 Task: Find connections with filter location Kongoussi with filter topic #socialentrepreneurshipwith filter profile language English with filter current company Scottish Development International with filter school Delhi Public School, Ruby Park with filter industry Wellness and Fitness Services with filter service category Computer Networking with filter keywords title Executive
Action: Mouse moved to (689, 129)
Screenshot: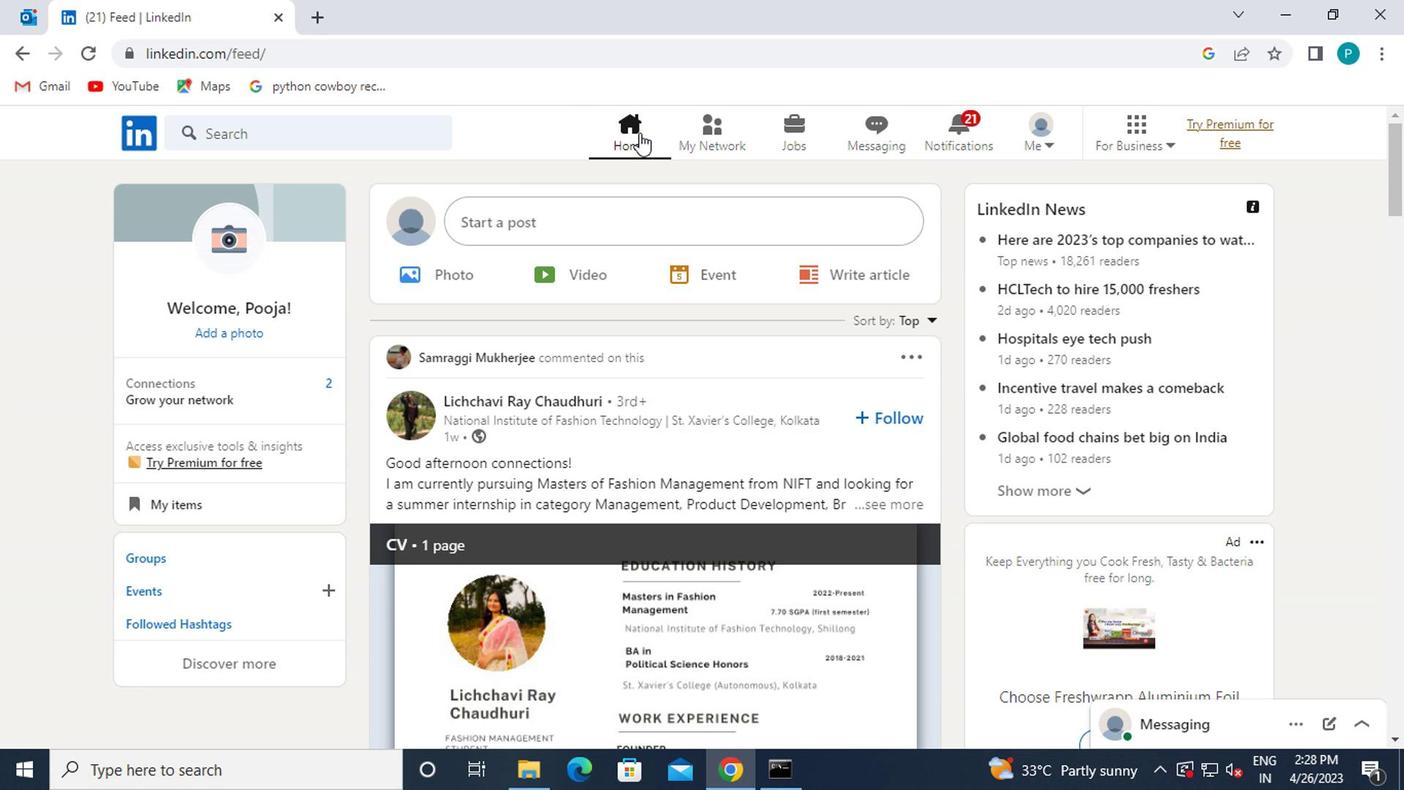 
Action: Mouse pressed left at (689, 129)
Screenshot: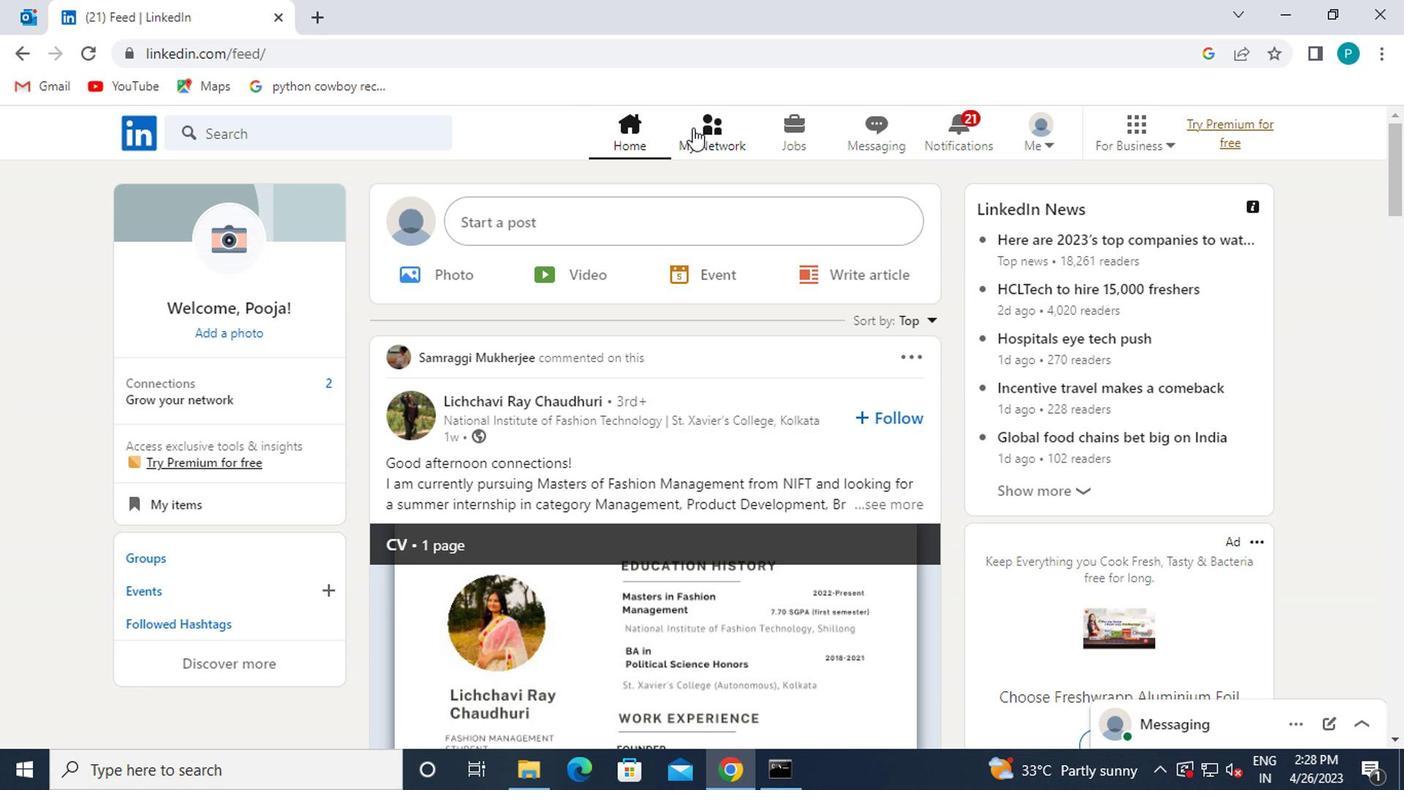 
Action: Mouse moved to (334, 234)
Screenshot: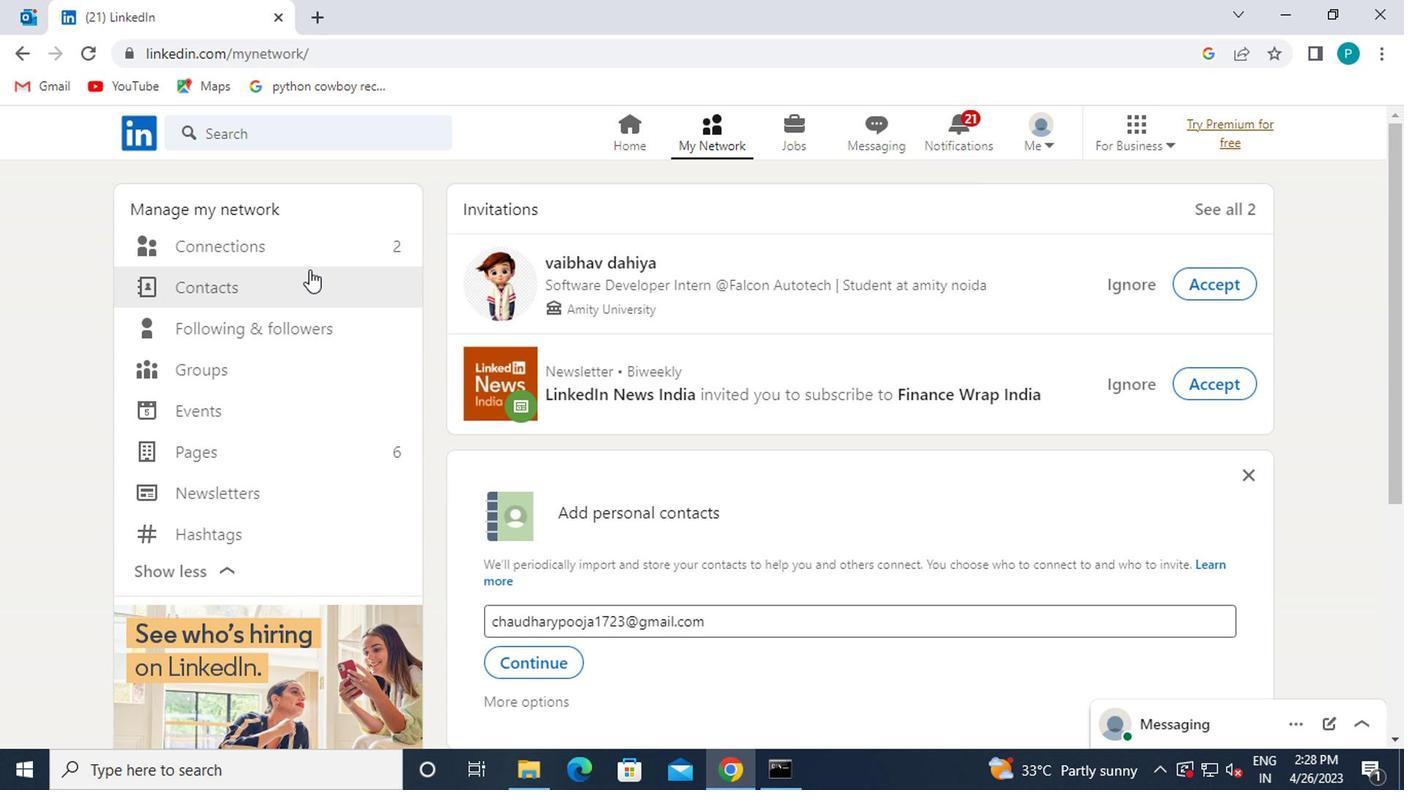 
Action: Mouse pressed left at (334, 234)
Screenshot: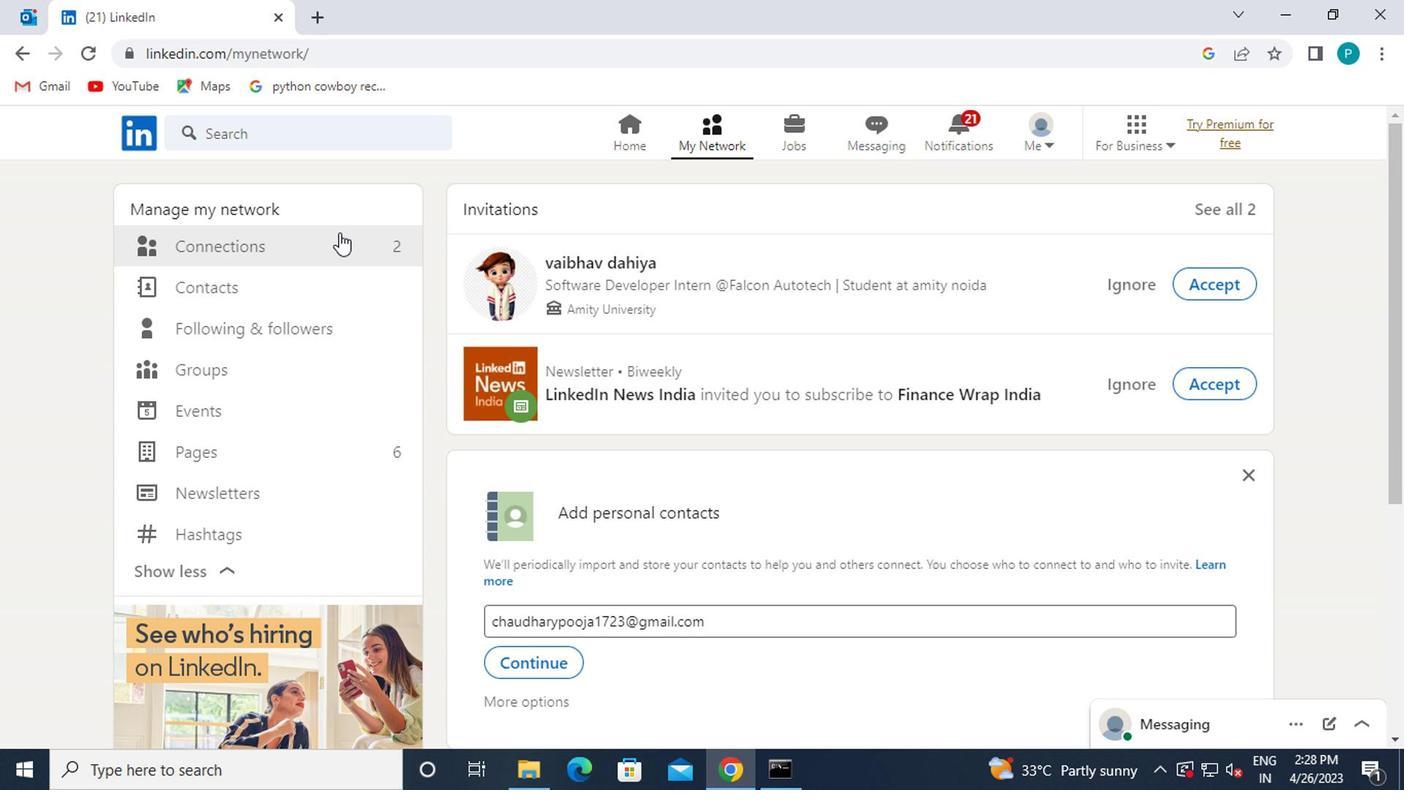 
Action: Mouse moved to (283, 264)
Screenshot: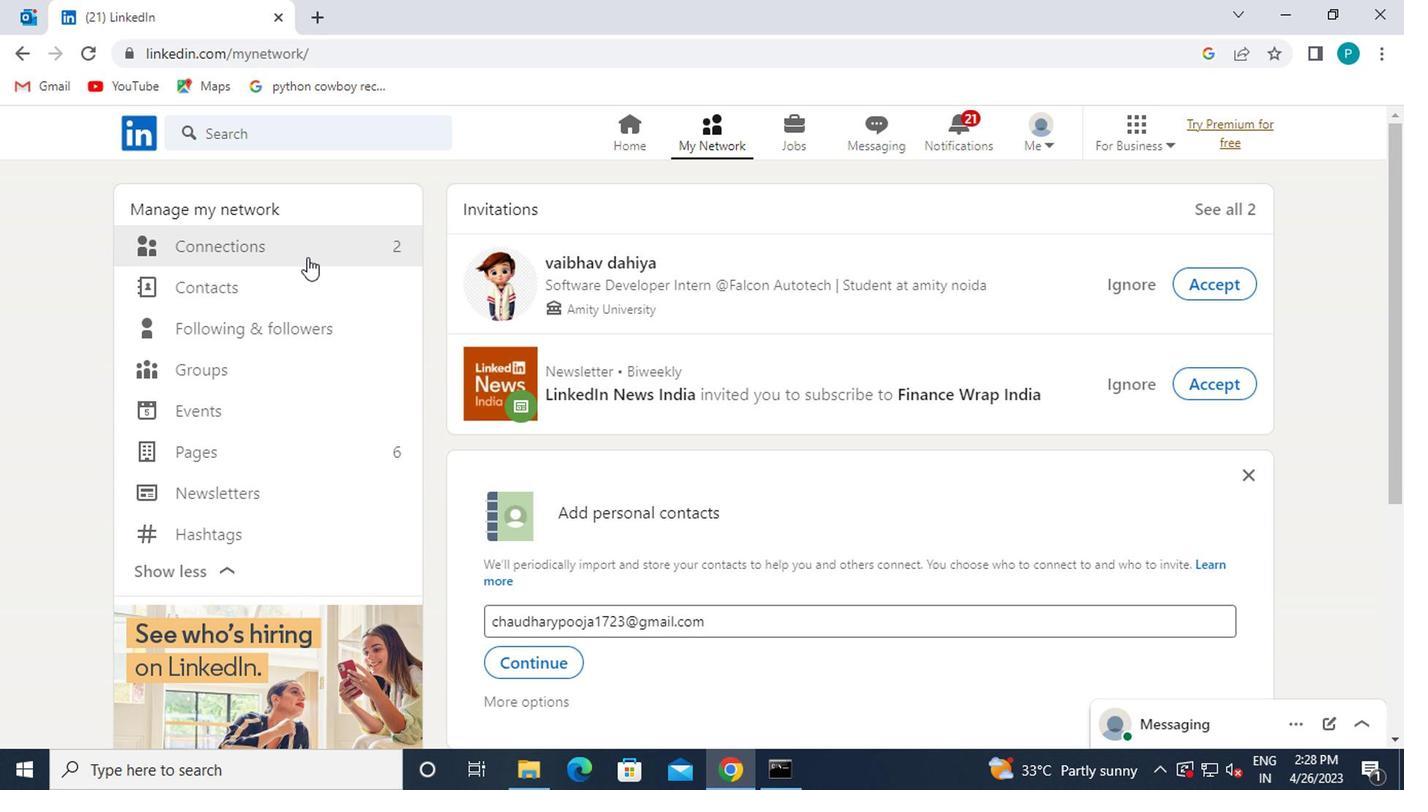 
Action: Mouse pressed left at (283, 264)
Screenshot: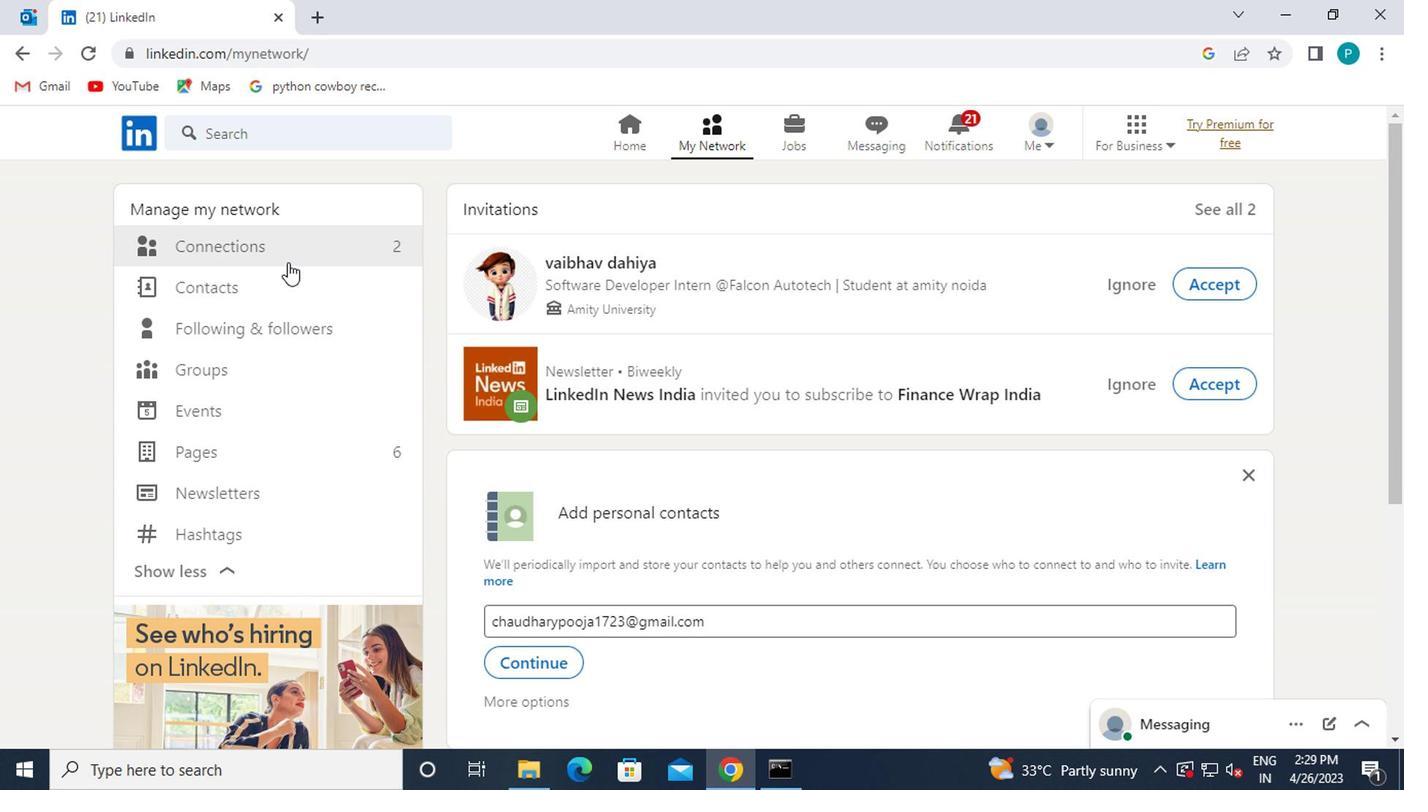 
Action: Mouse moved to (355, 249)
Screenshot: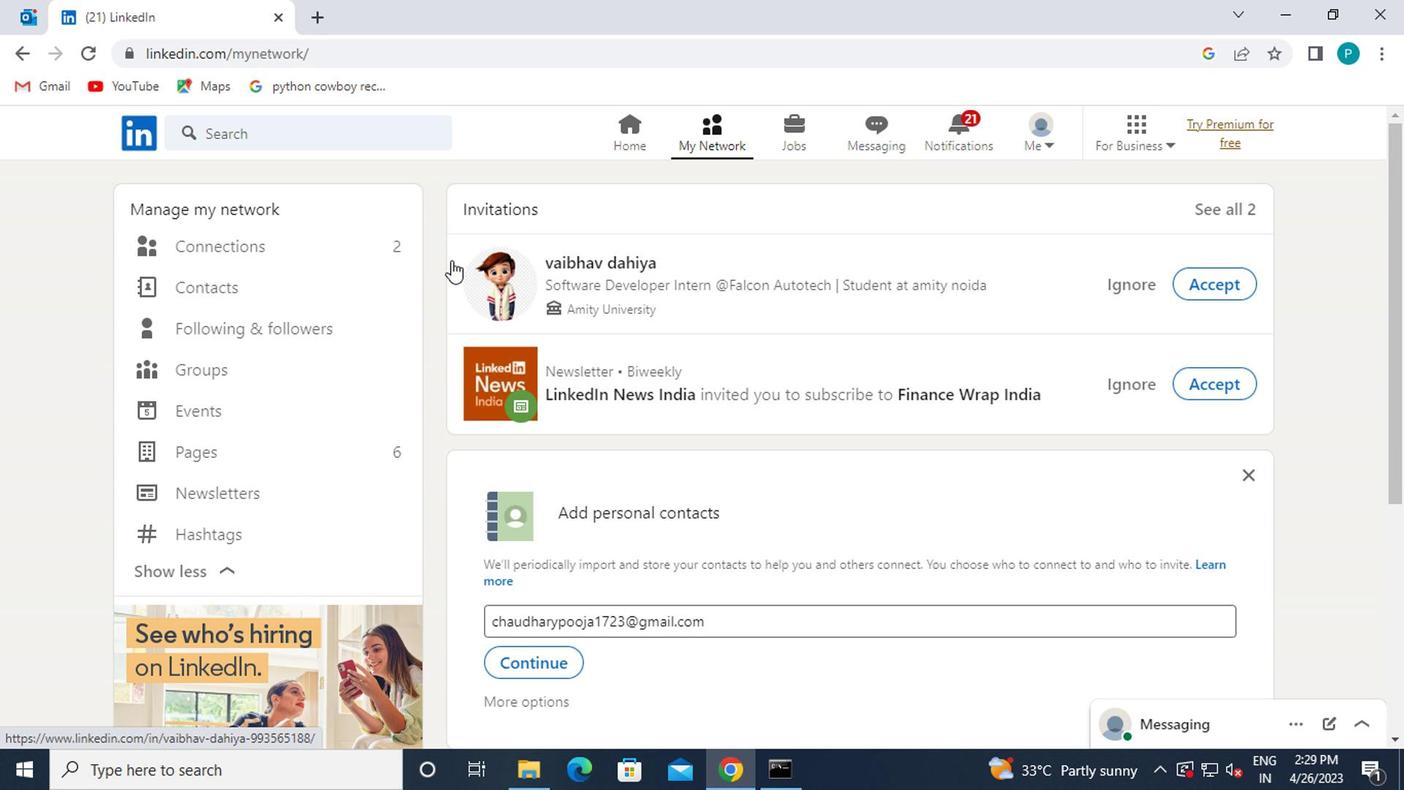 
Action: Mouse pressed left at (355, 249)
Screenshot: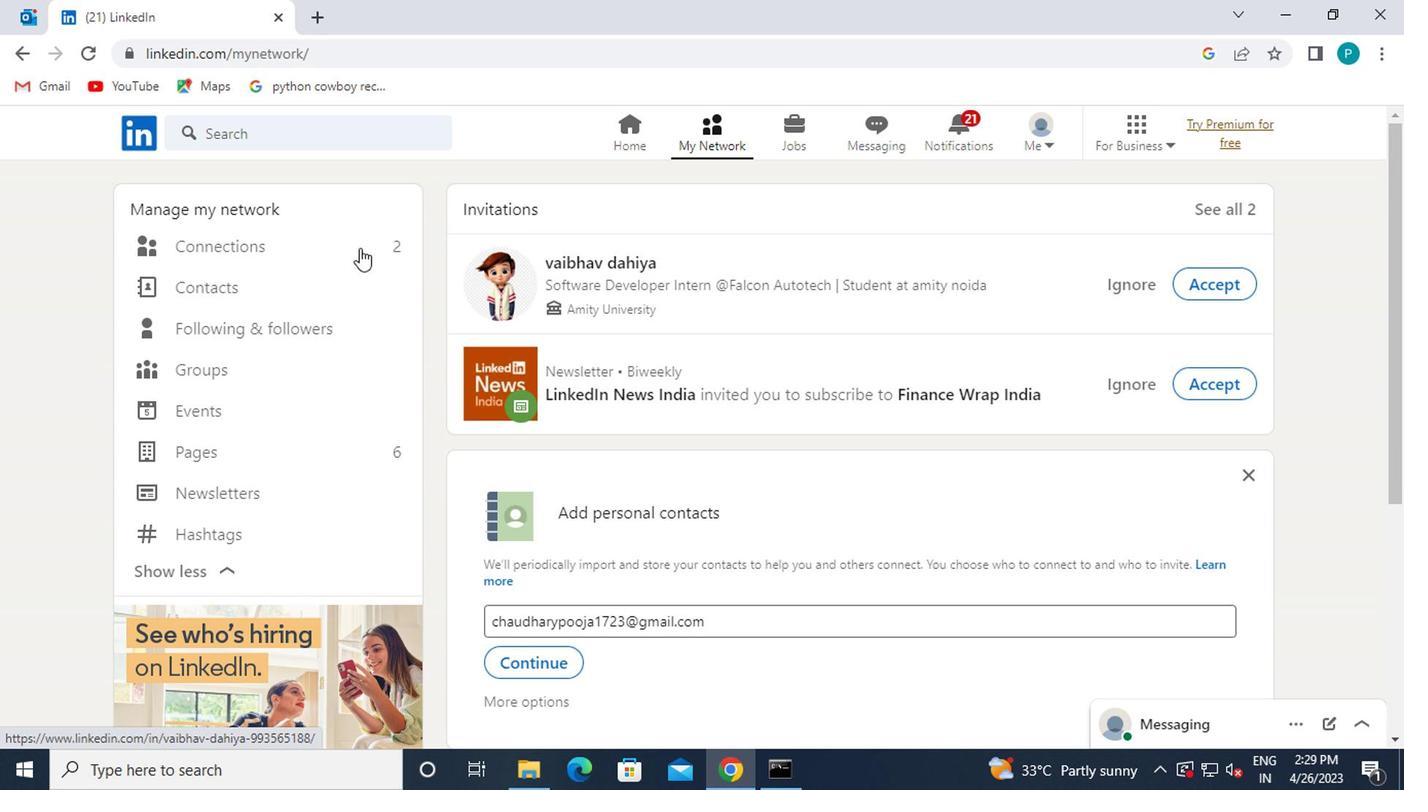 
Action: Mouse moved to (333, 244)
Screenshot: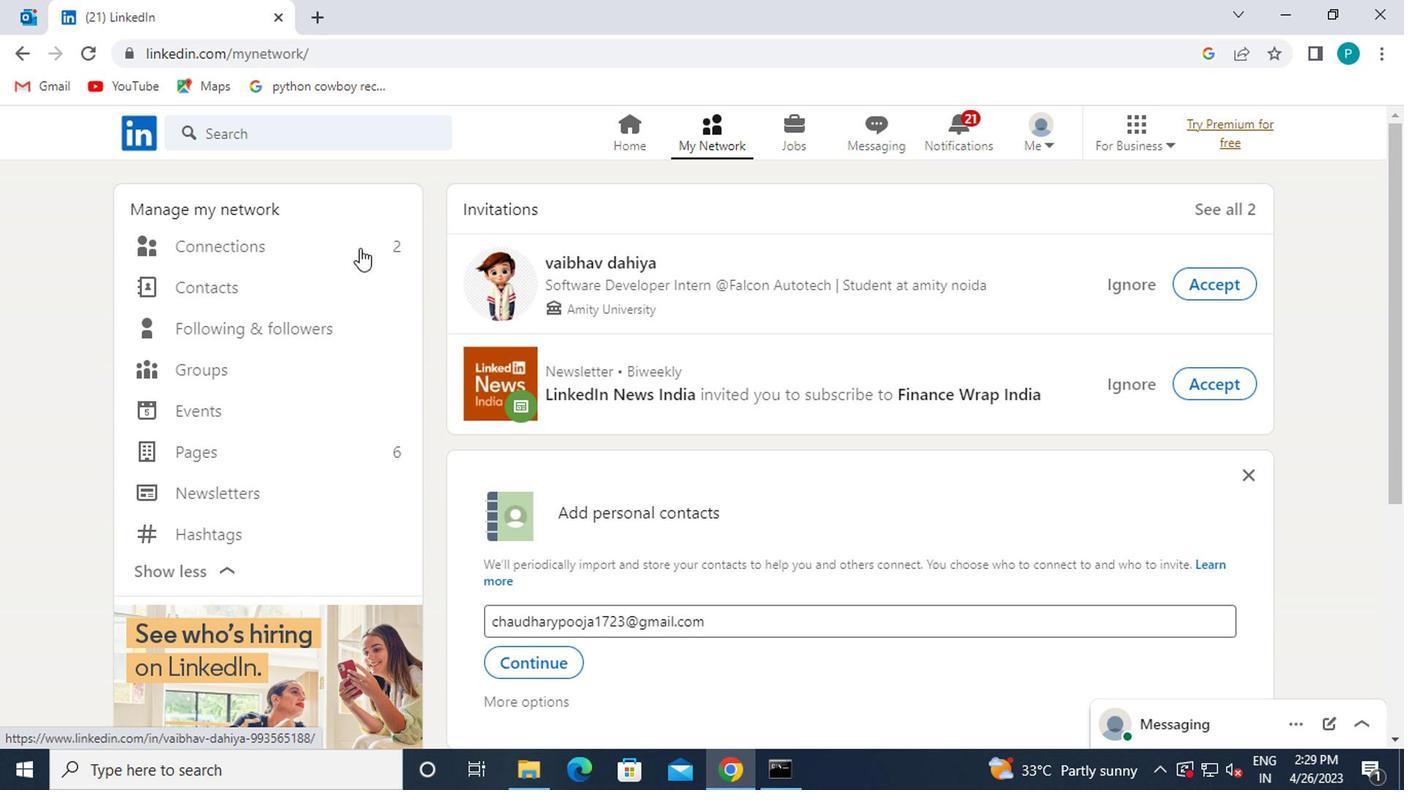 
Action: Mouse pressed left at (333, 244)
Screenshot: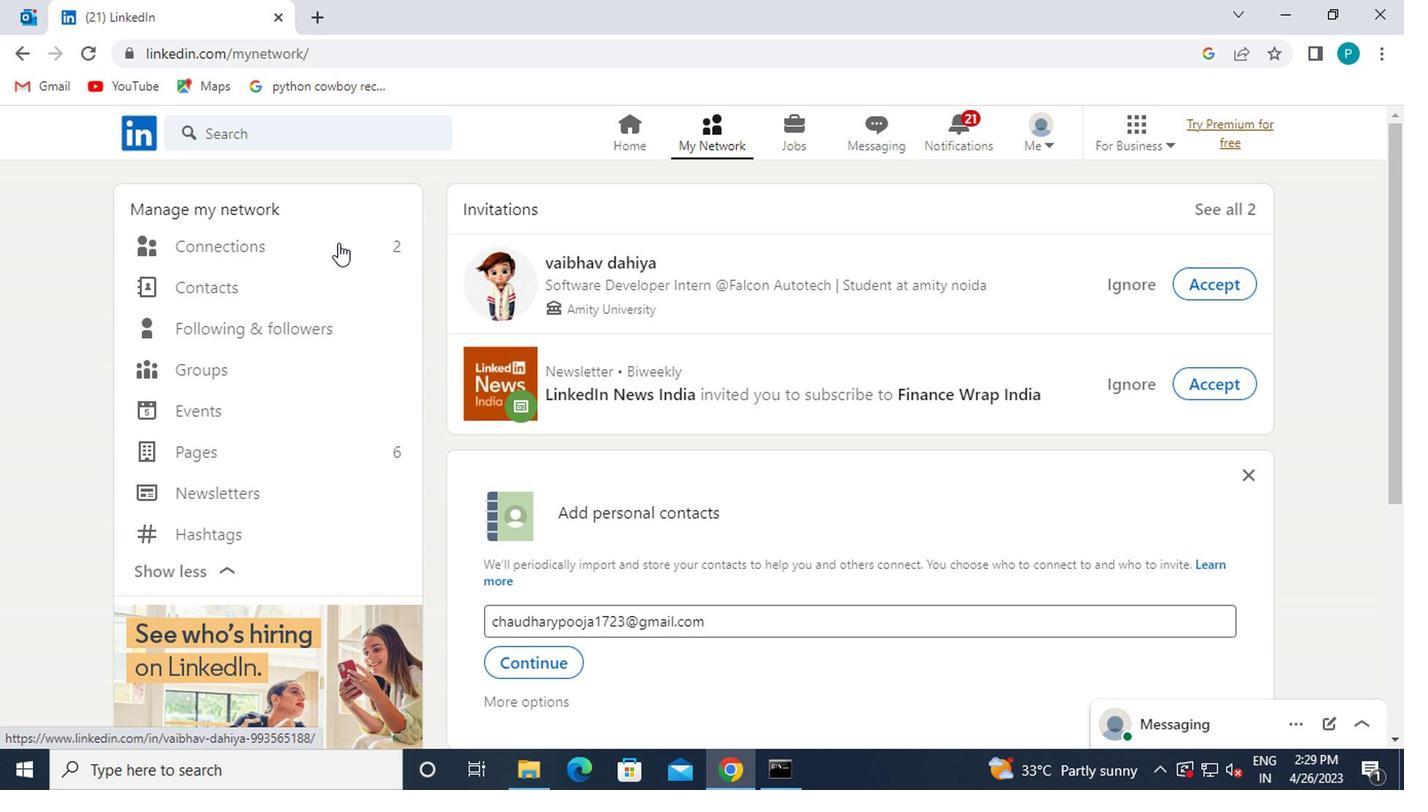 
Action: Mouse moved to (338, 243)
Screenshot: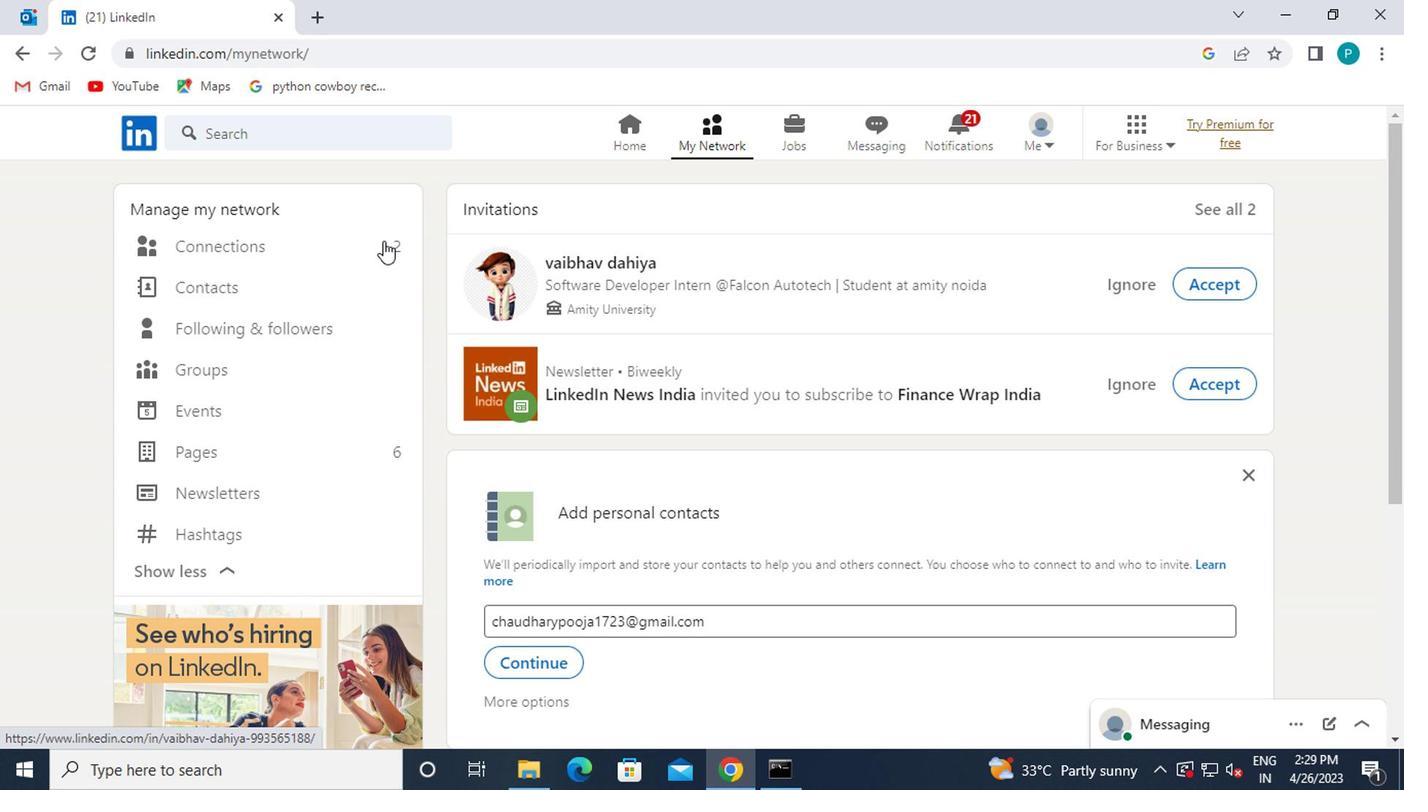 
Action: Mouse pressed left at (338, 243)
Screenshot: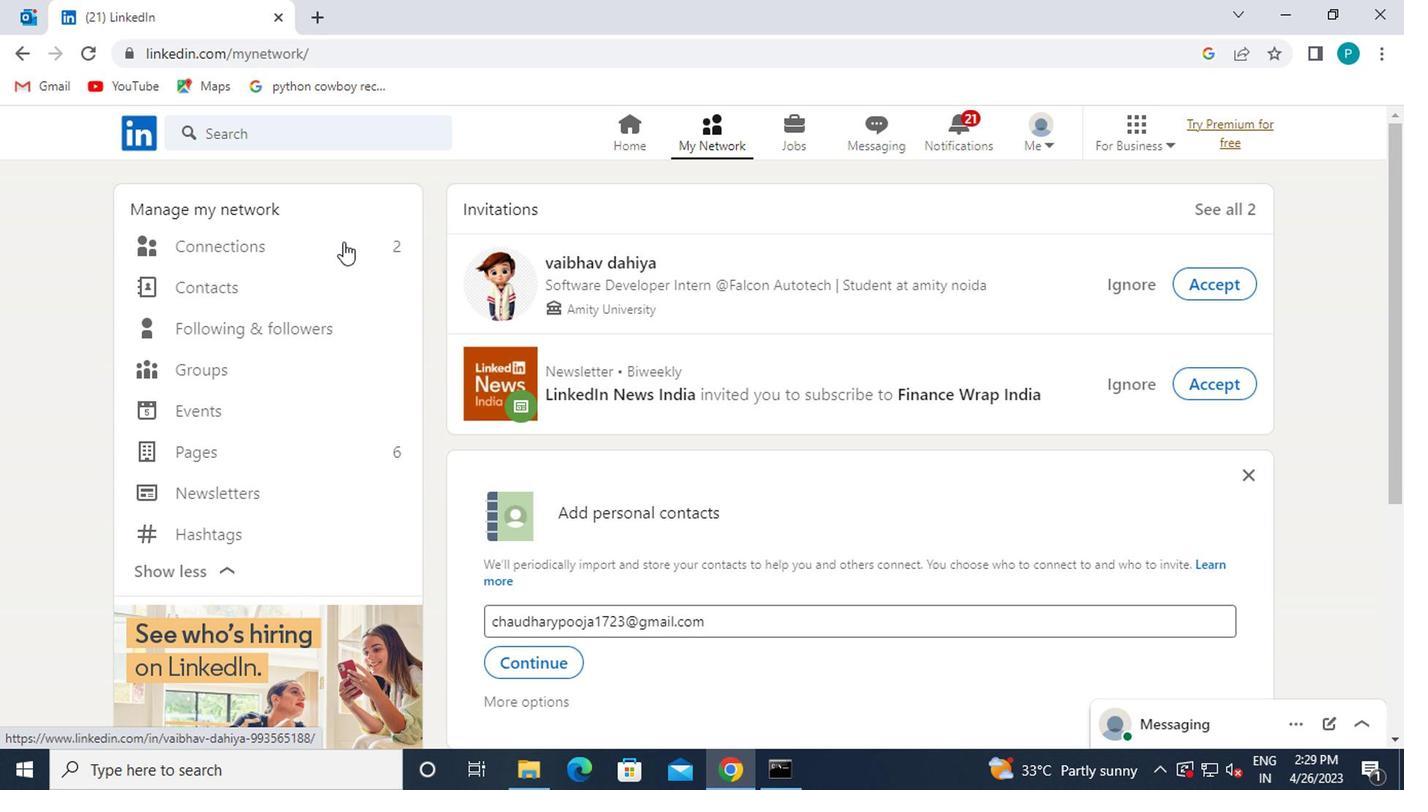 
Action: Mouse moved to (338, 243)
Screenshot: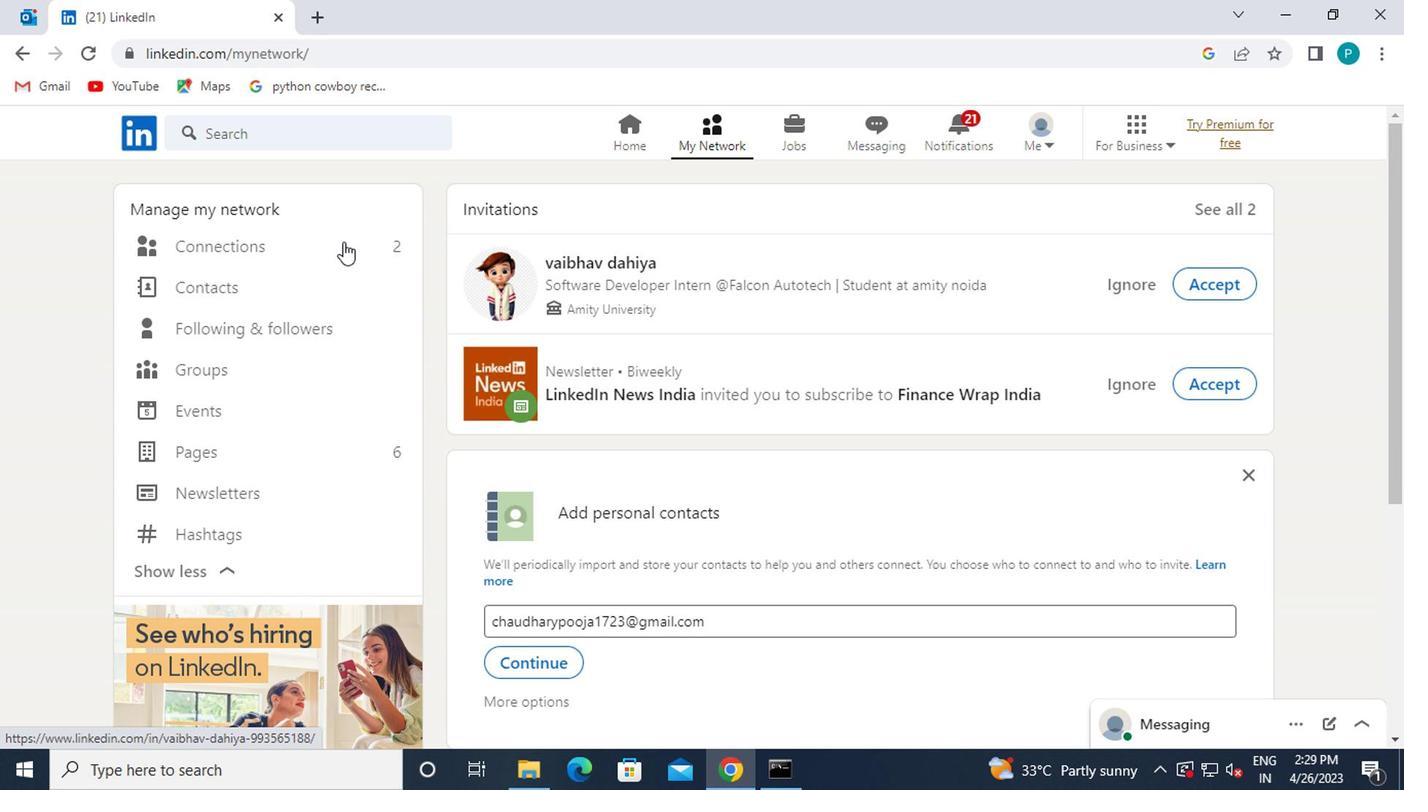 
Action: Mouse pressed left at (338, 243)
Screenshot: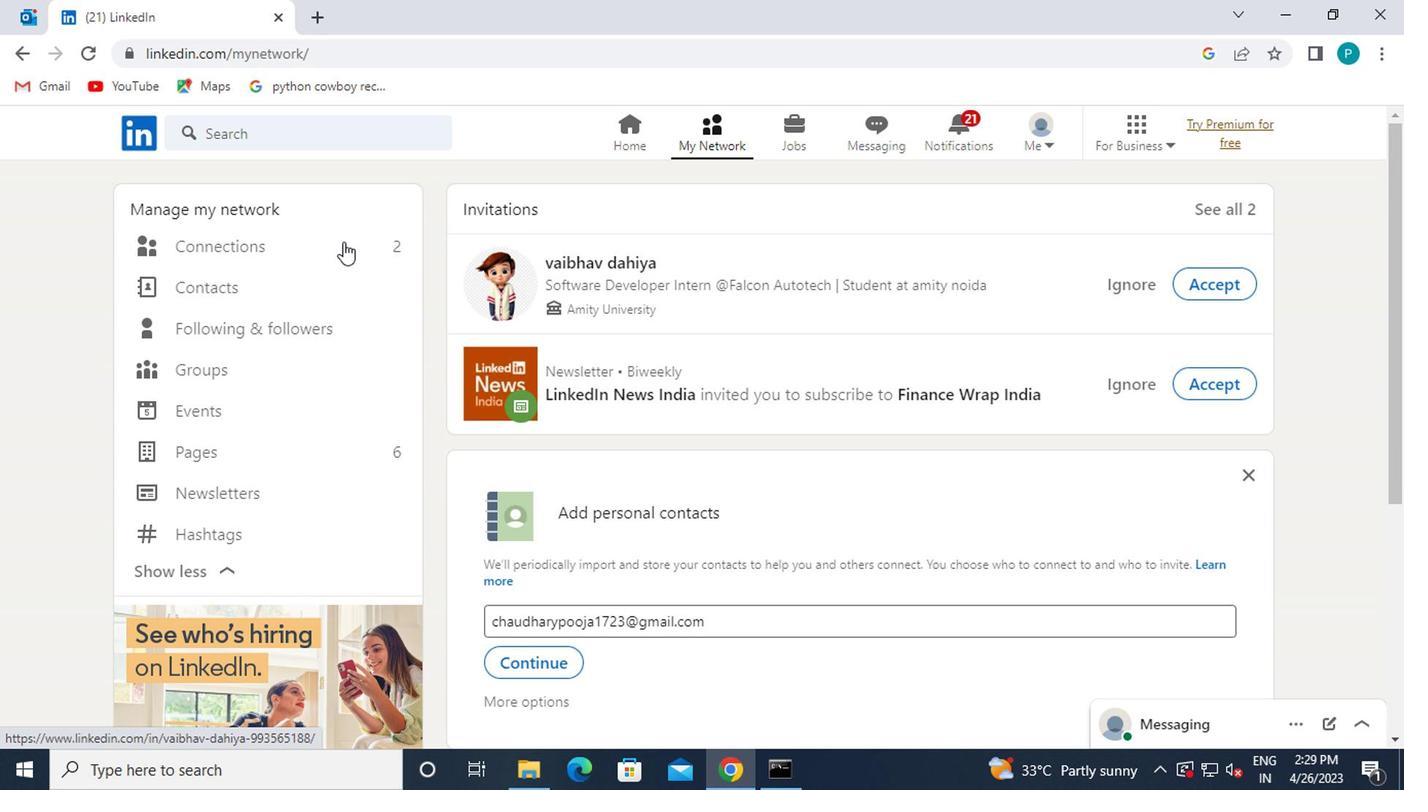 
Action: Mouse pressed left at (338, 243)
Screenshot: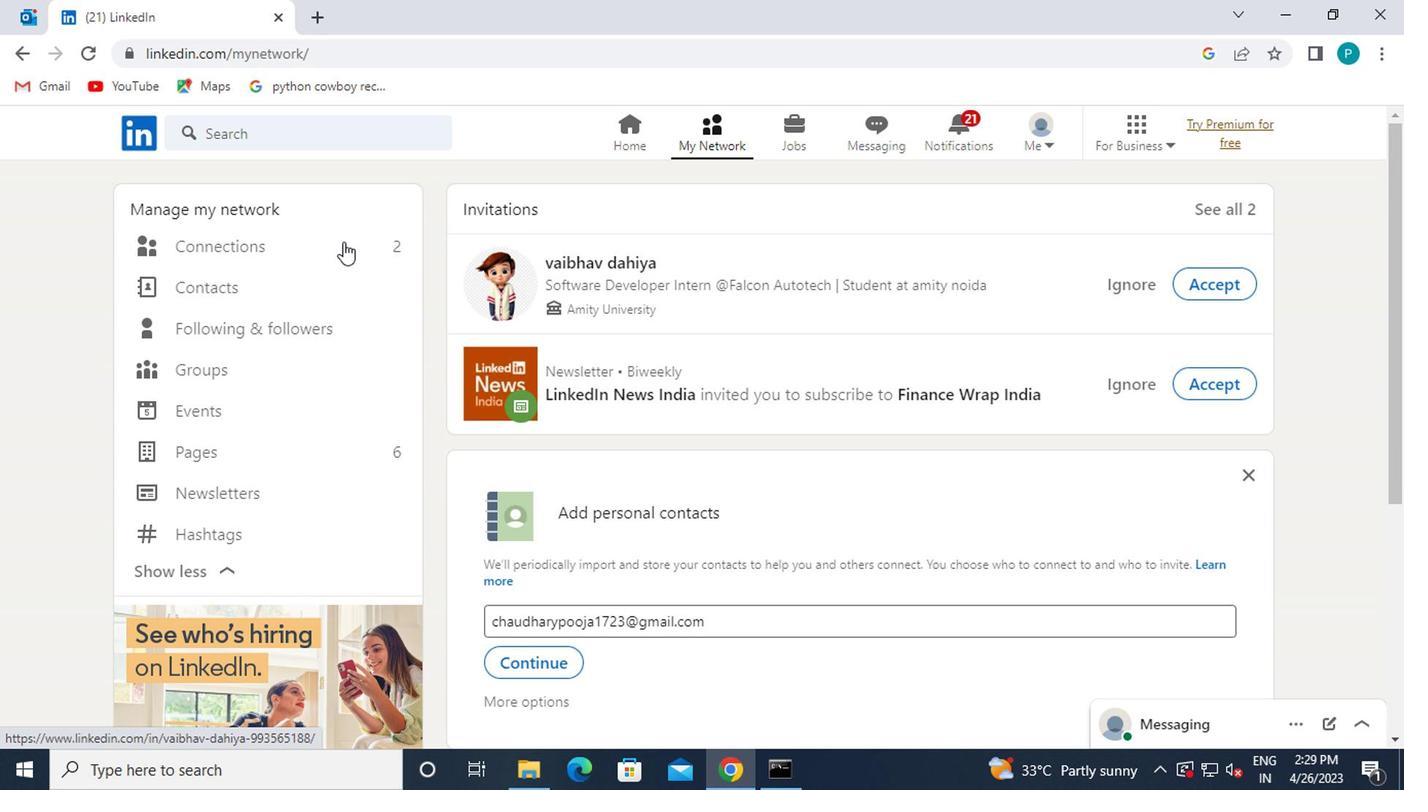 
Action: Mouse pressed left at (338, 243)
Screenshot: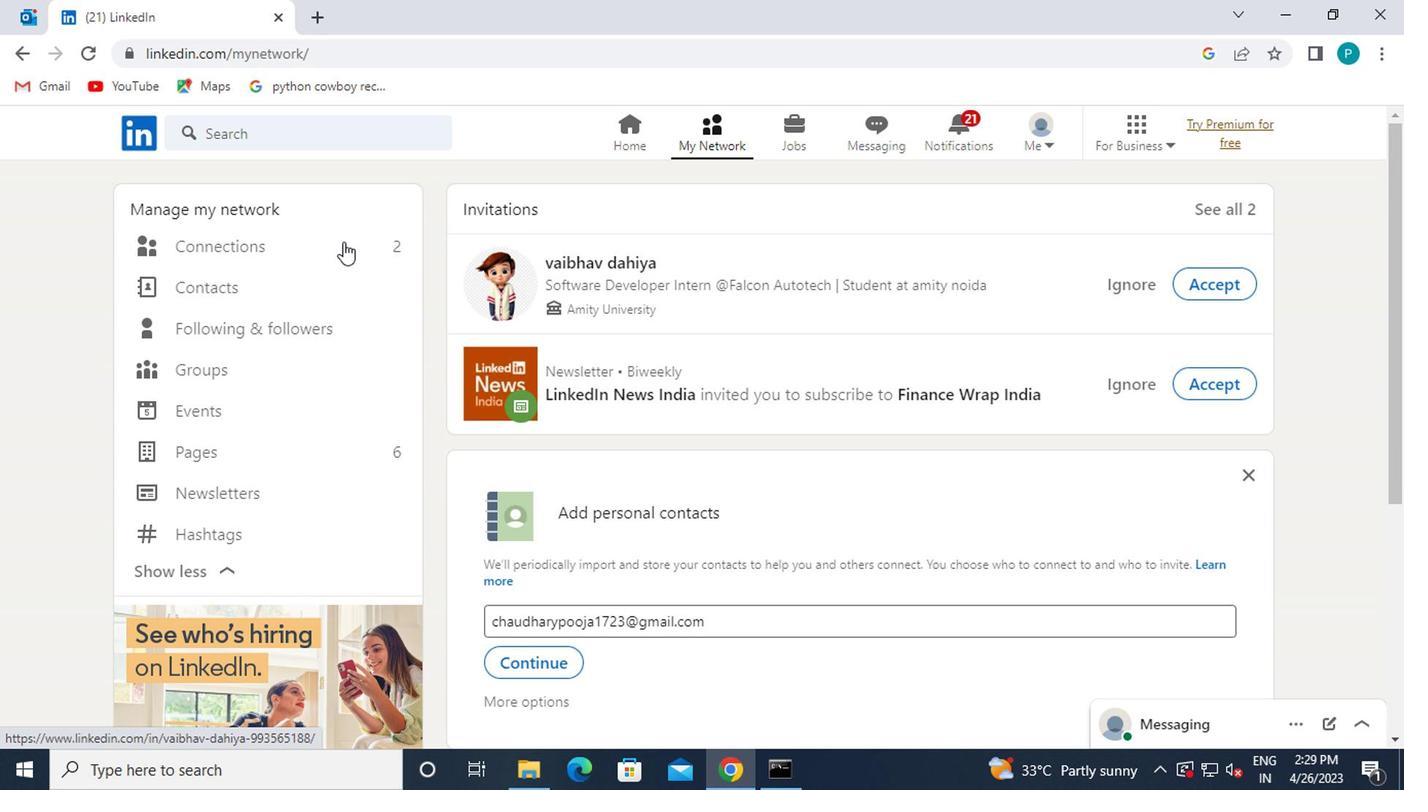 
Action: Mouse pressed left at (338, 243)
Screenshot: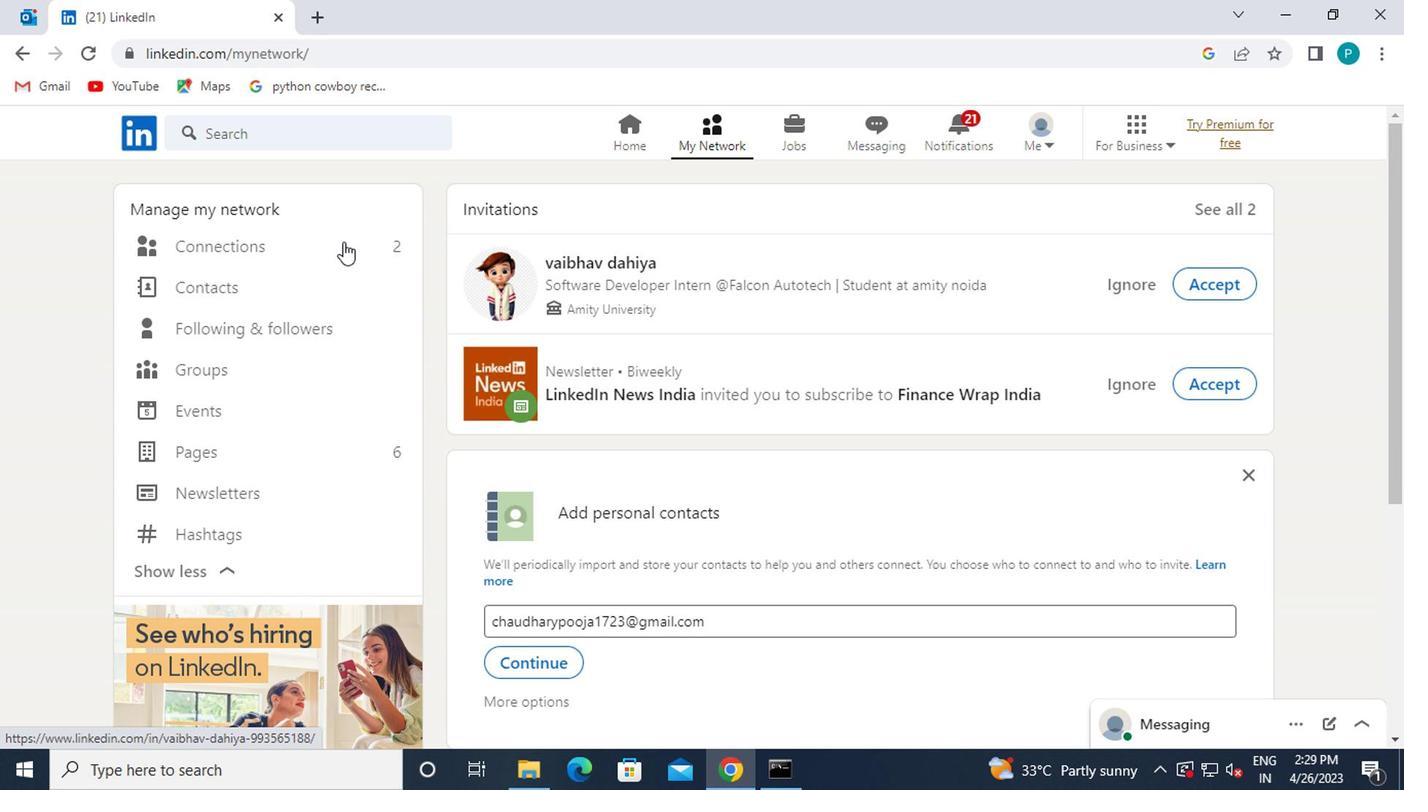 
Action: Mouse moved to (338, 243)
Screenshot: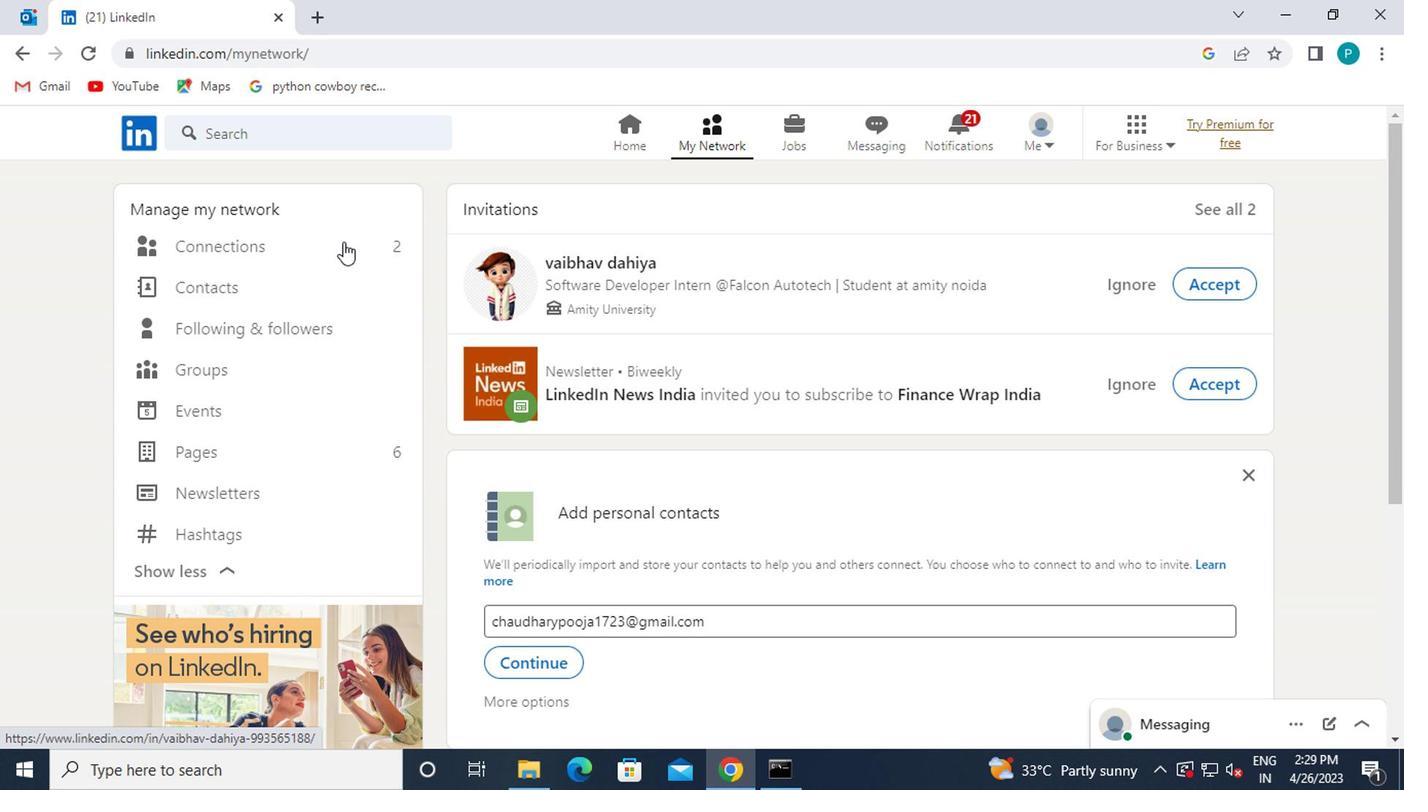 
Action: Mouse pressed left at (338, 243)
Screenshot: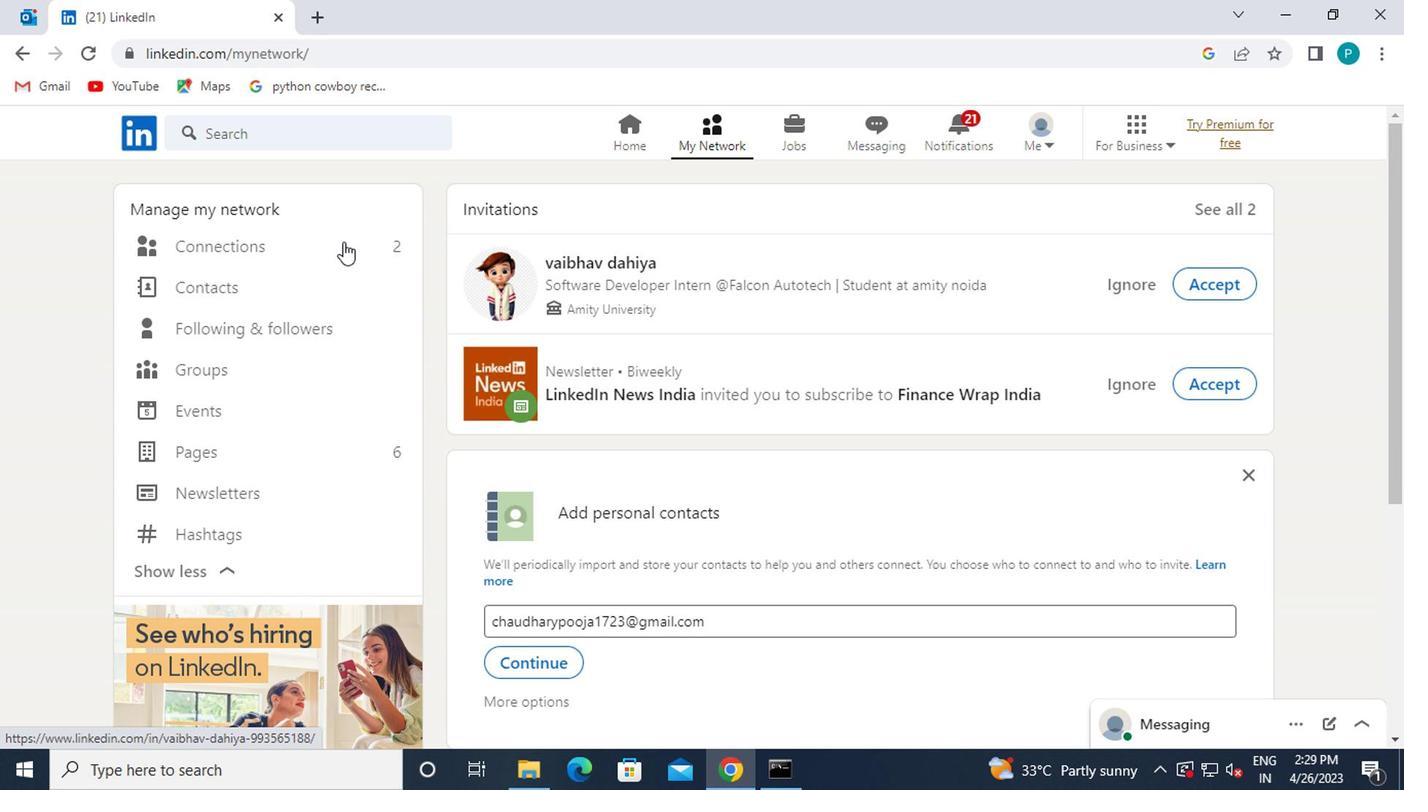 
Action: Mouse pressed left at (338, 243)
Screenshot: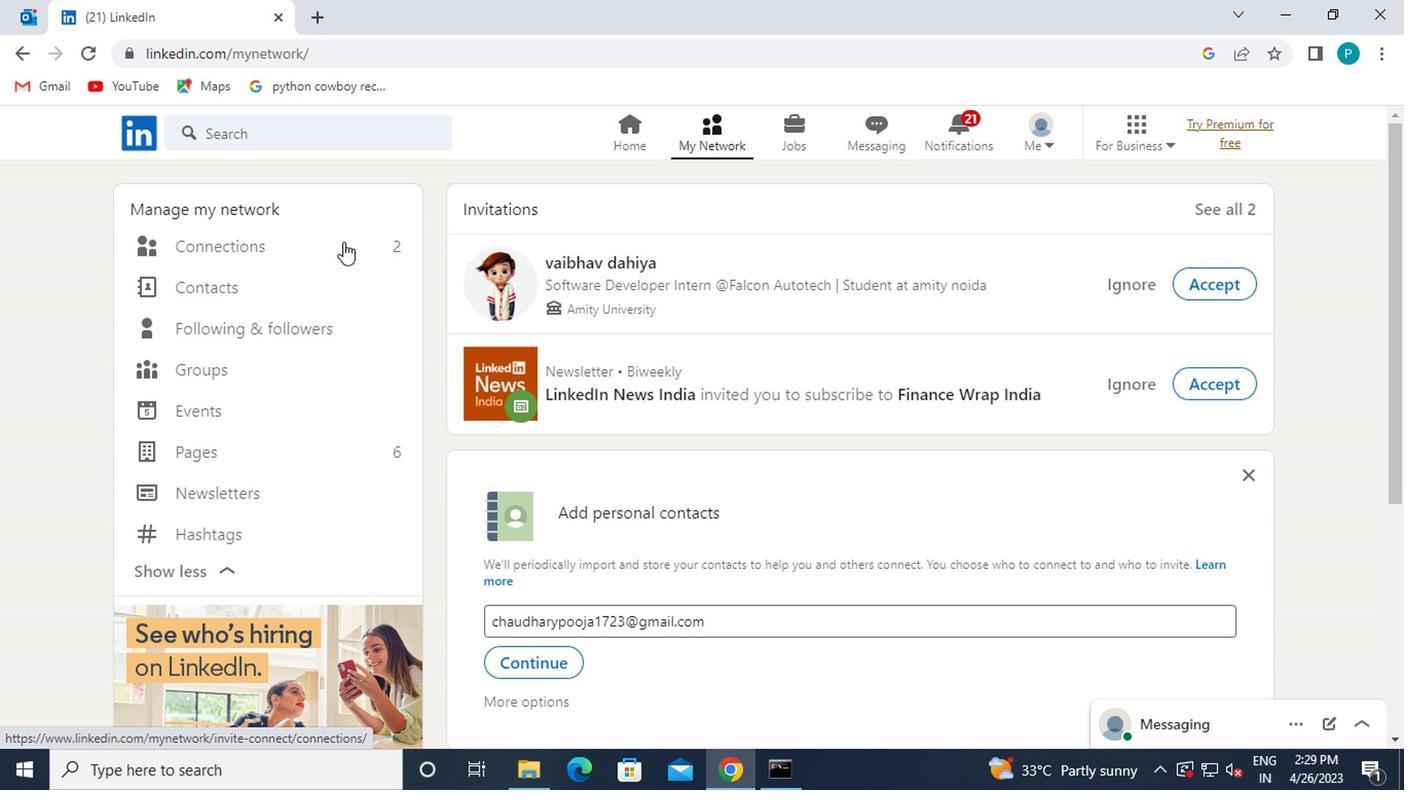 
Action: Mouse pressed left at (338, 243)
Screenshot: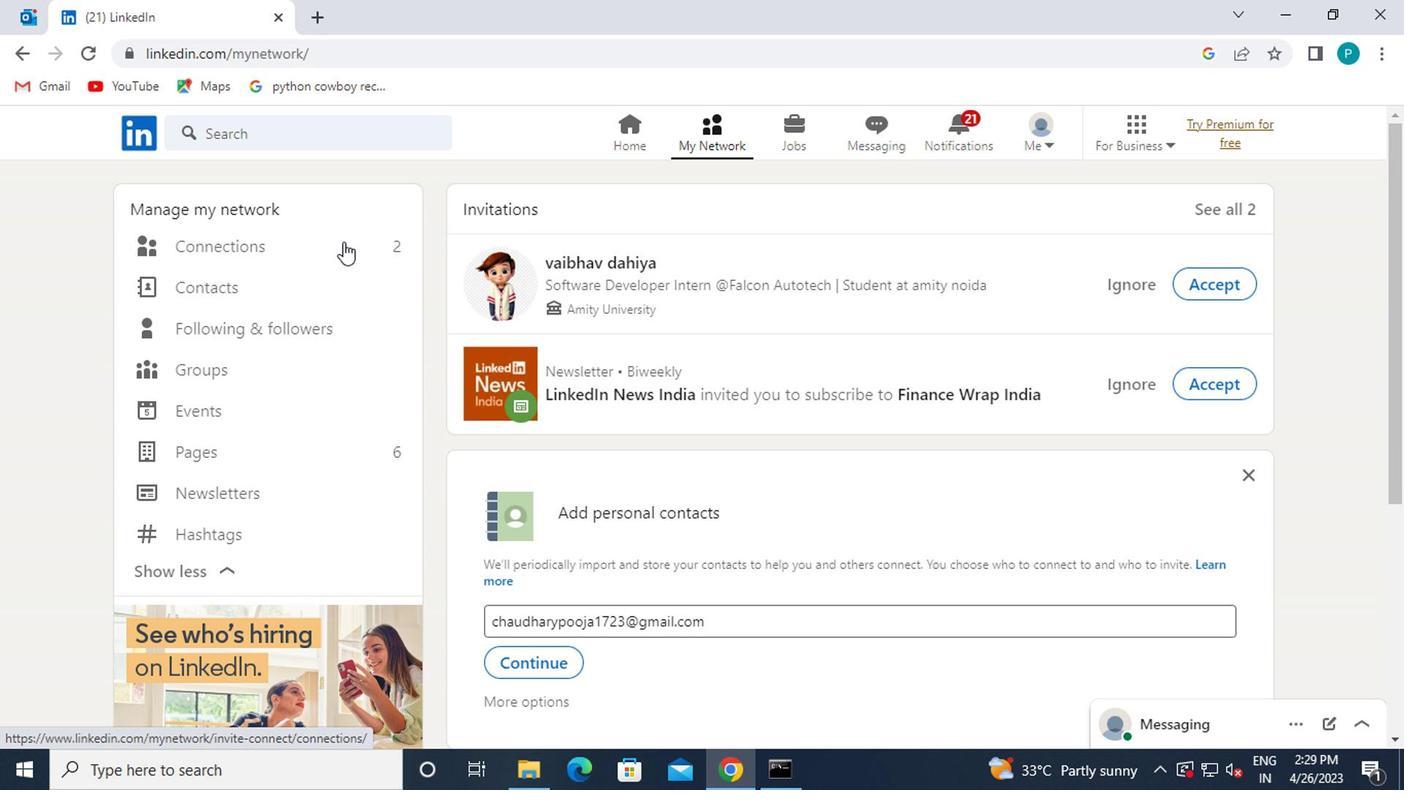 
Action: Mouse moved to (811, 249)
Screenshot: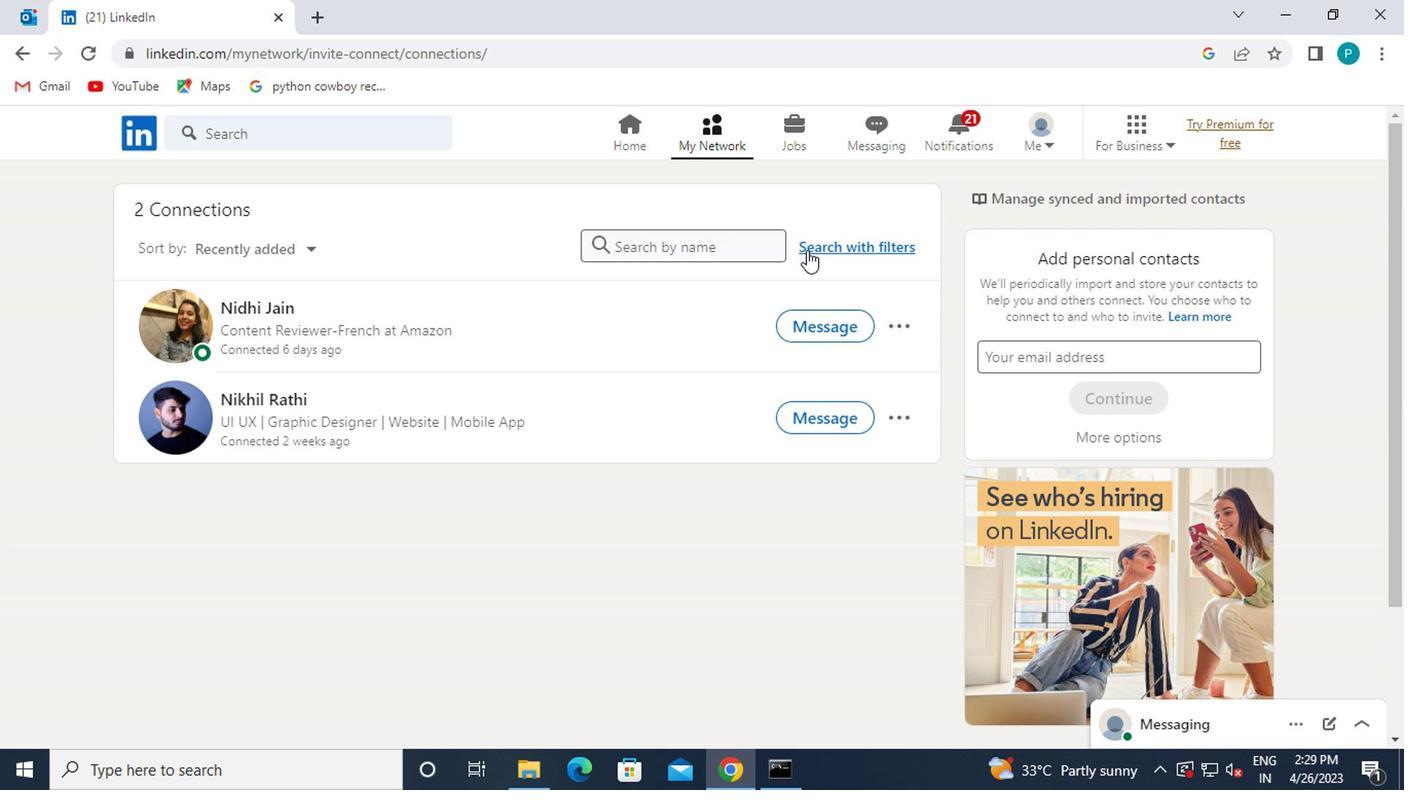 
Action: Mouse pressed left at (811, 249)
Screenshot: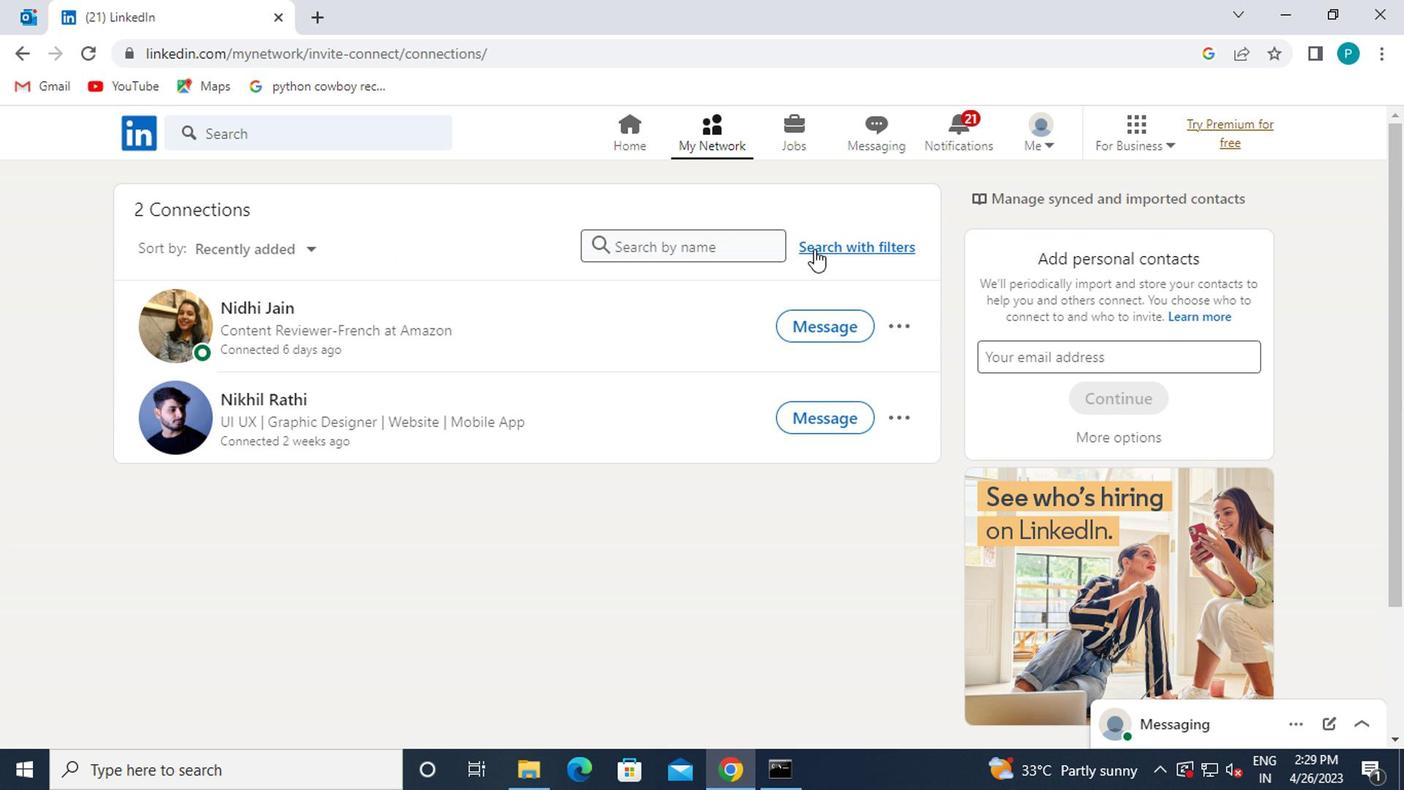 
Action: Mouse moved to (664, 175)
Screenshot: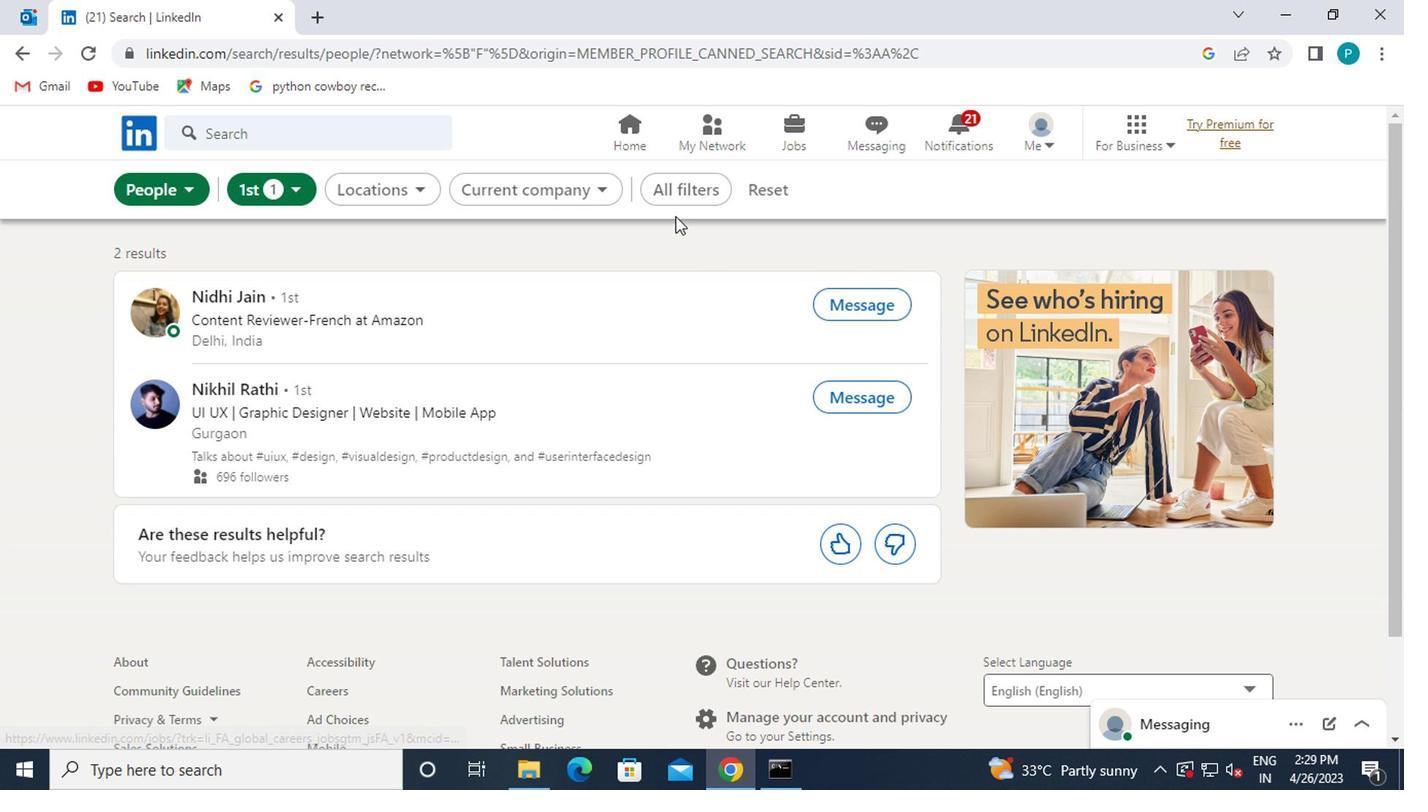 
Action: Mouse pressed left at (664, 175)
Screenshot: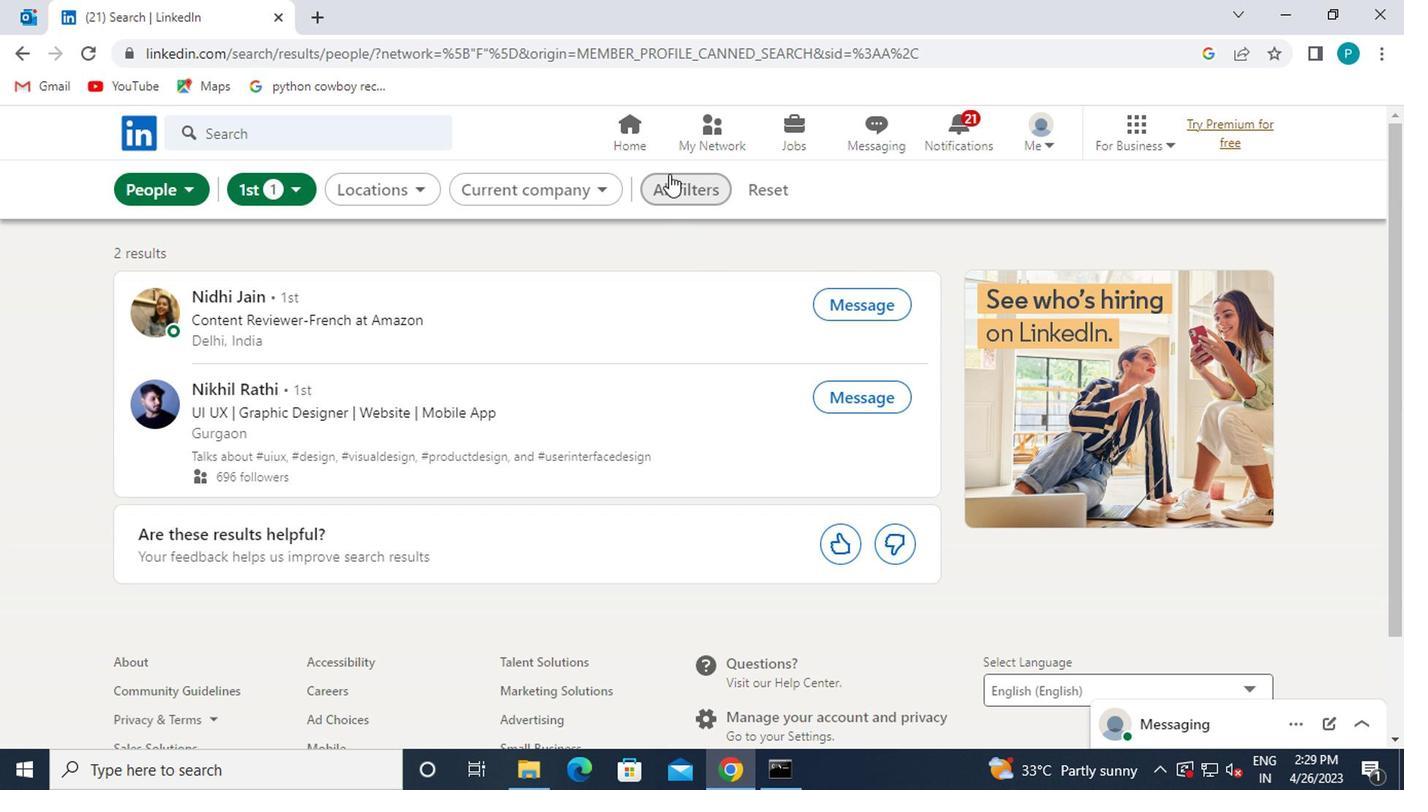 
Action: Mouse moved to (995, 398)
Screenshot: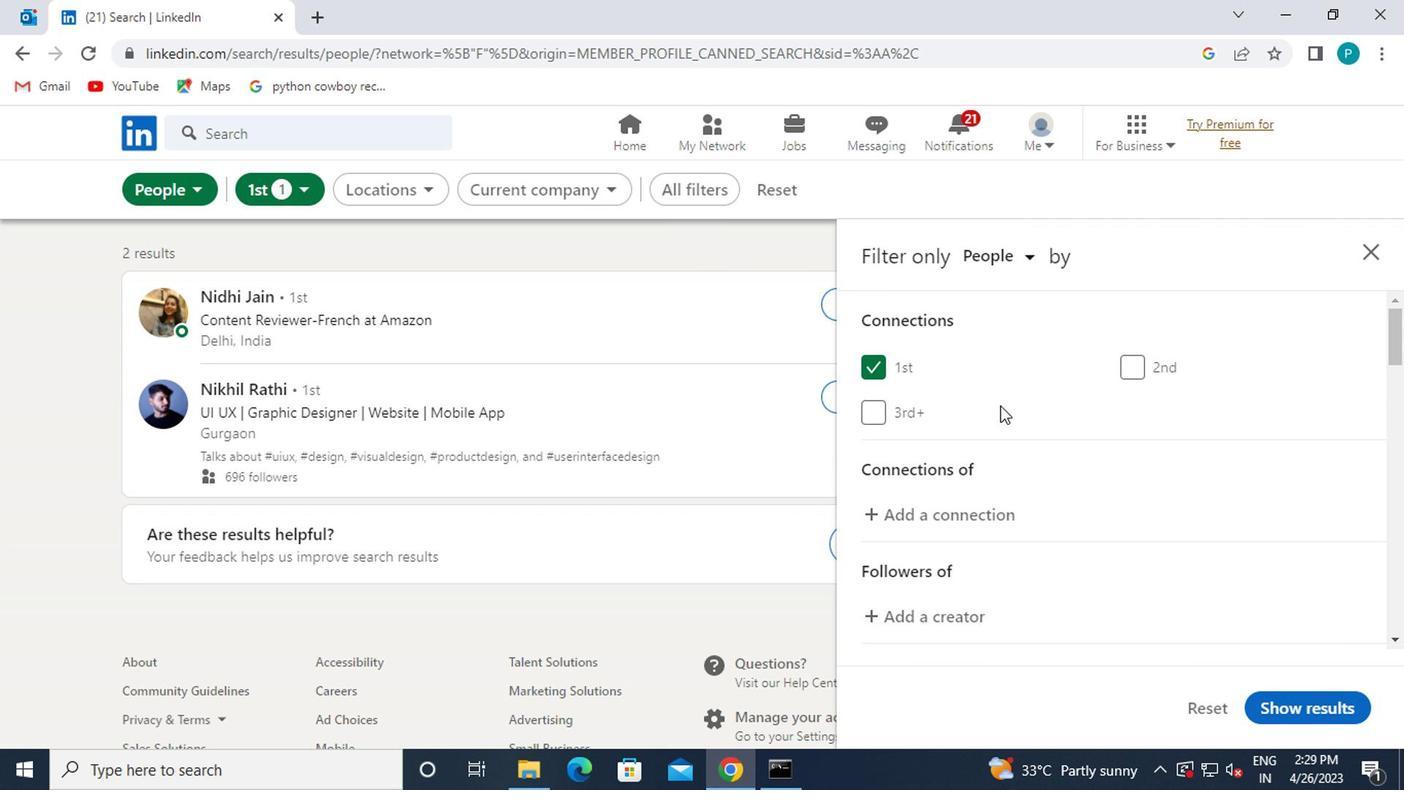 
Action: Mouse scrolled (995, 397) with delta (0, -1)
Screenshot: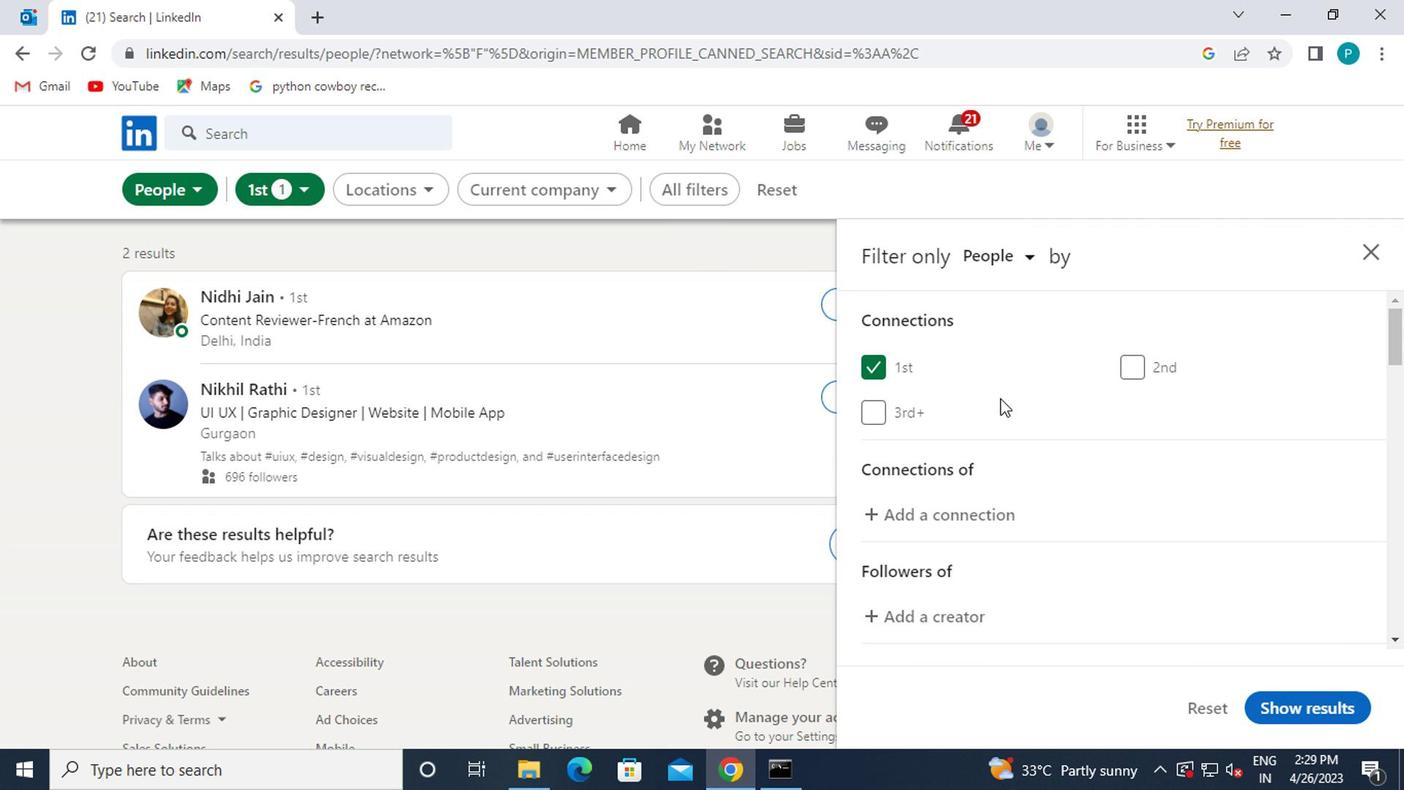 
Action: Mouse scrolled (995, 397) with delta (0, -1)
Screenshot: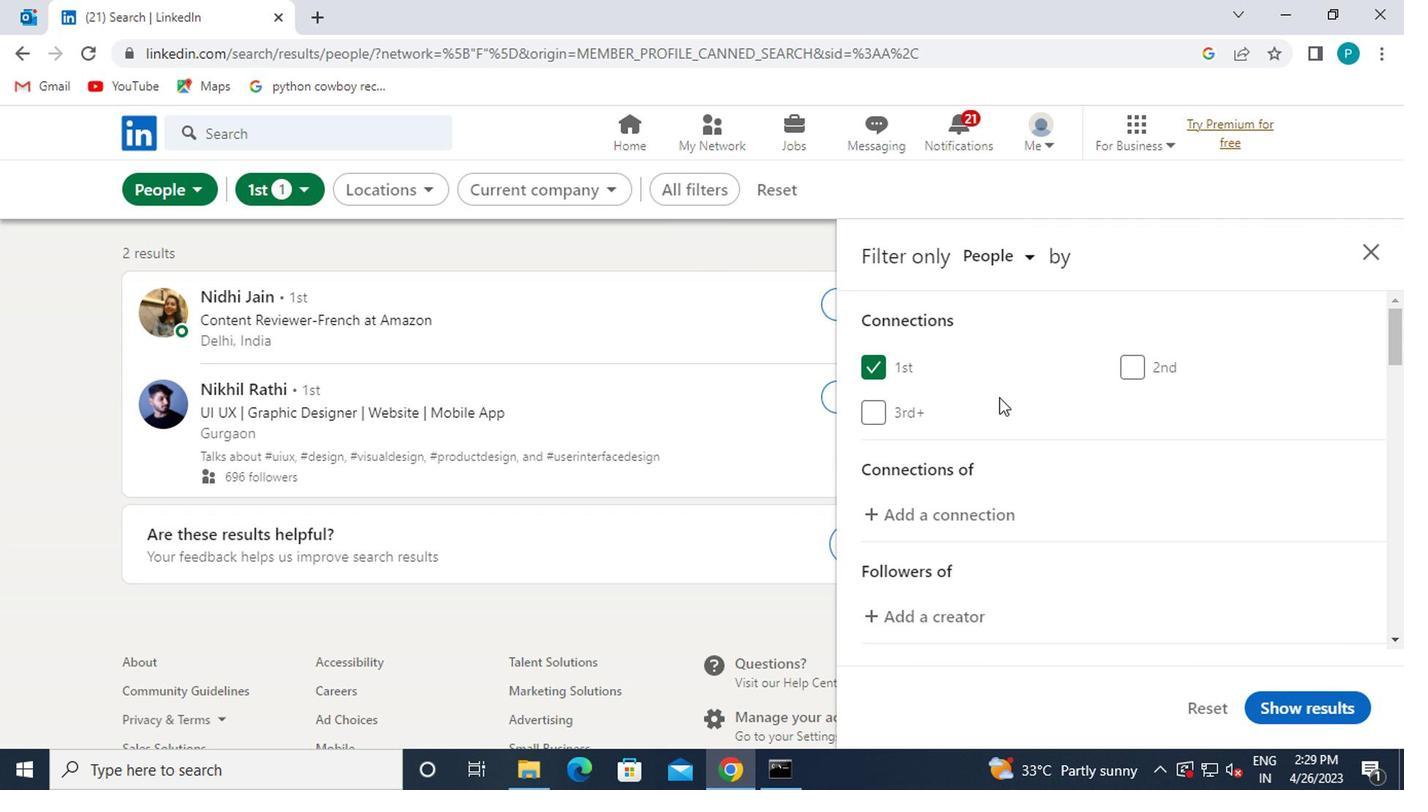 
Action: Mouse scrolled (995, 397) with delta (0, -1)
Screenshot: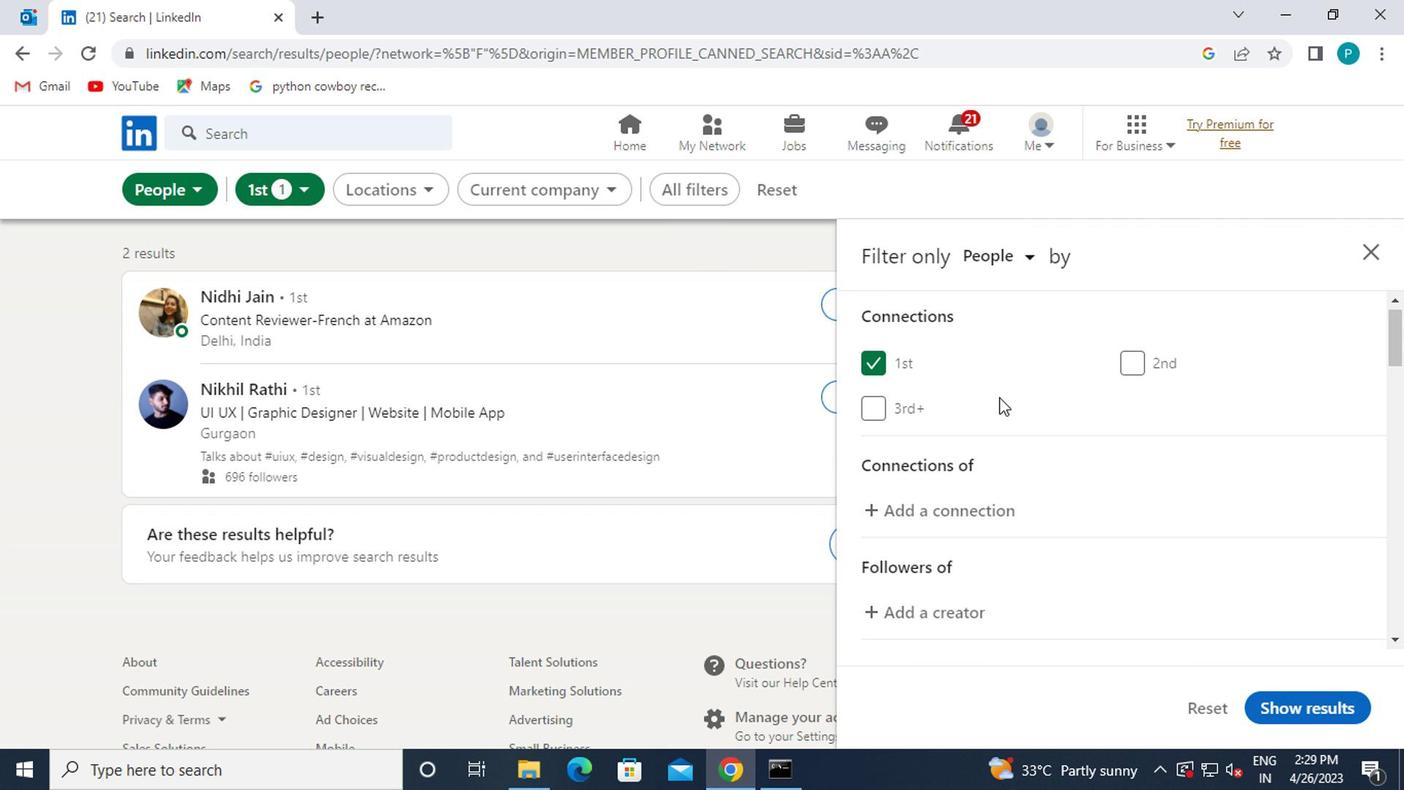 
Action: Mouse scrolled (995, 397) with delta (0, -1)
Screenshot: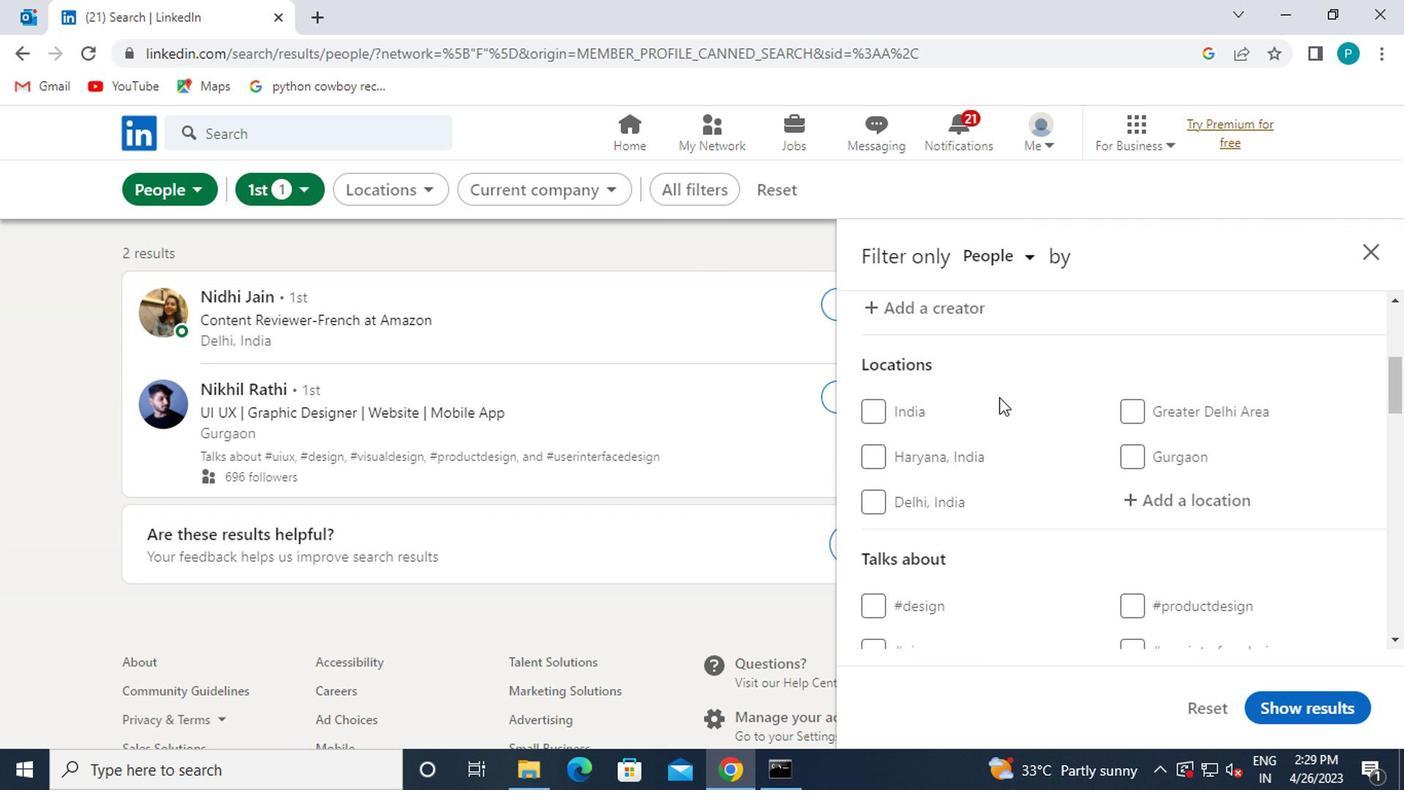 
Action: Mouse moved to (1149, 384)
Screenshot: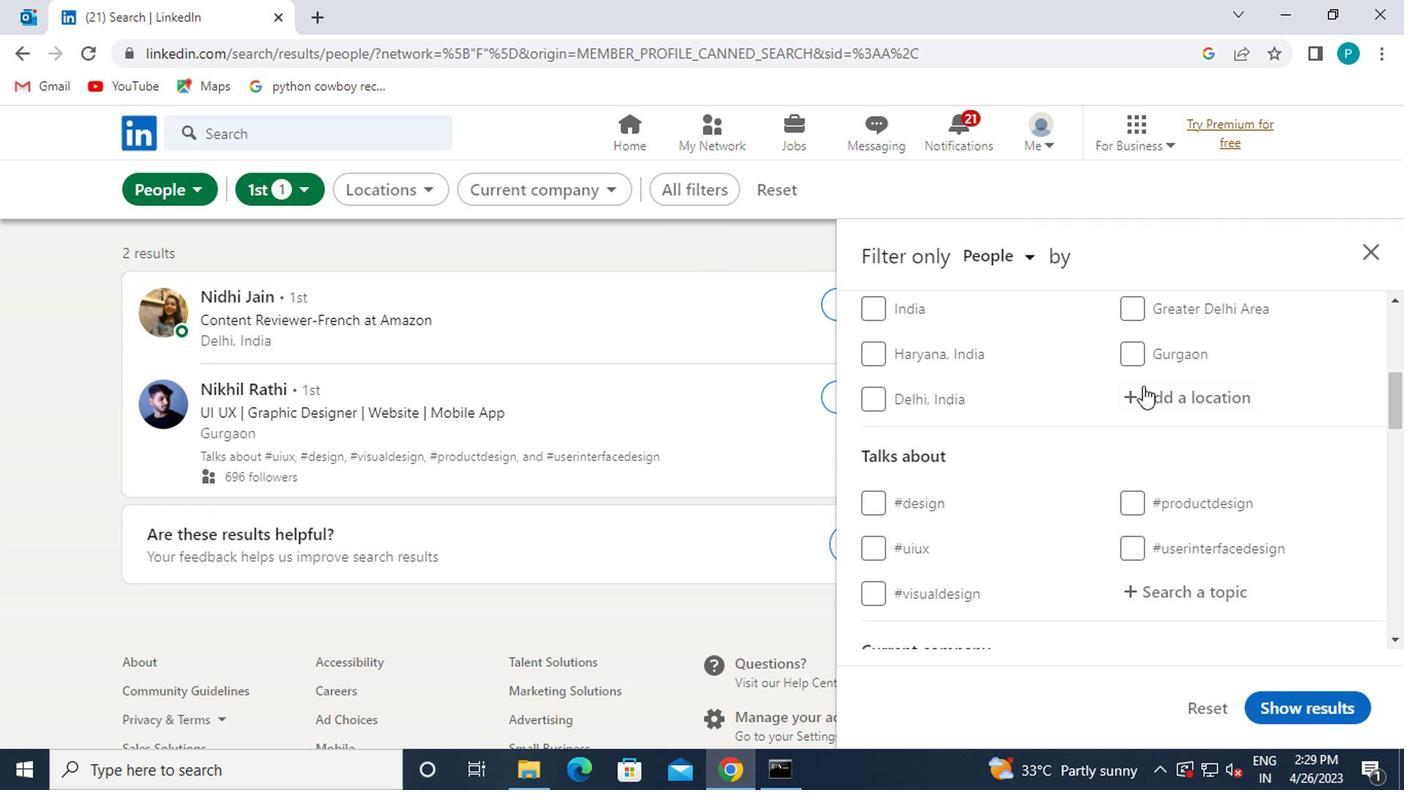 
Action: Mouse pressed left at (1149, 384)
Screenshot: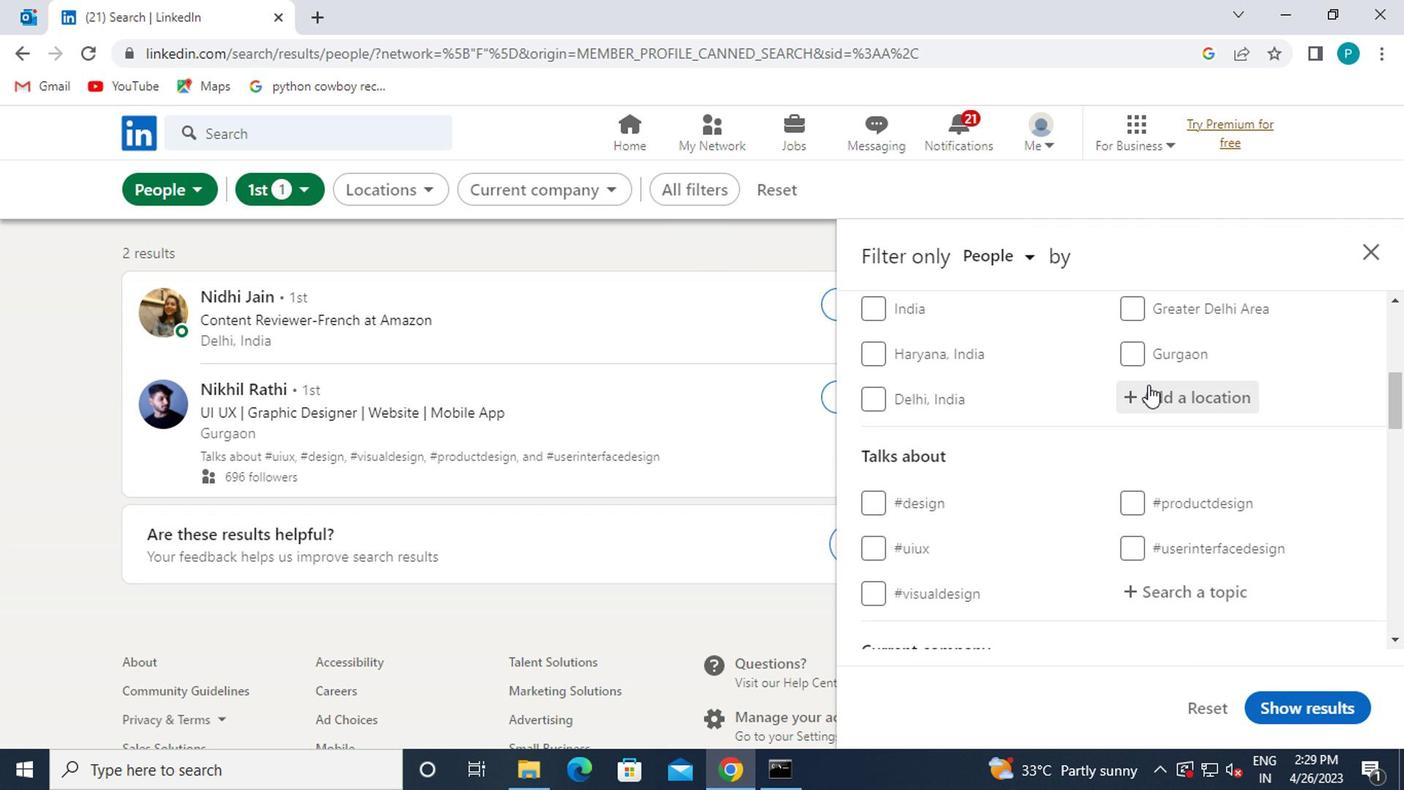 
Action: Mouse moved to (1142, 396)
Screenshot: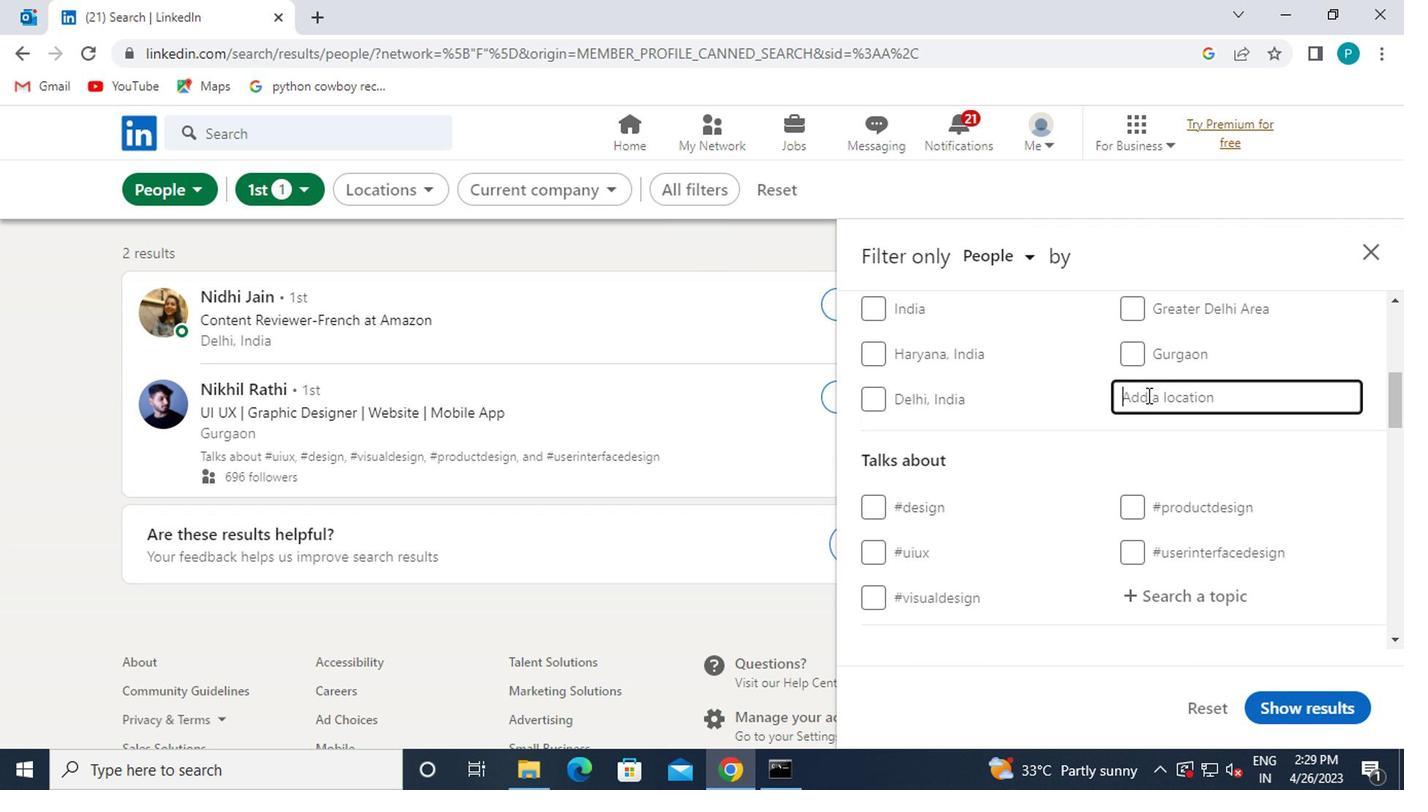 
Action: Key pressed kong
Screenshot: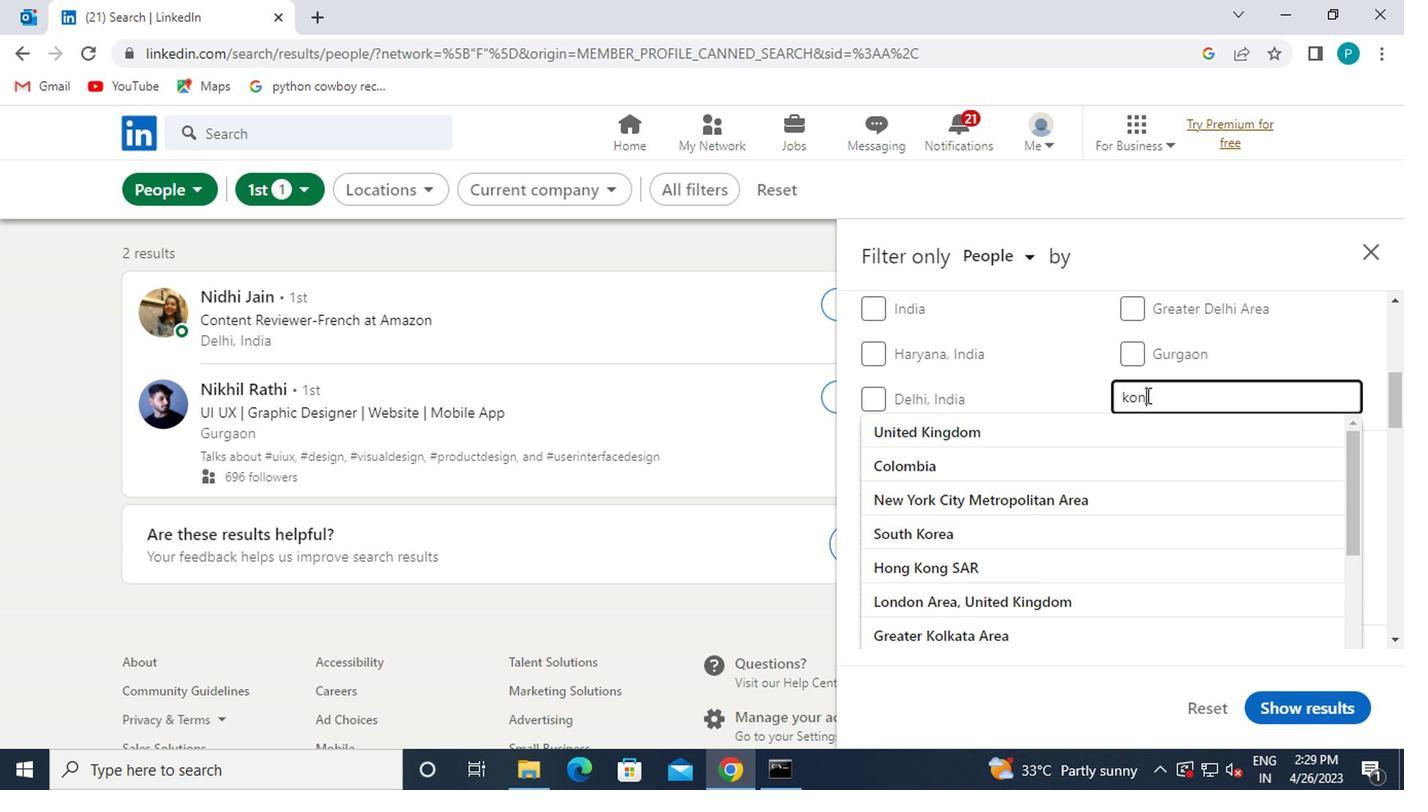 
Action: Mouse moved to (1177, 411)
Screenshot: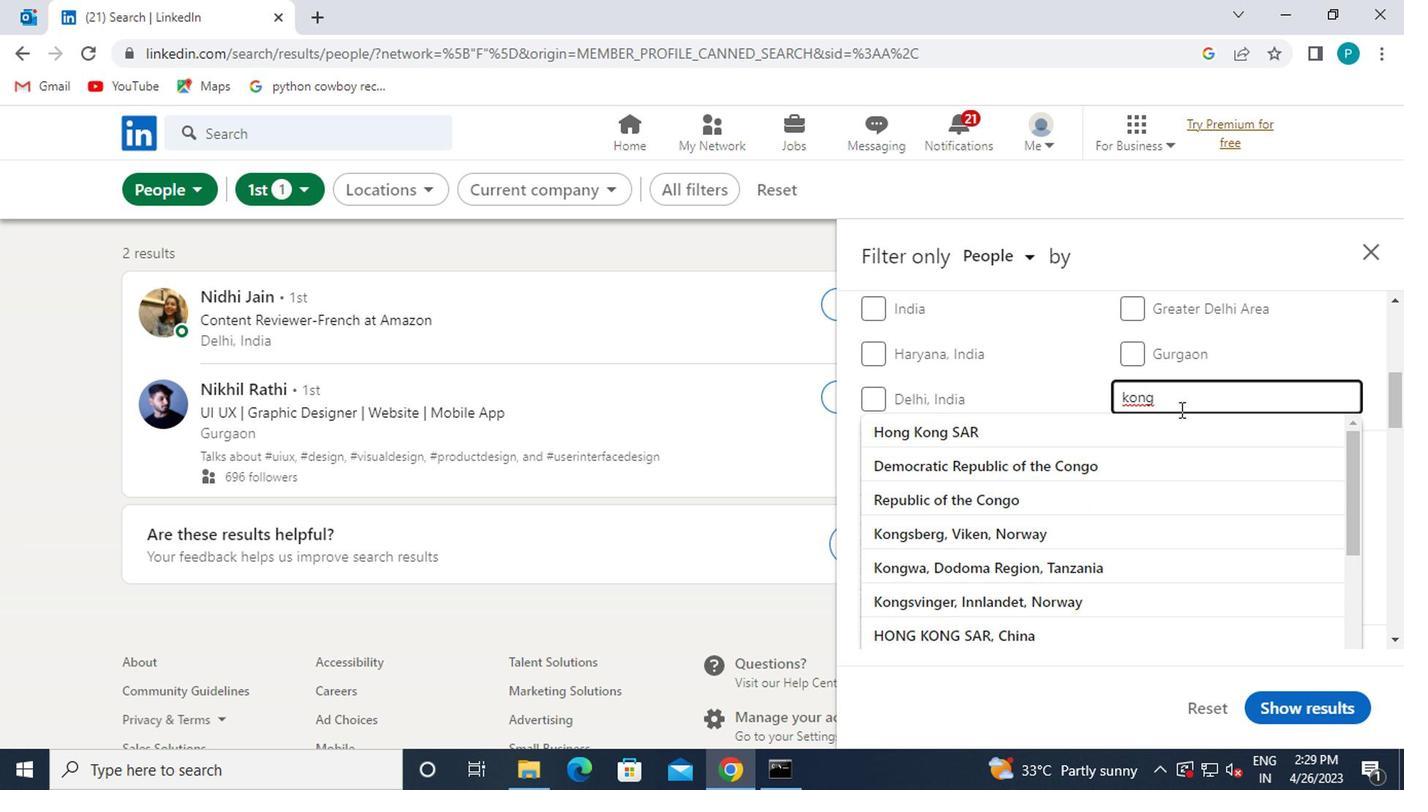 
Action: Key pressed ou
Screenshot: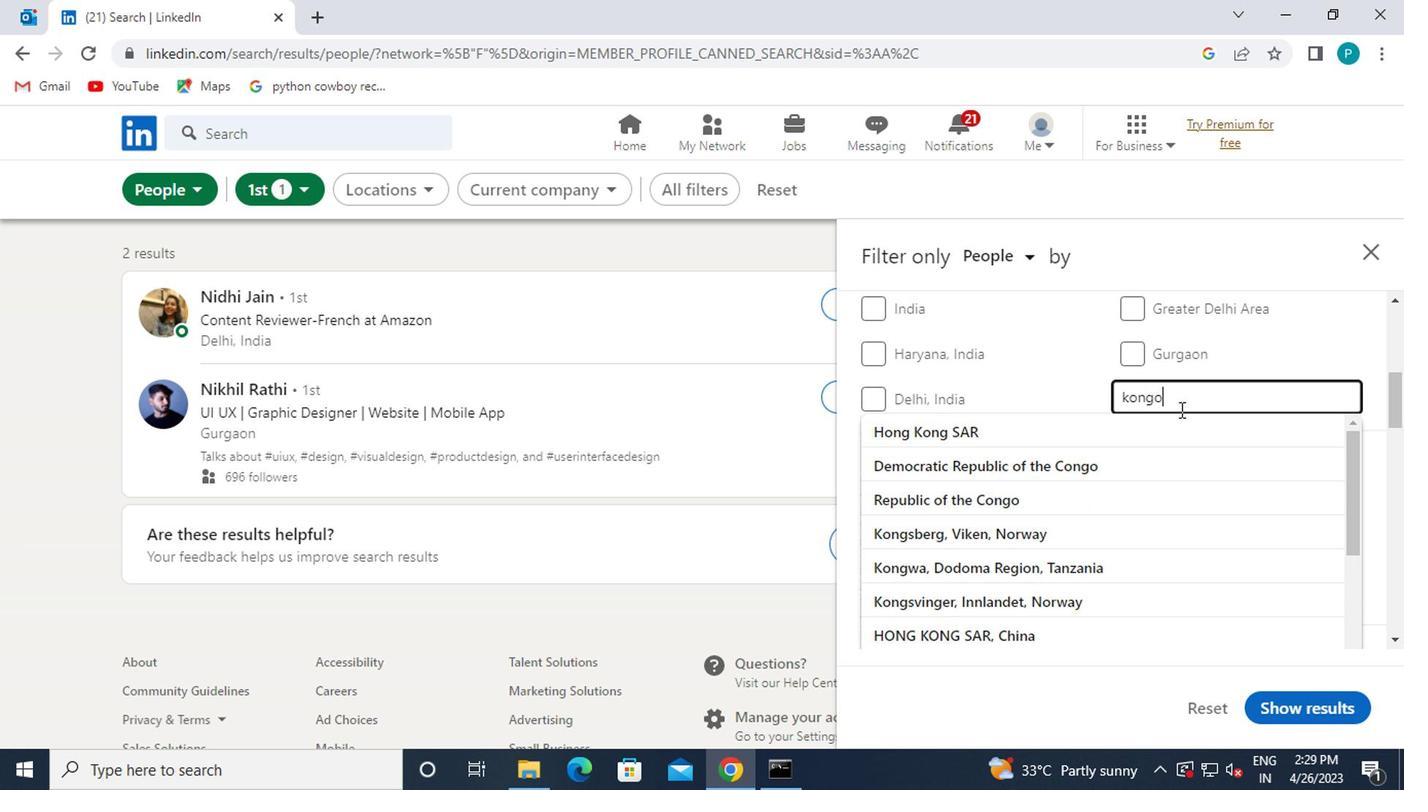 
Action: Mouse moved to (1151, 422)
Screenshot: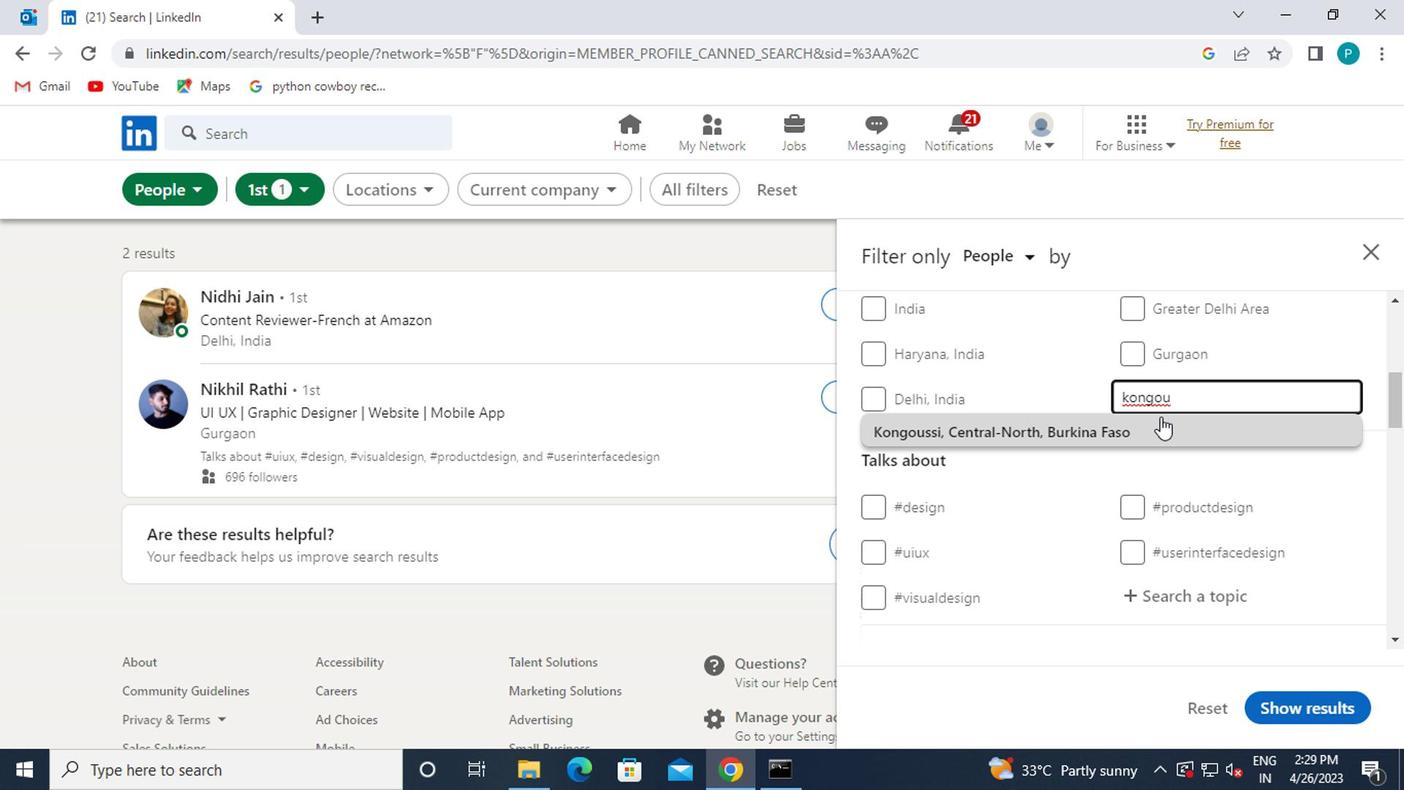 
Action: Mouse pressed left at (1151, 422)
Screenshot: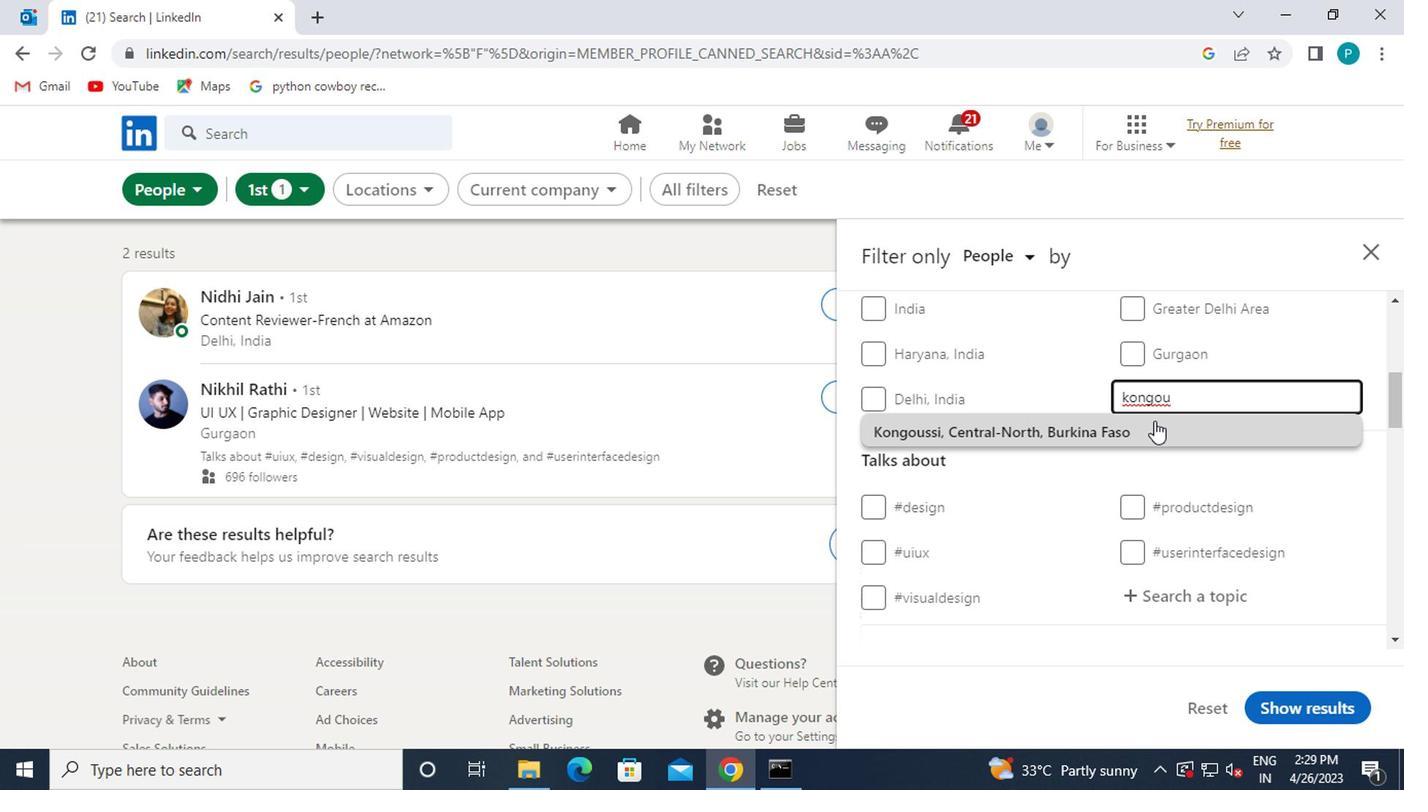 
Action: Mouse scrolled (1151, 421) with delta (0, 0)
Screenshot: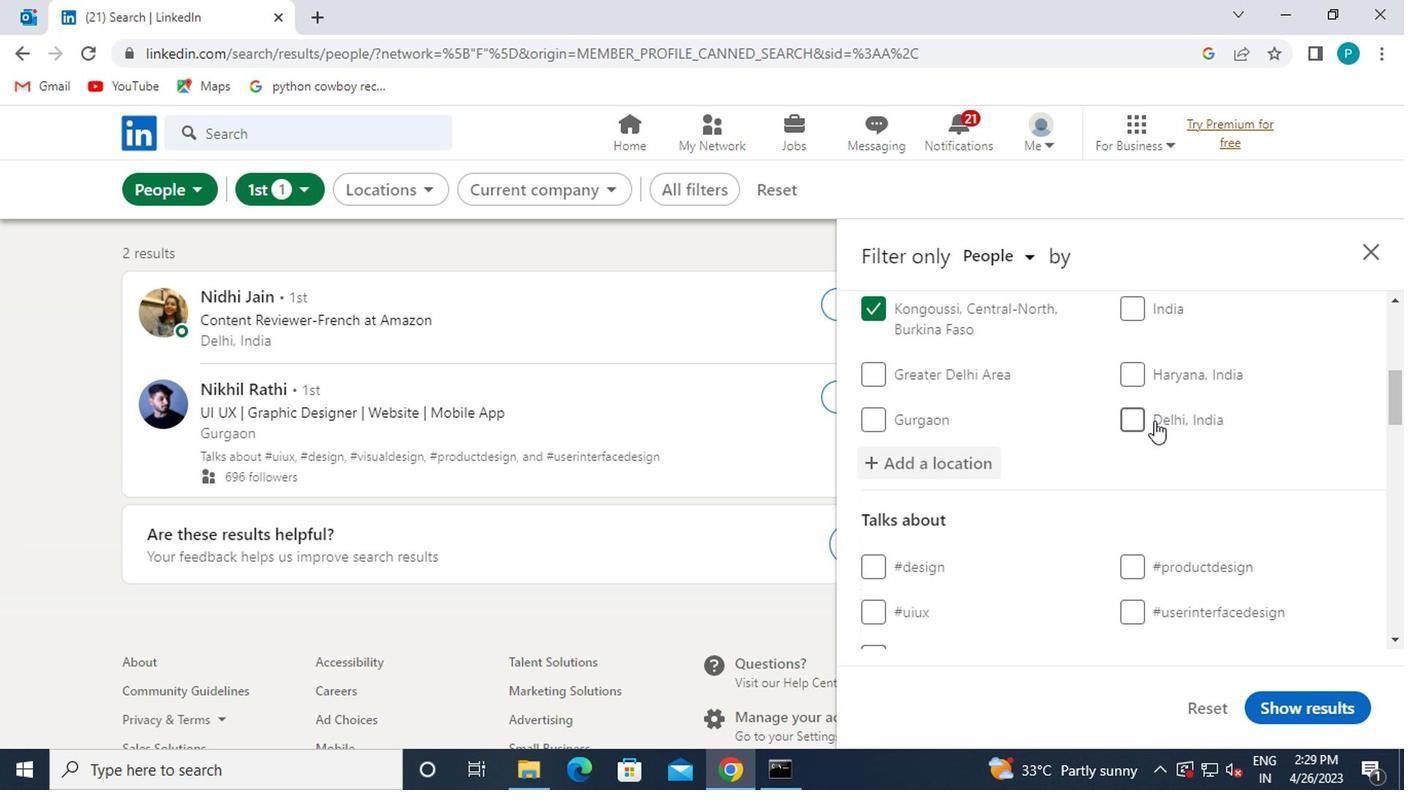 
Action: Mouse scrolled (1151, 421) with delta (0, 0)
Screenshot: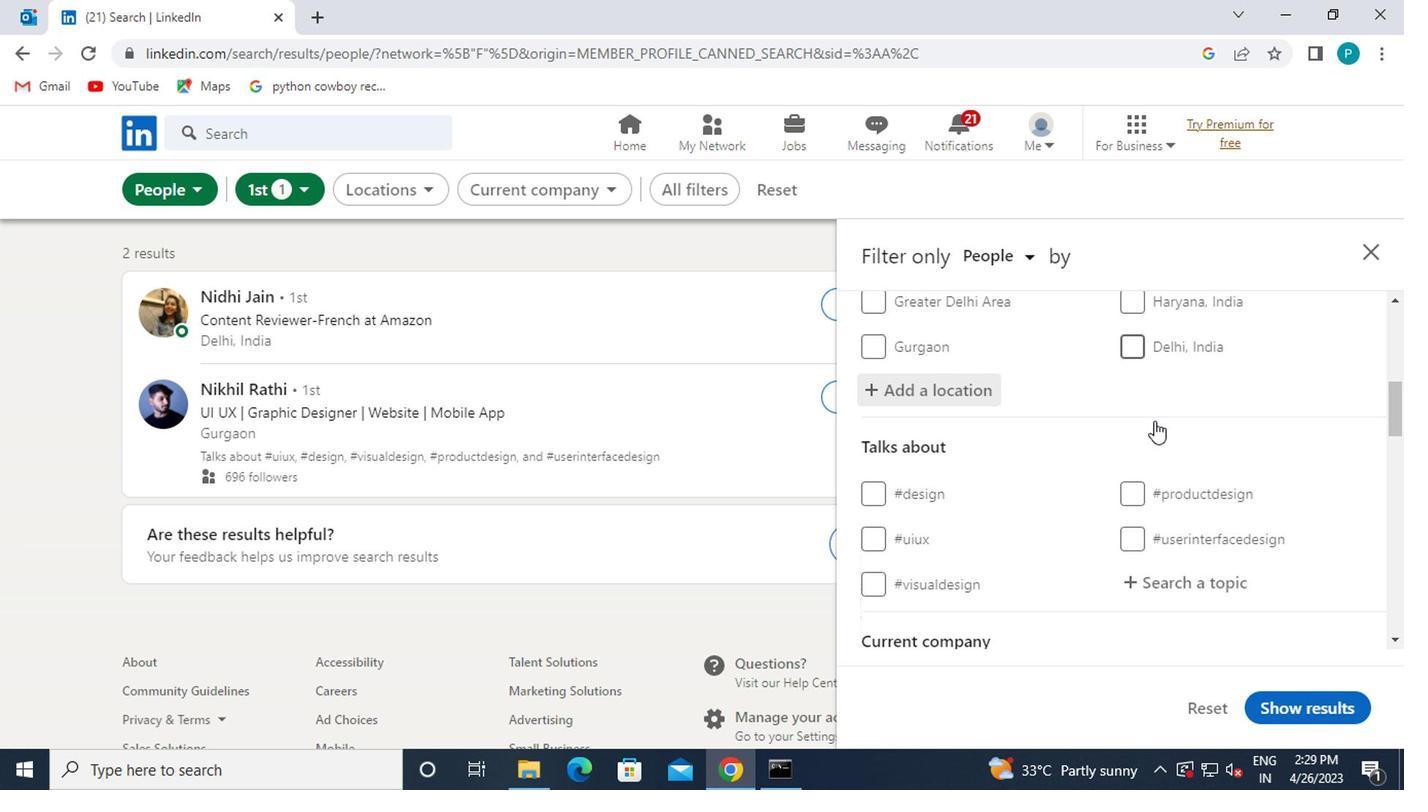 
Action: Mouse moved to (1140, 444)
Screenshot: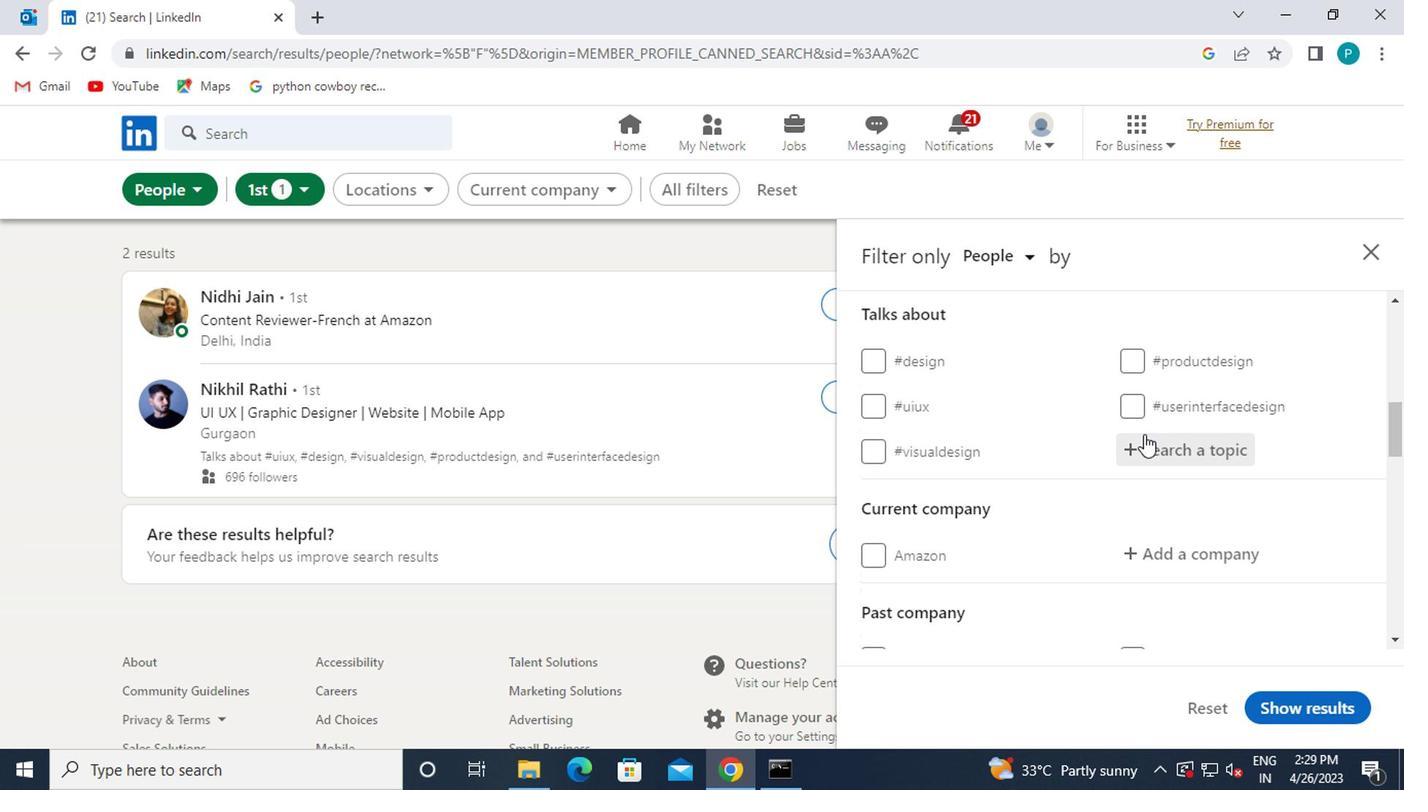 
Action: Mouse pressed left at (1140, 444)
Screenshot: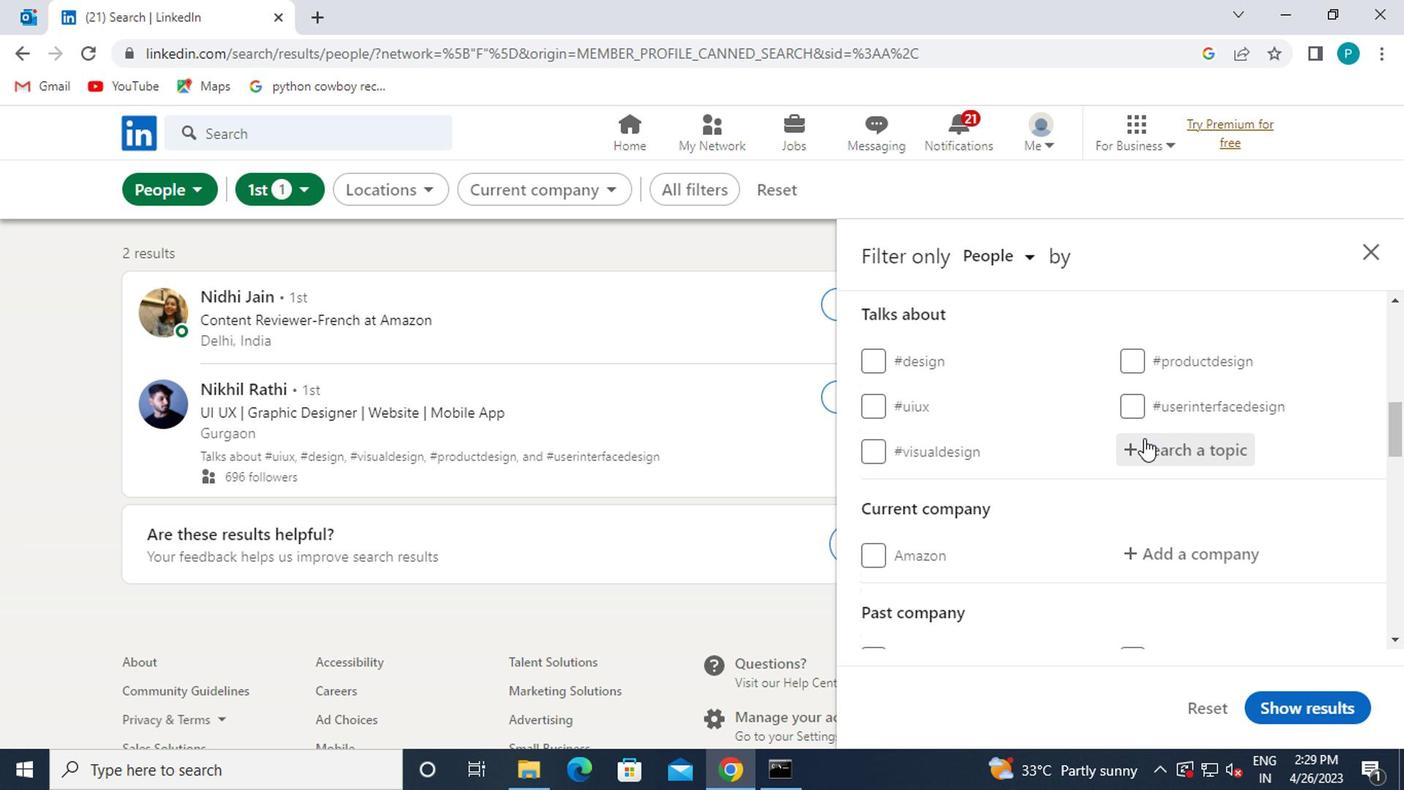 
Action: Key pressed <Key.shift>#SOC
Screenshot: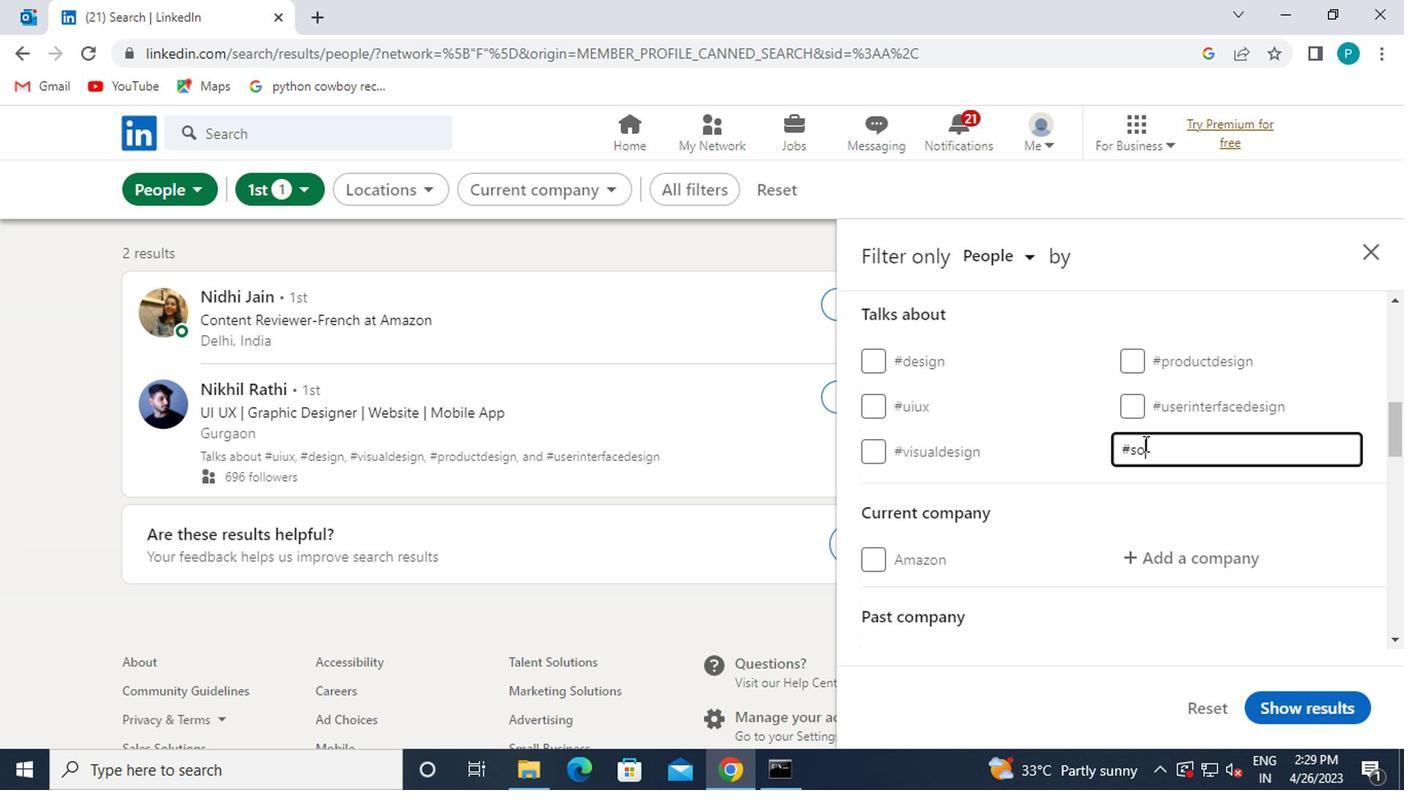 
Action: Mouse moved to (1140, 449)
Screenshot: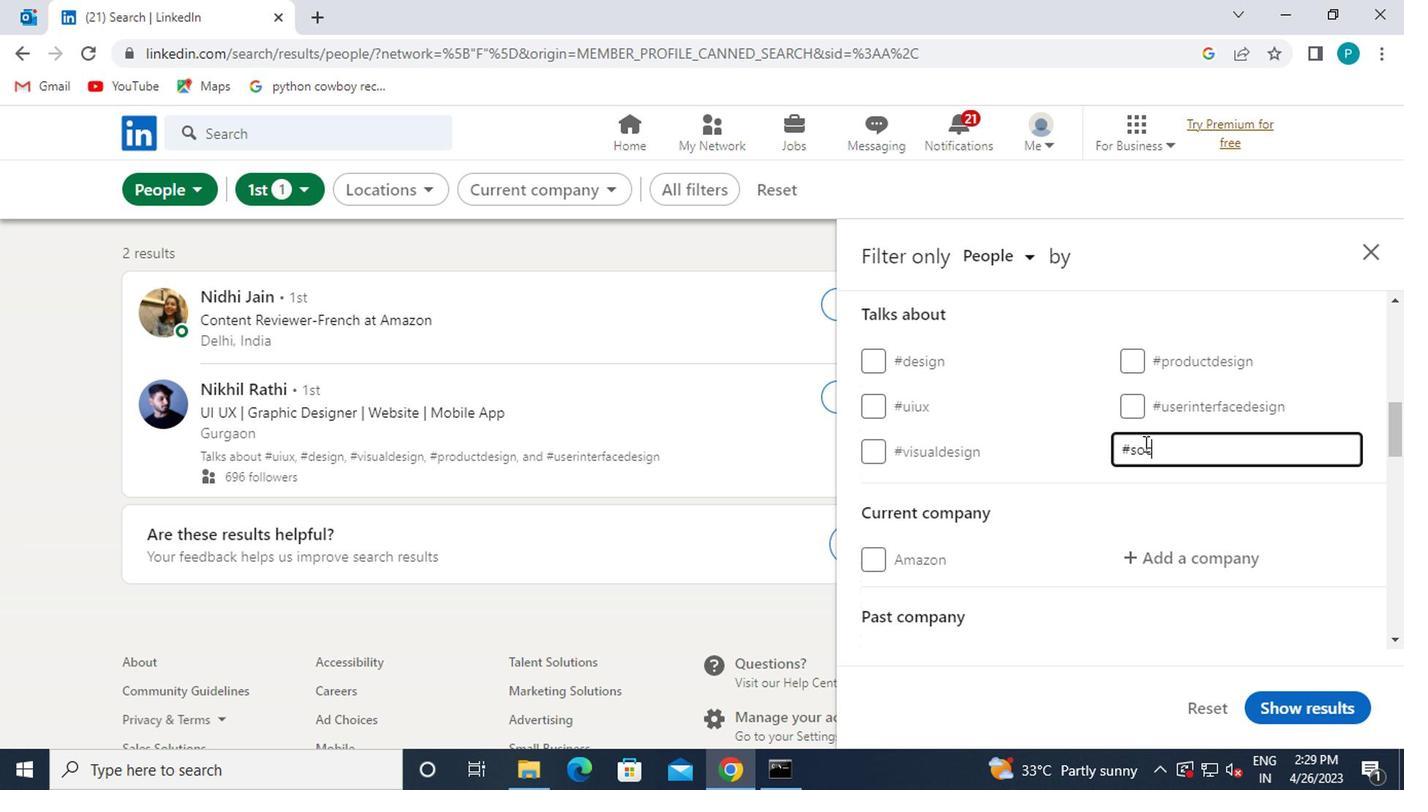 
Action: Key pressed IALENTE
Screenshot: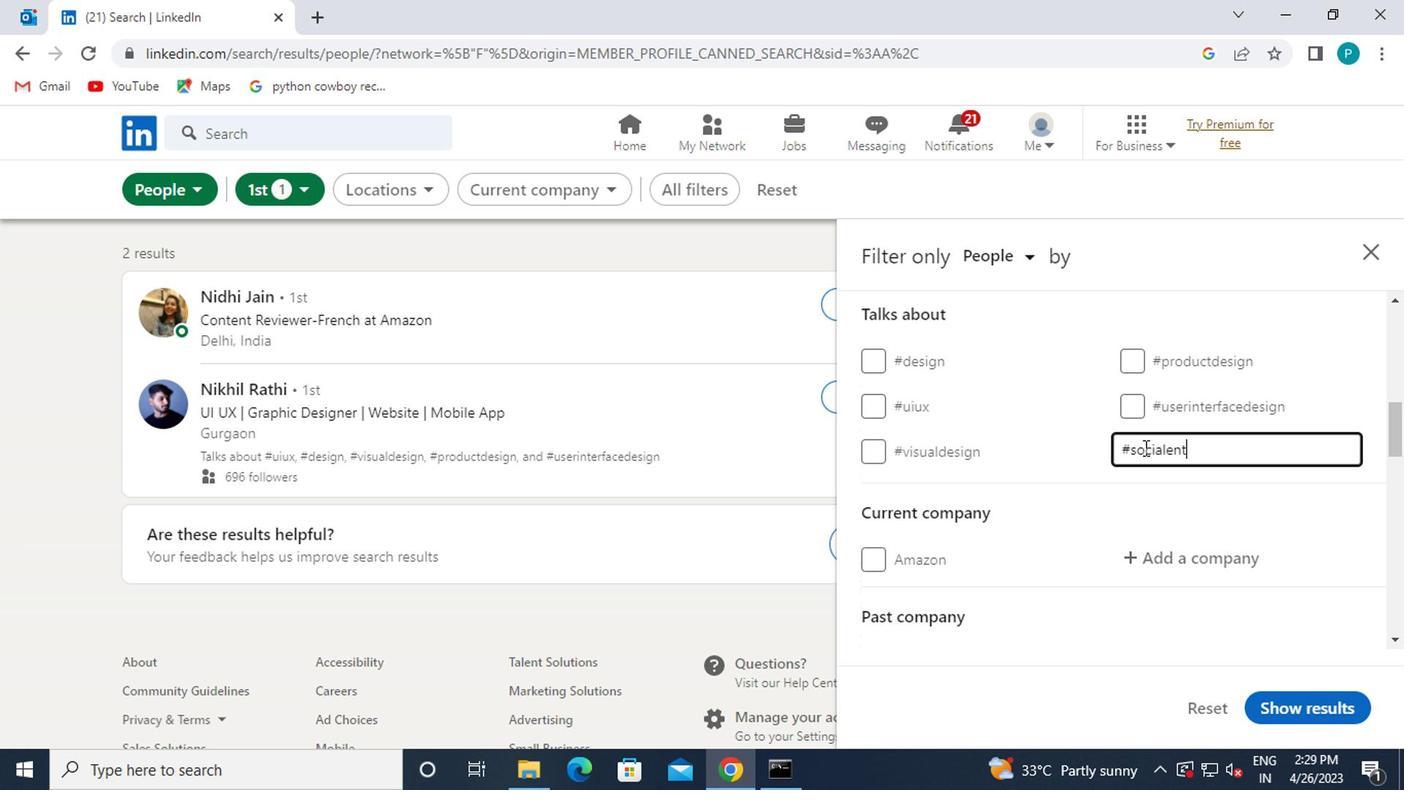 
Action: Mouse moved to (1158, 473)
Screenshot: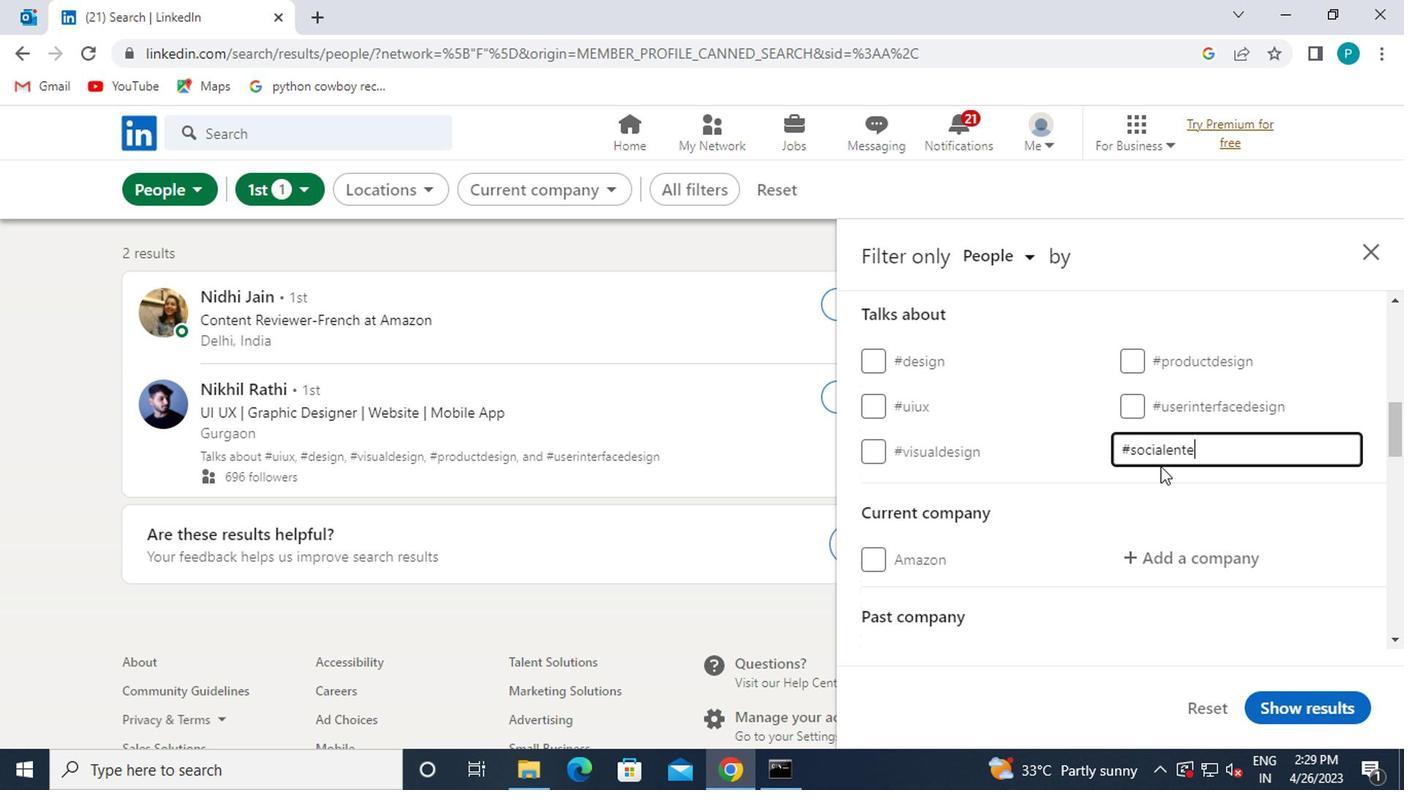
Action: Key pressed <Key.backspace>RE
Screenshot: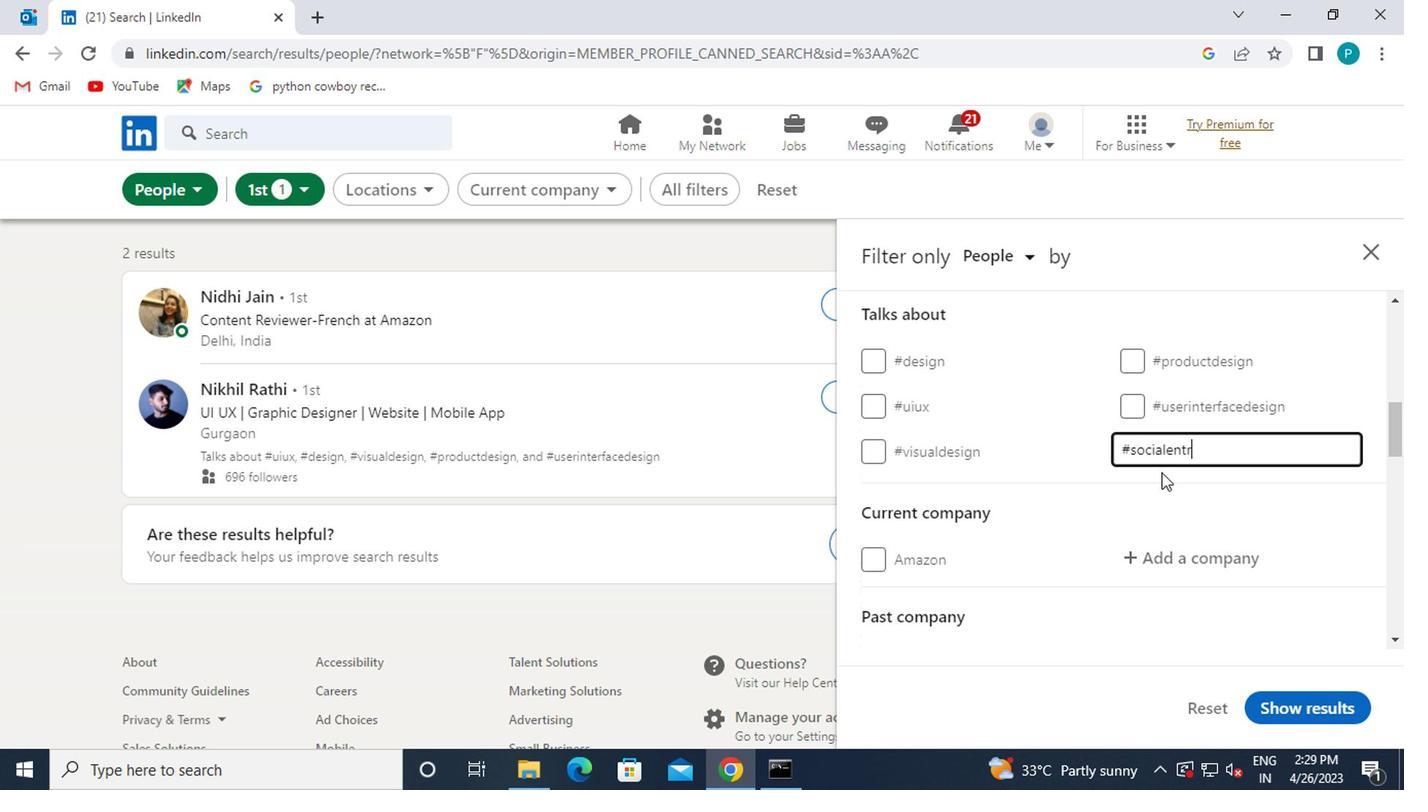 
Action: Mouse moved to (1158, 474)
Screenshot: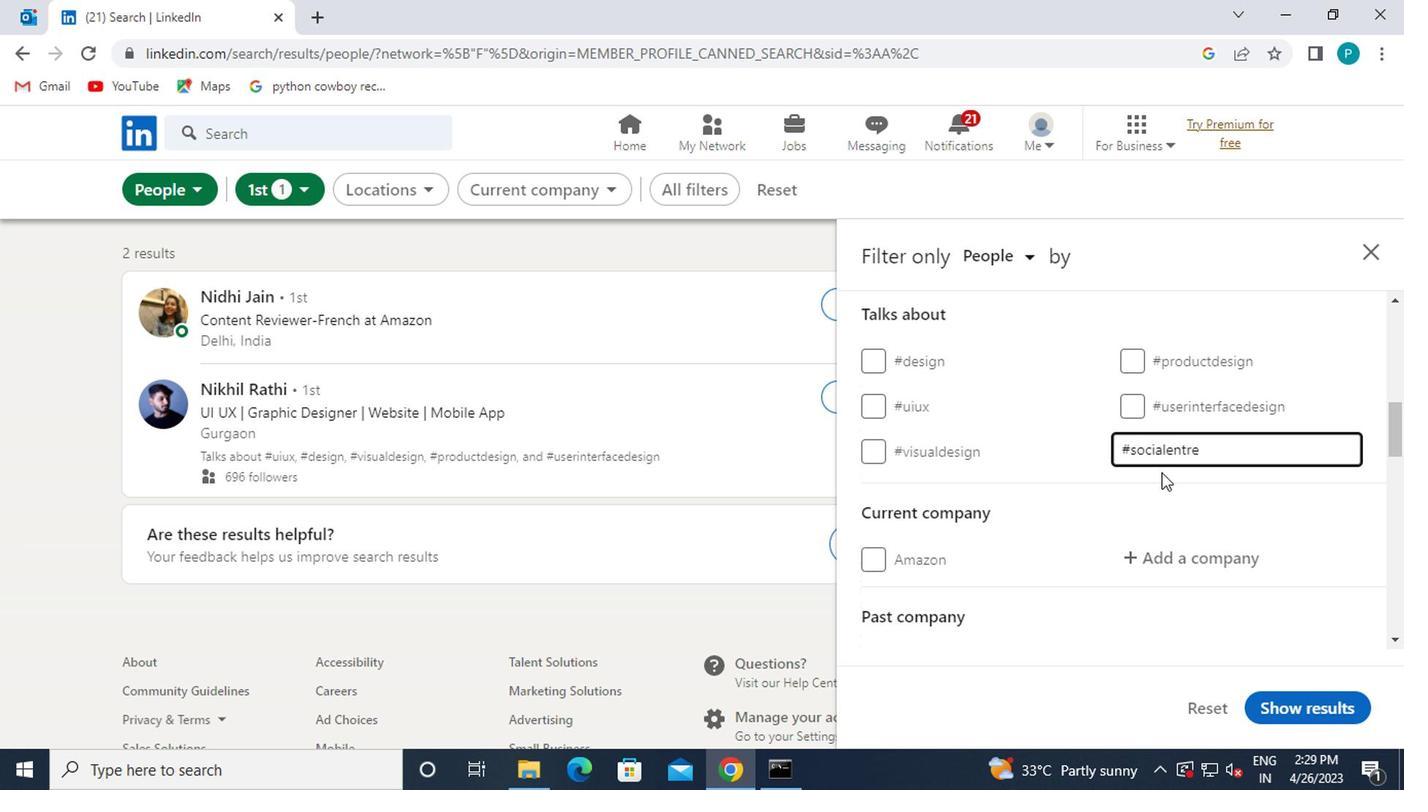 
Action: Key pressed PE<Key.backspace>REURSHIP
Screenshot: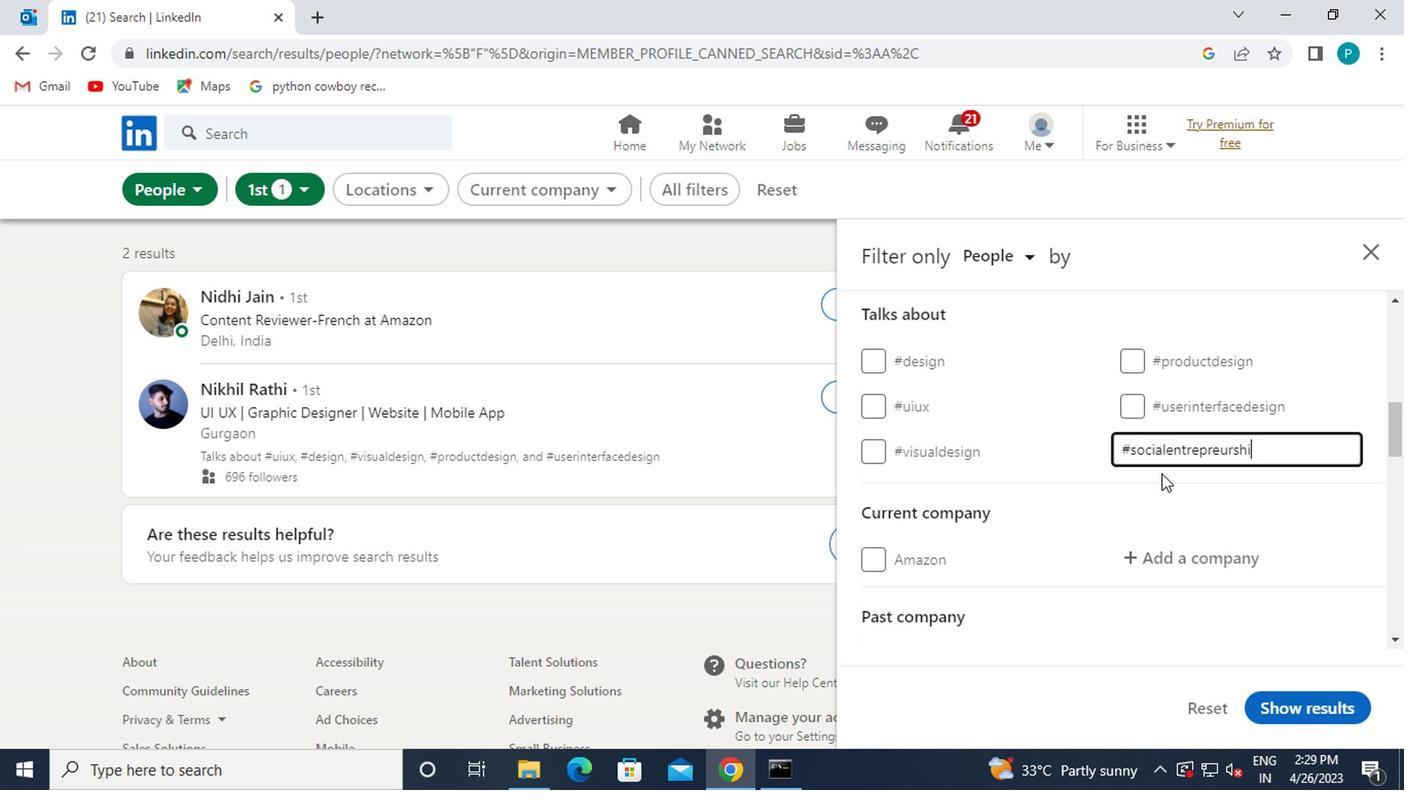 
Action: Mouse scrolled (1158, 473) with delta (0, -1)
Screenshot: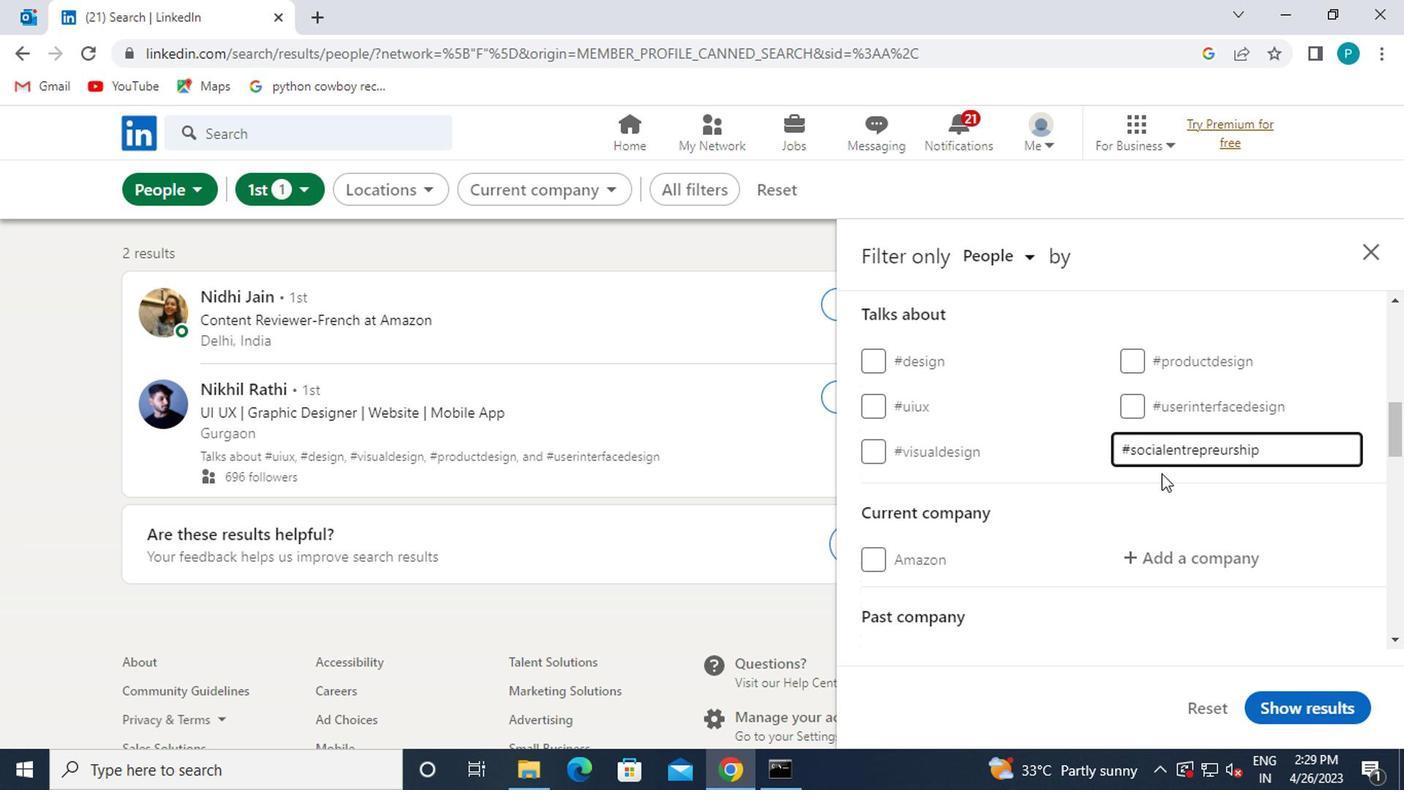 
Action: Mouse moved to (1147, 460)
Screenshot: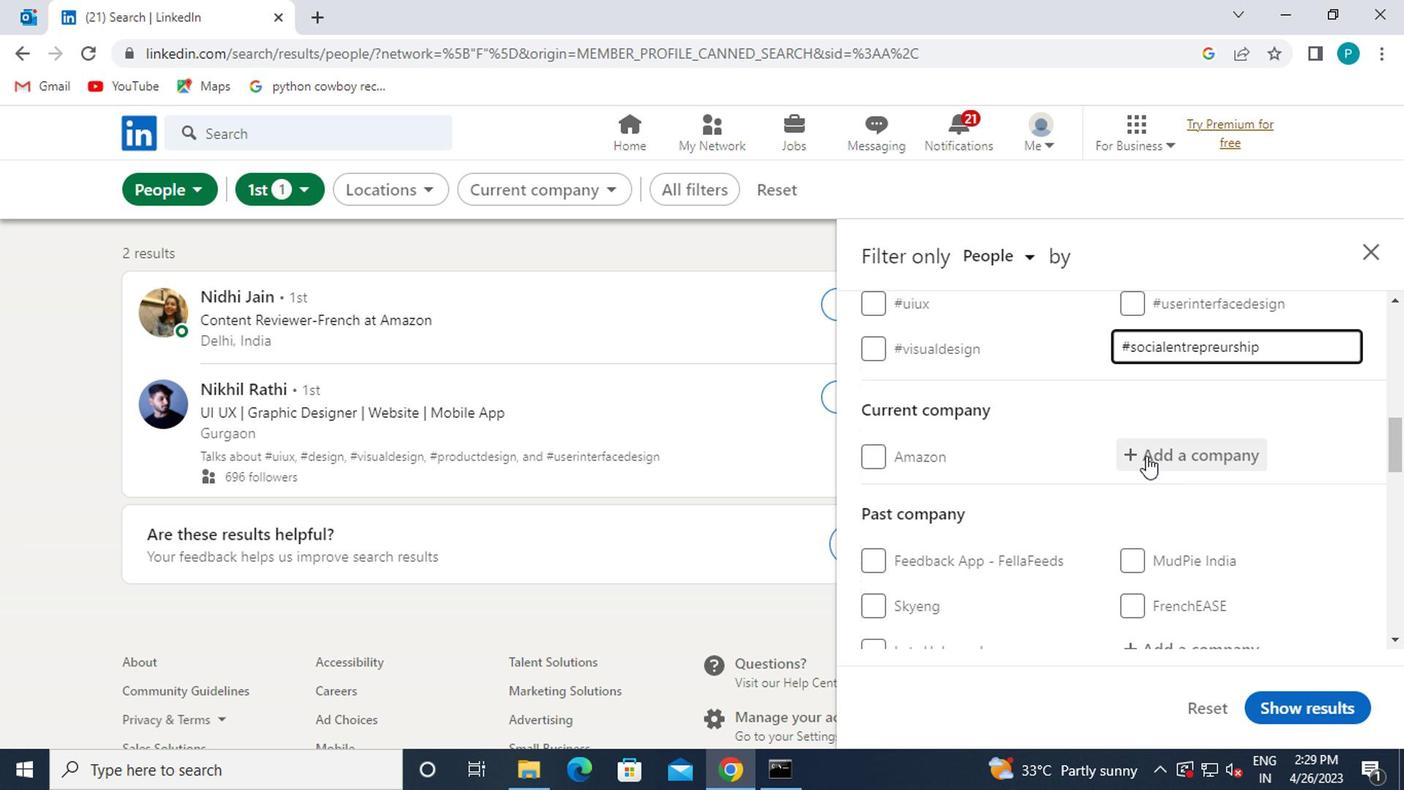 
Action: Mouse pressed left at (1147, 460)
Screenshot: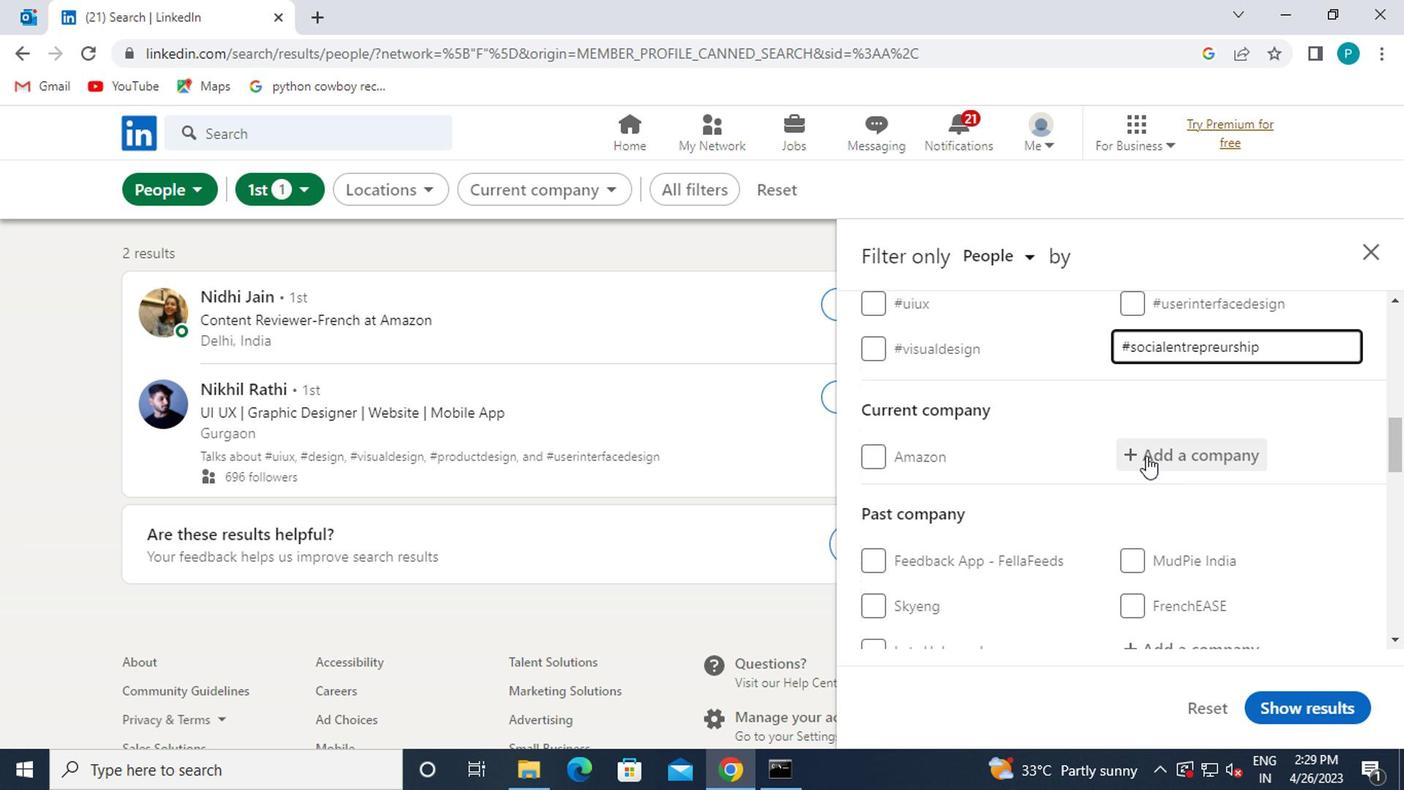 
Action: Mouse moved to (1149, 463)
Screenshot: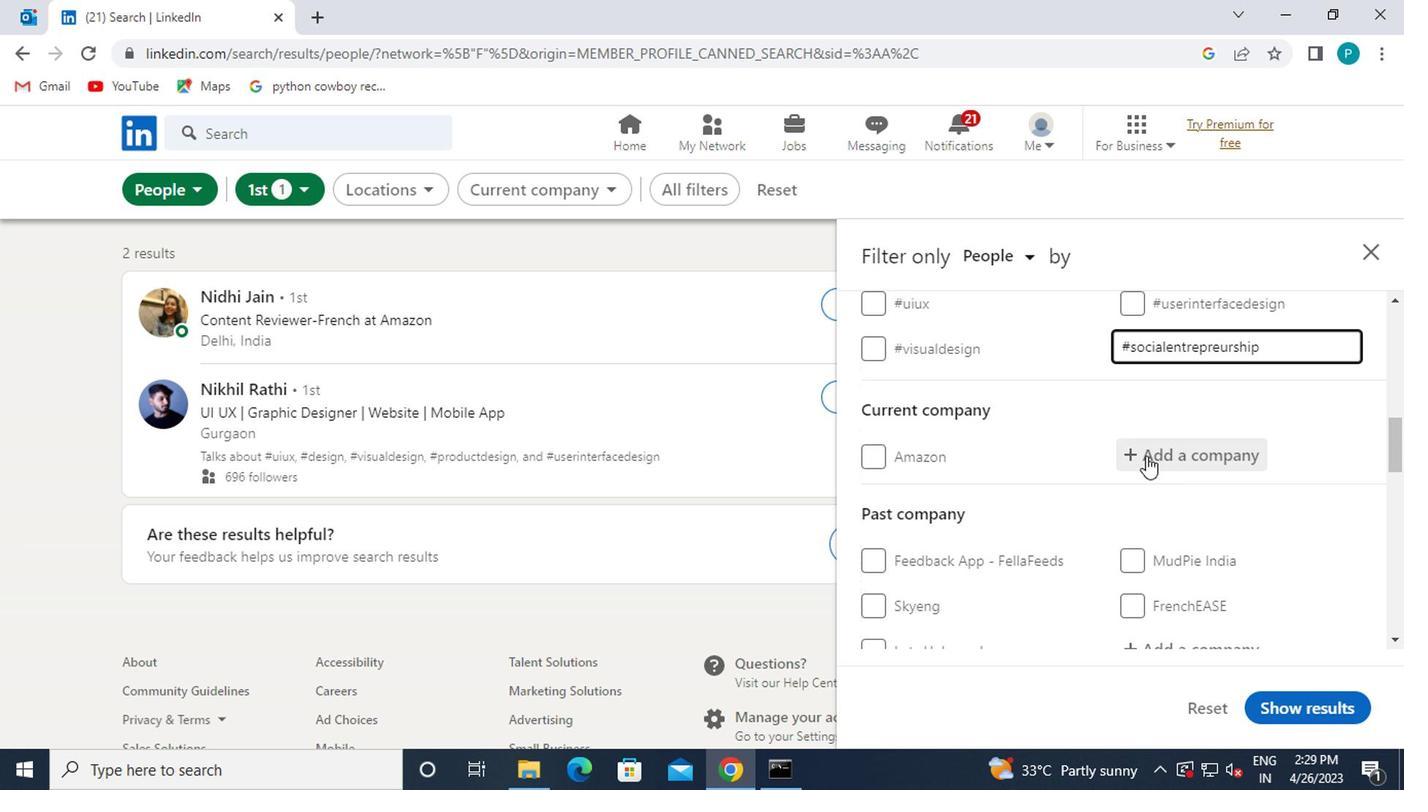 
Action: Key pressed SCOTTISH<Key.space>
Screenshot: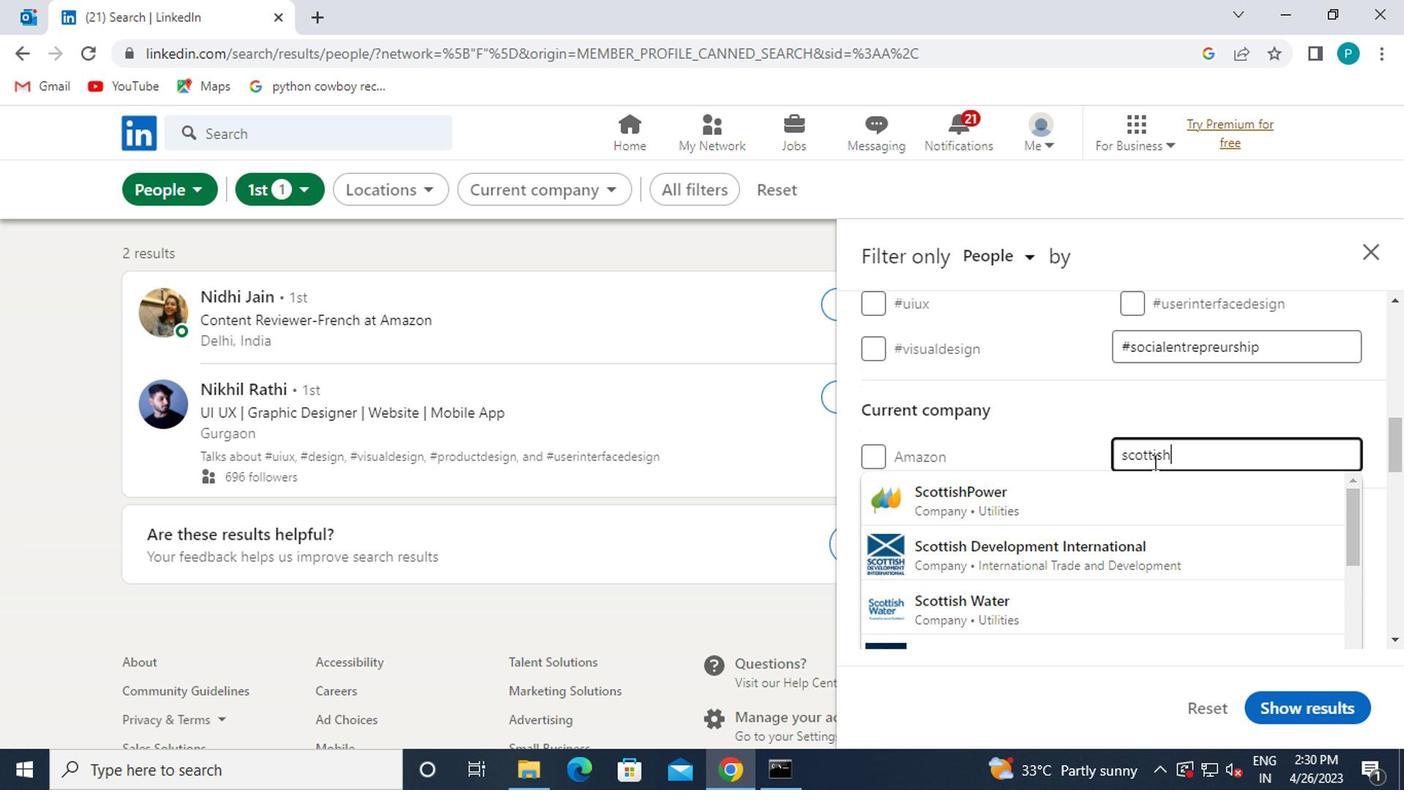 
Action: Mouse moved to (1089, 610)
Screenshot: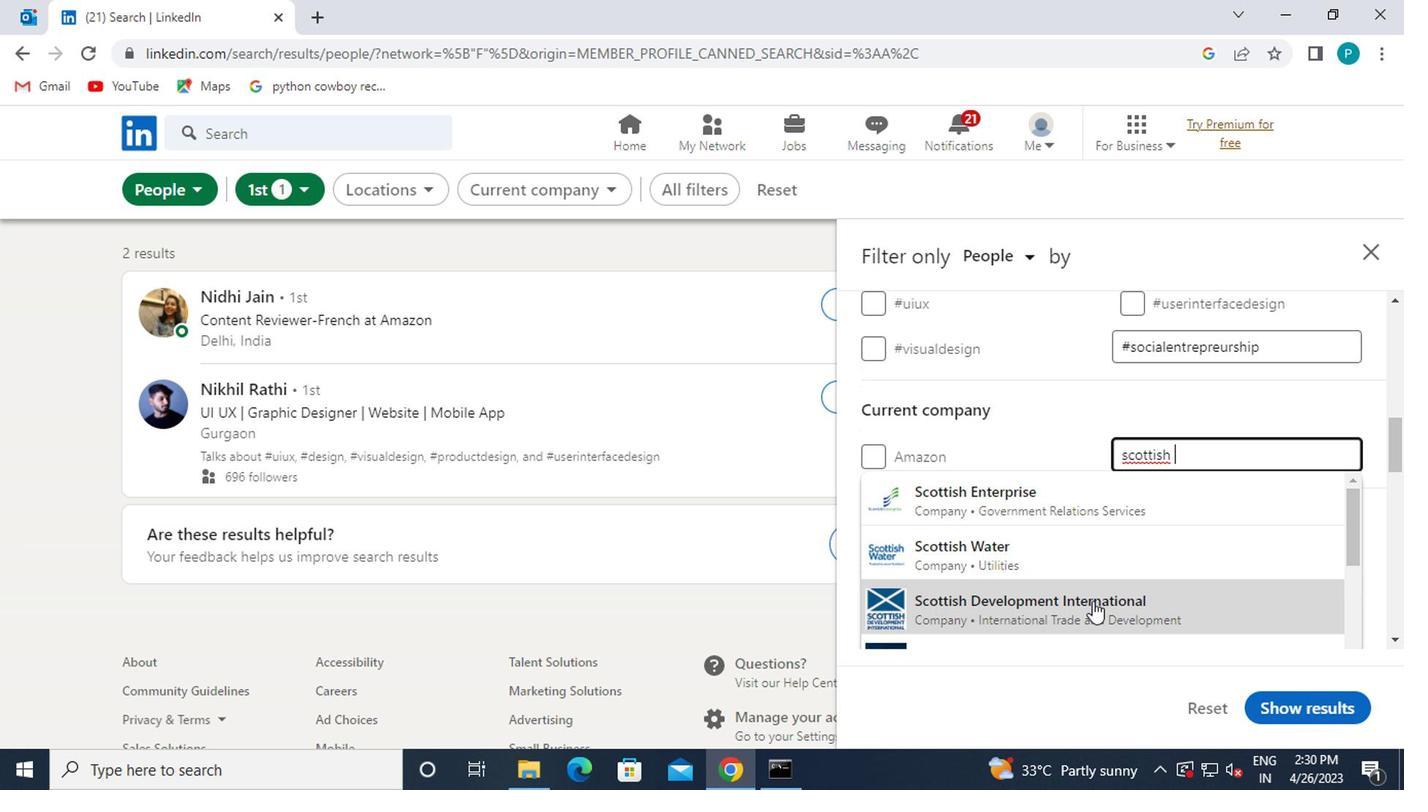 
Action: Mouse pressed left at (1089, 610)
Screenshot: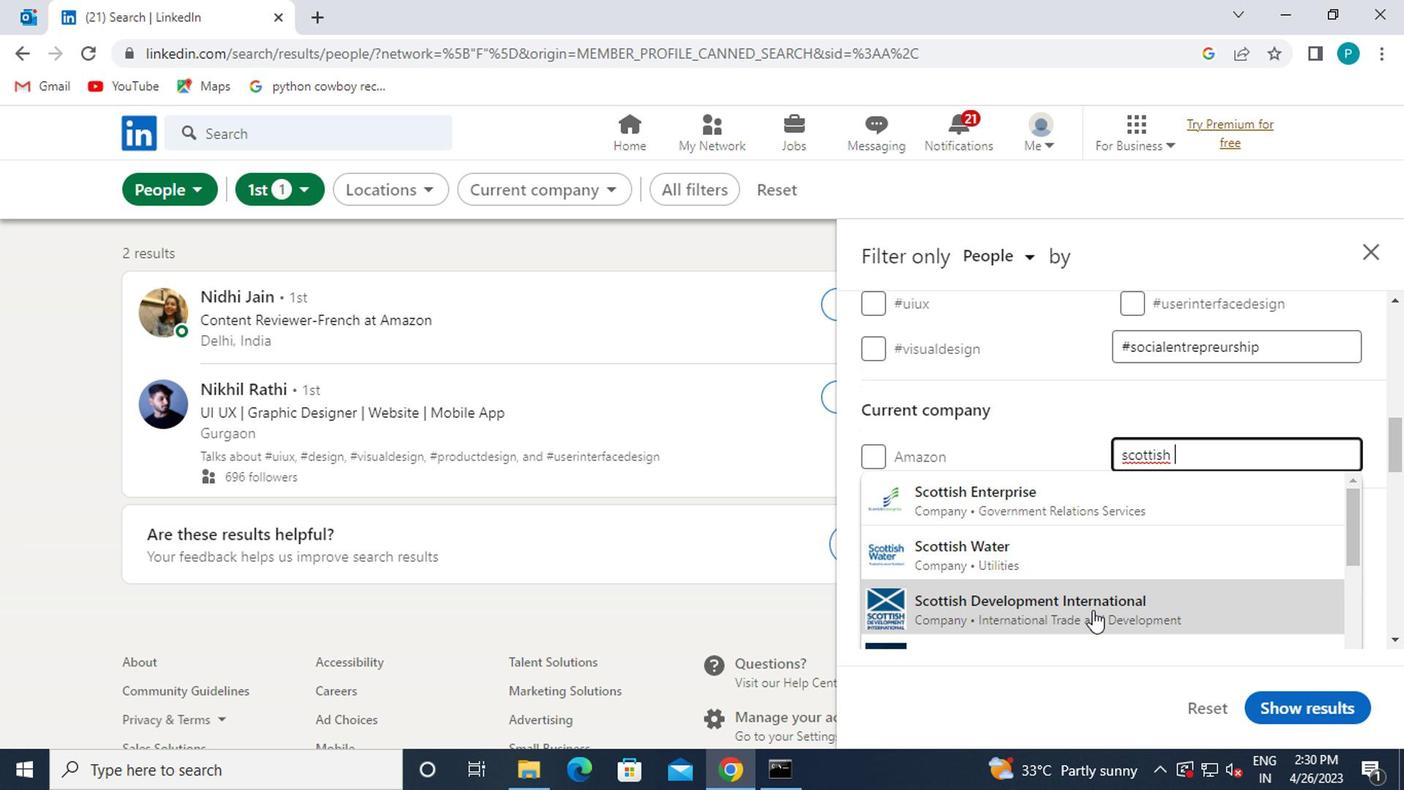
Action: Mouse moved to (1063, 548)
Screenshot: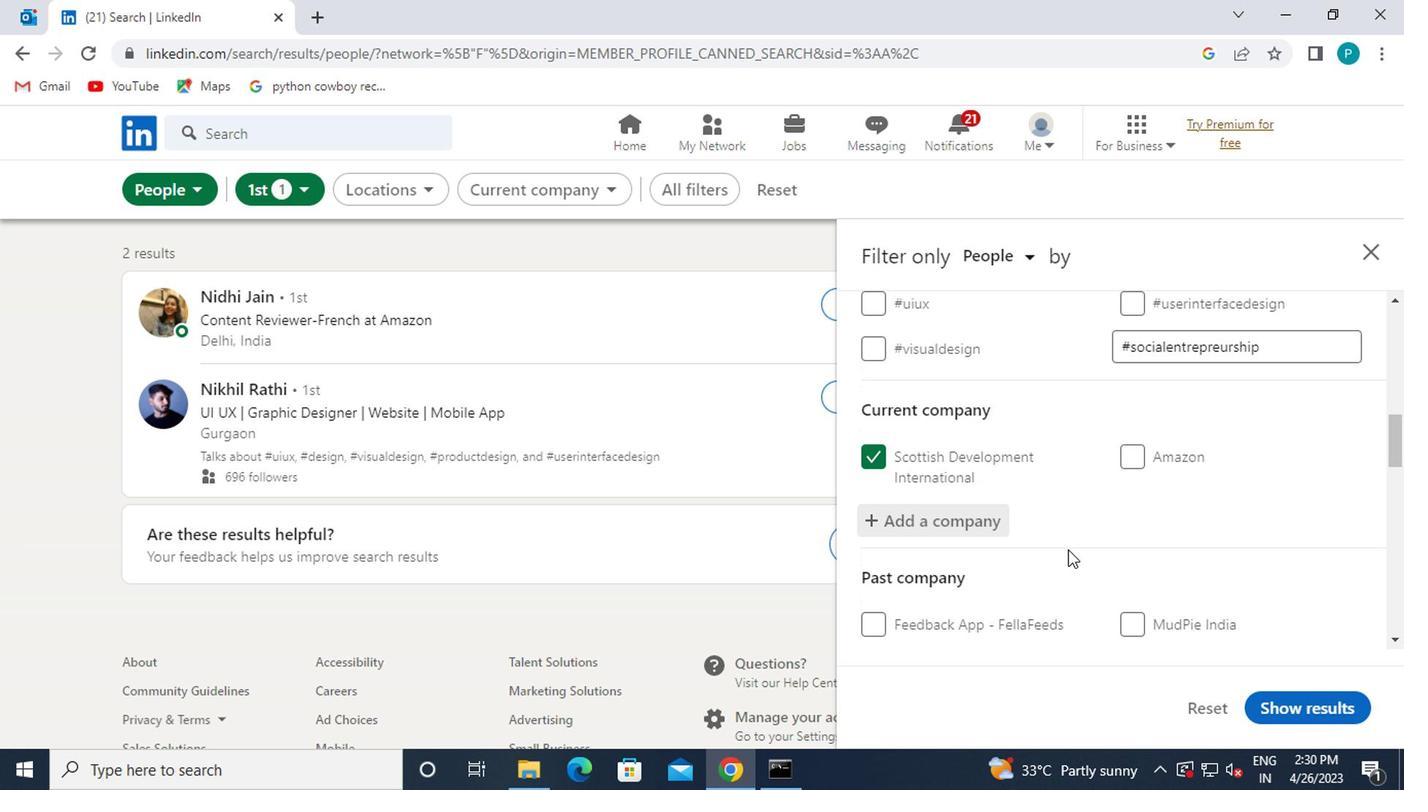 
Action: Mouse scrolled (1063, 547) with delta (0, -1)
Screenshot: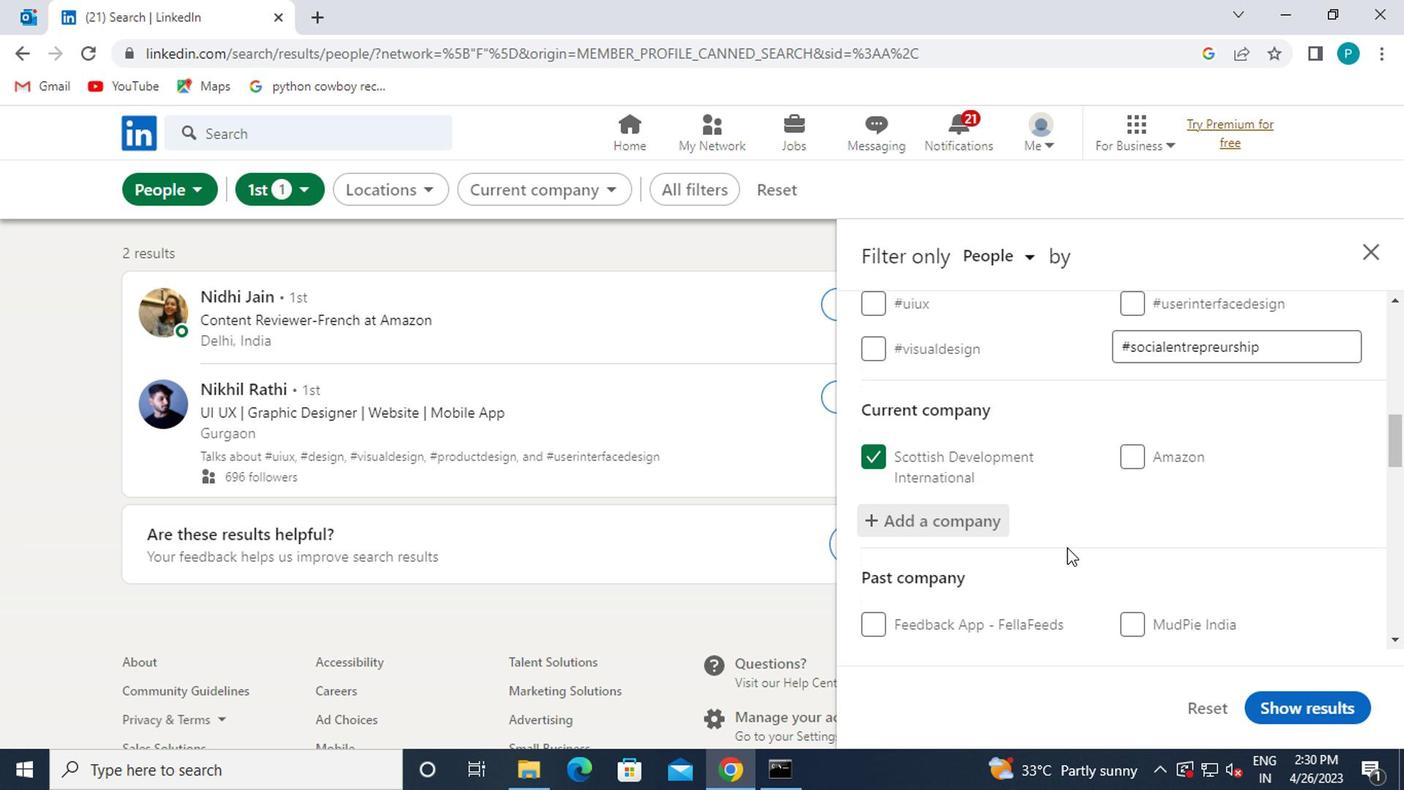
Action: Mouse scrolled (1063, 547) with delta (0, -1)
Screenshot: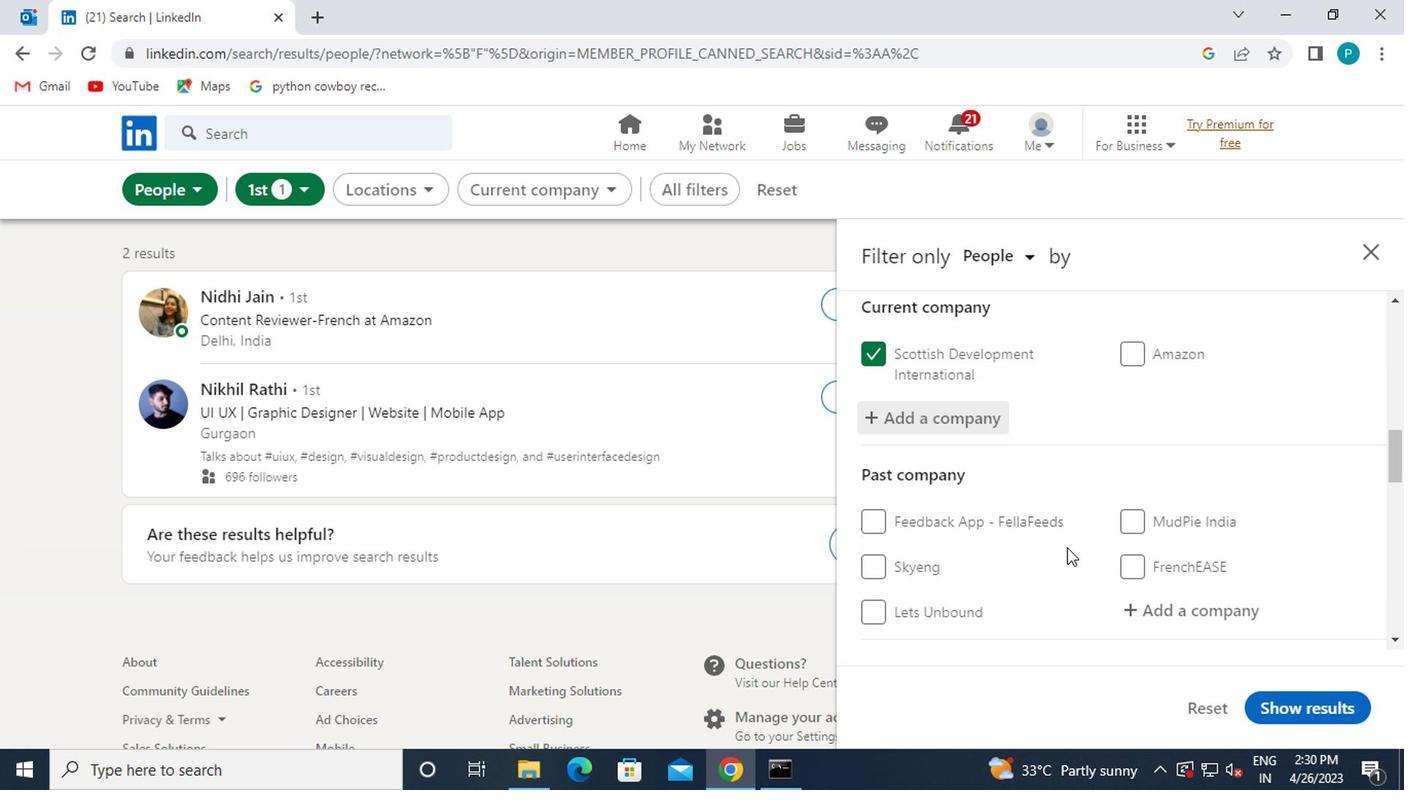 
Action: Mouse moved to (1096, 574)
Screenshot: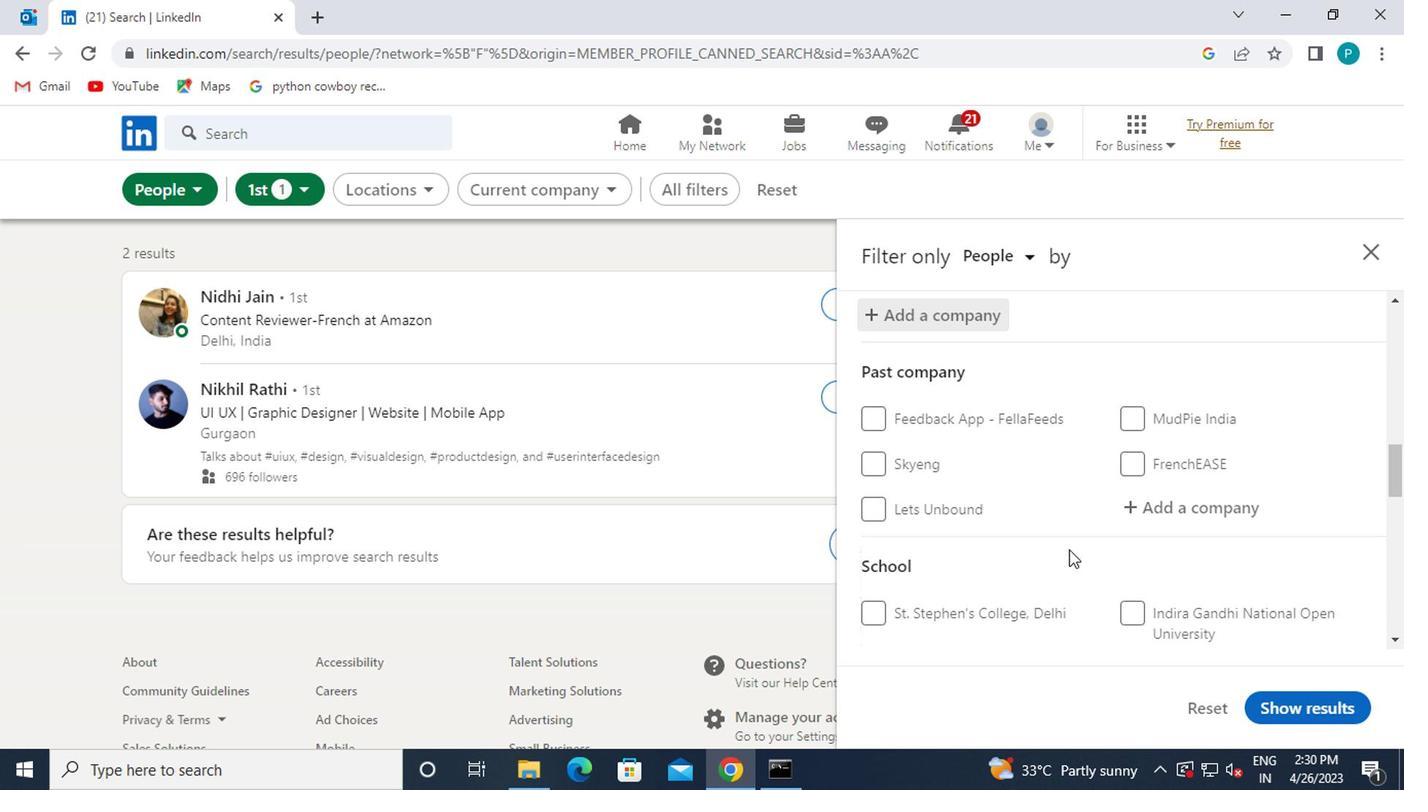 
Action: Mouse scrolled (1096, 572) with delta (0, -1)
Screenshot: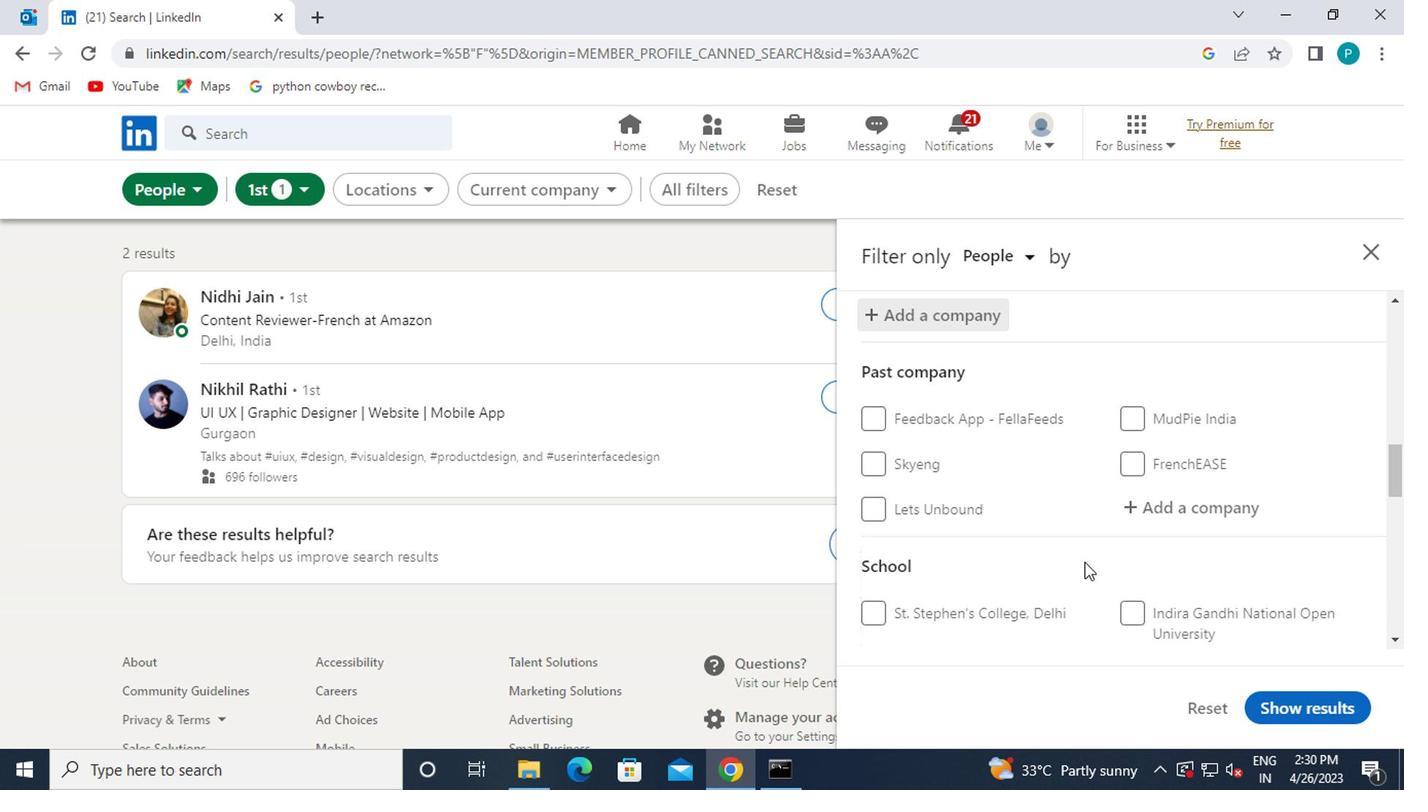 
Action: Mouse moved to (1144, 643)
Screenshot: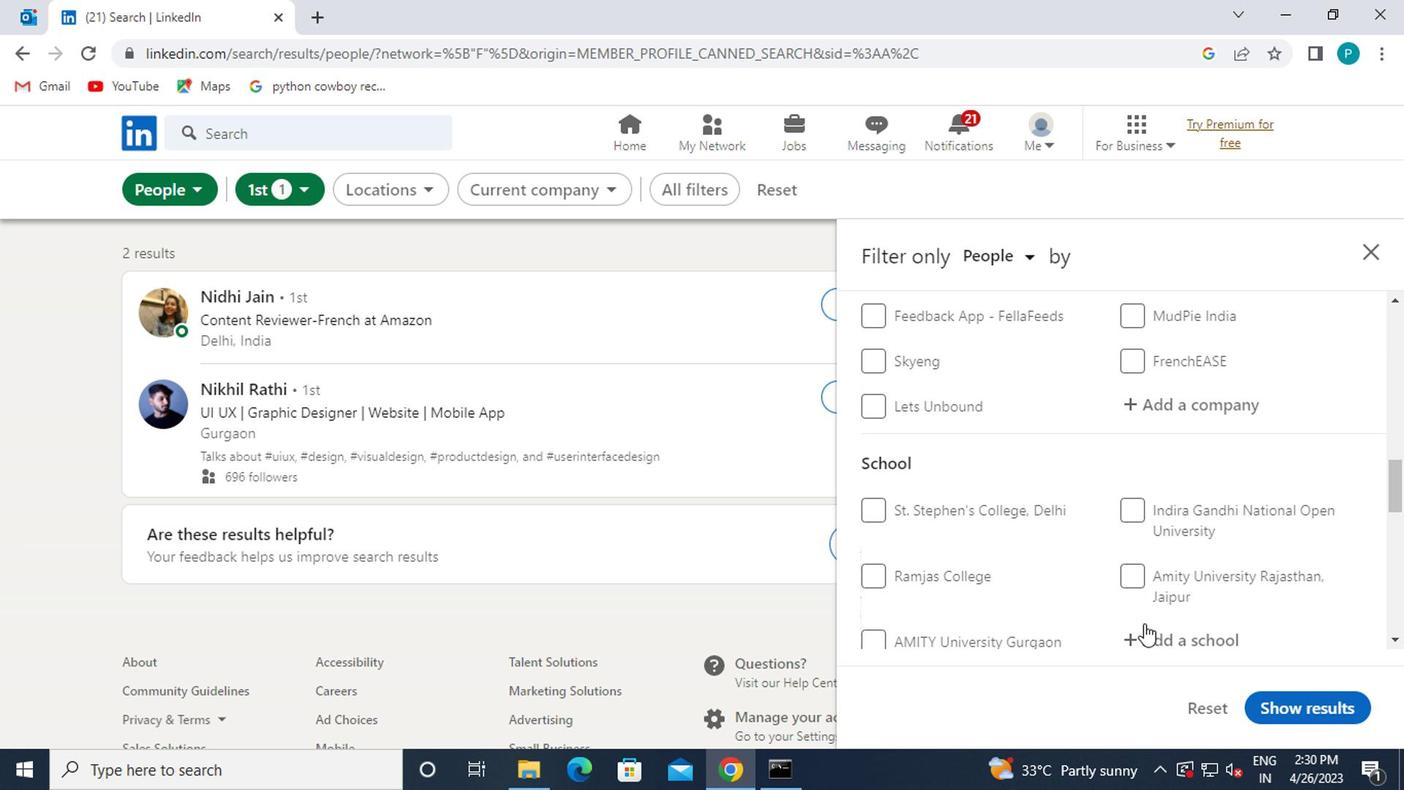 
Action: Mouse pressed left at (1144, 643)
Screenshot: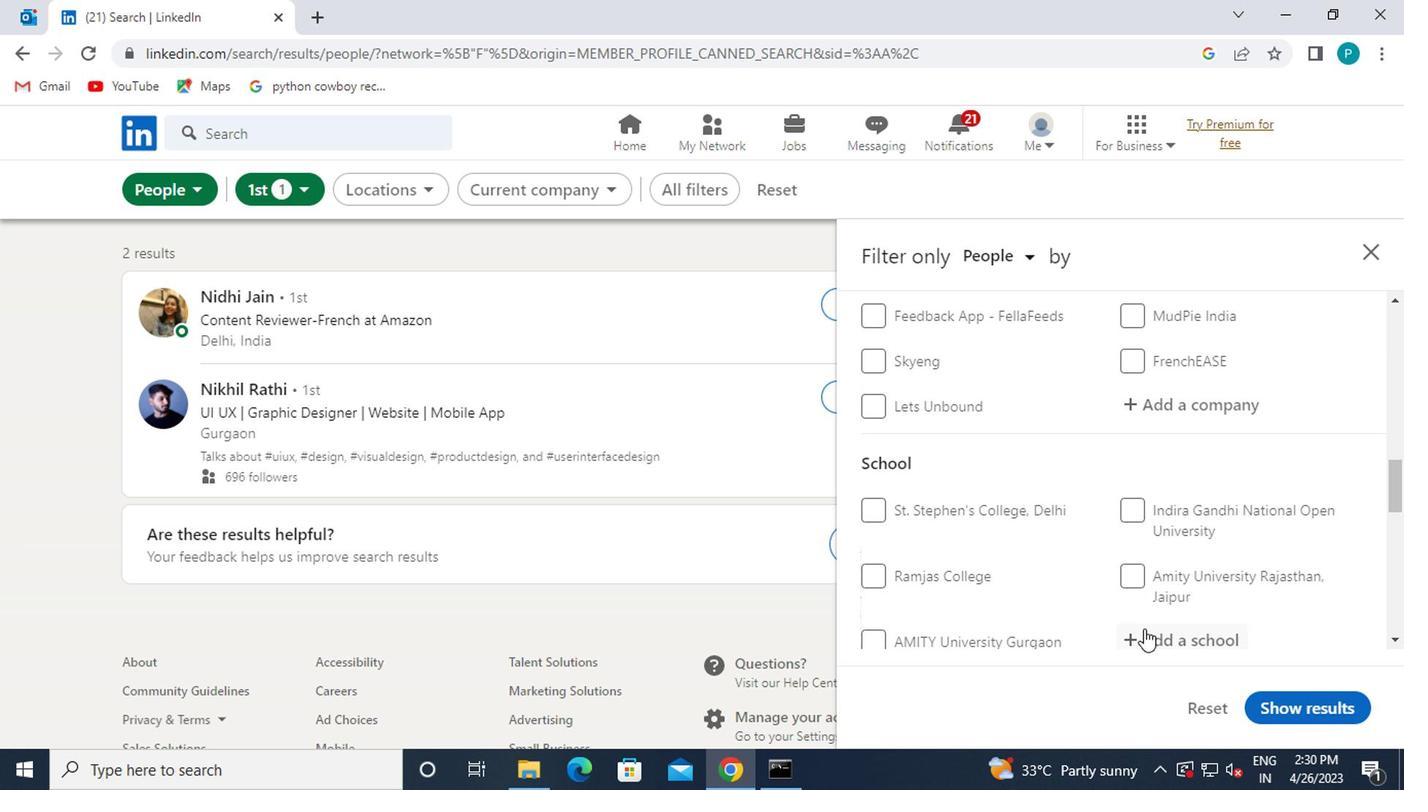 
Action: Mouse moved to (1131, 620)
Screenshot: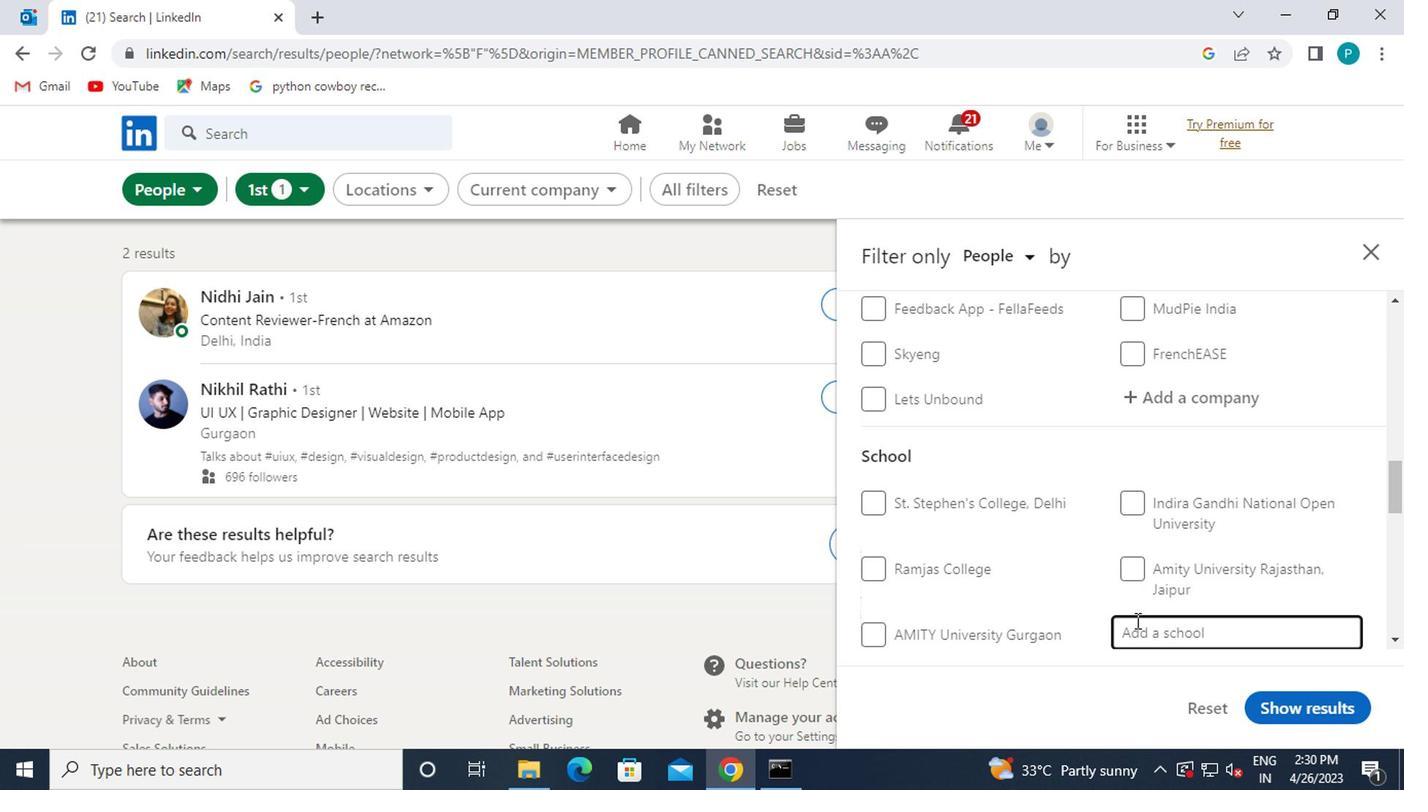 
Action: Mouse scrolled (1131, 619) with delta (0, 0)
Screenshot: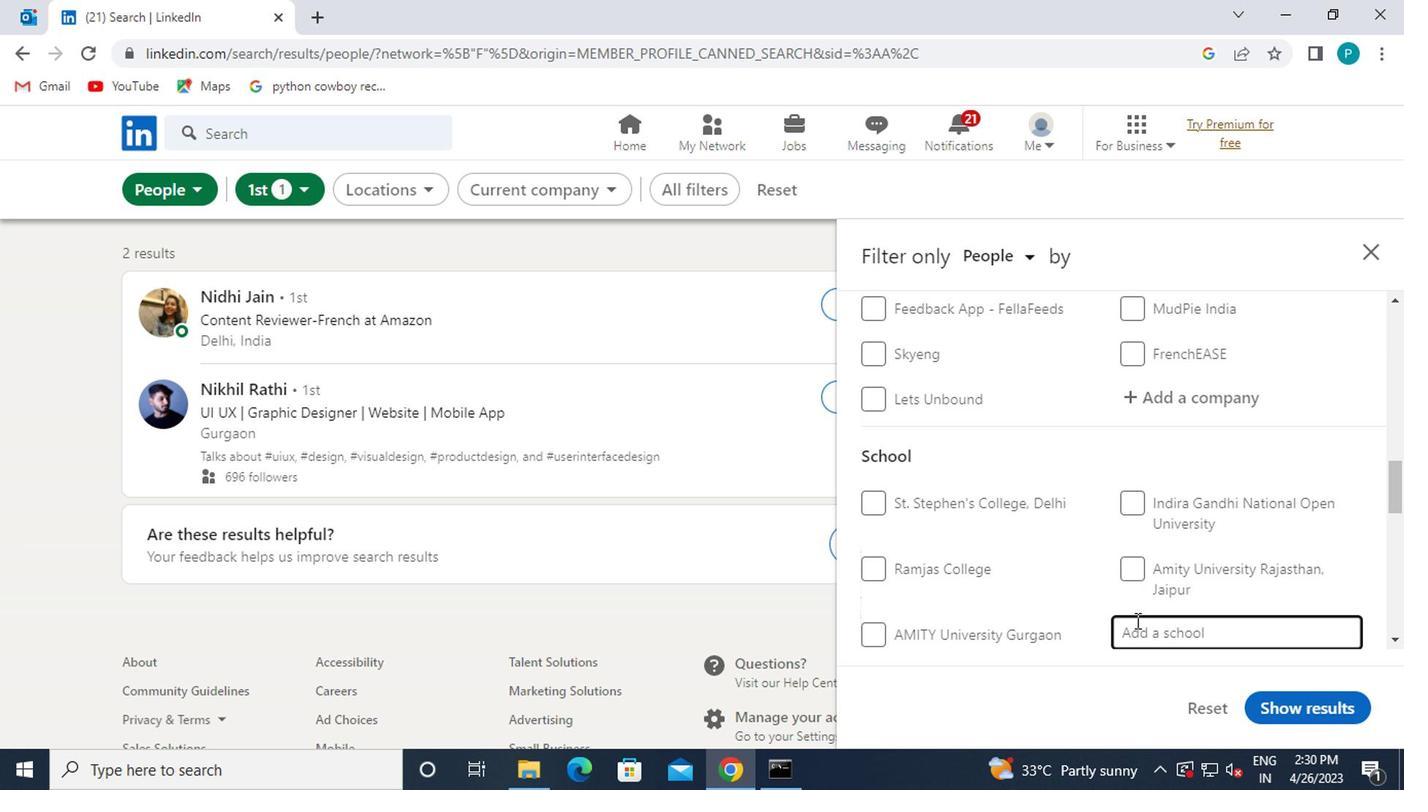 
Action: Mouse moved to (1131, 593)
Screenshot: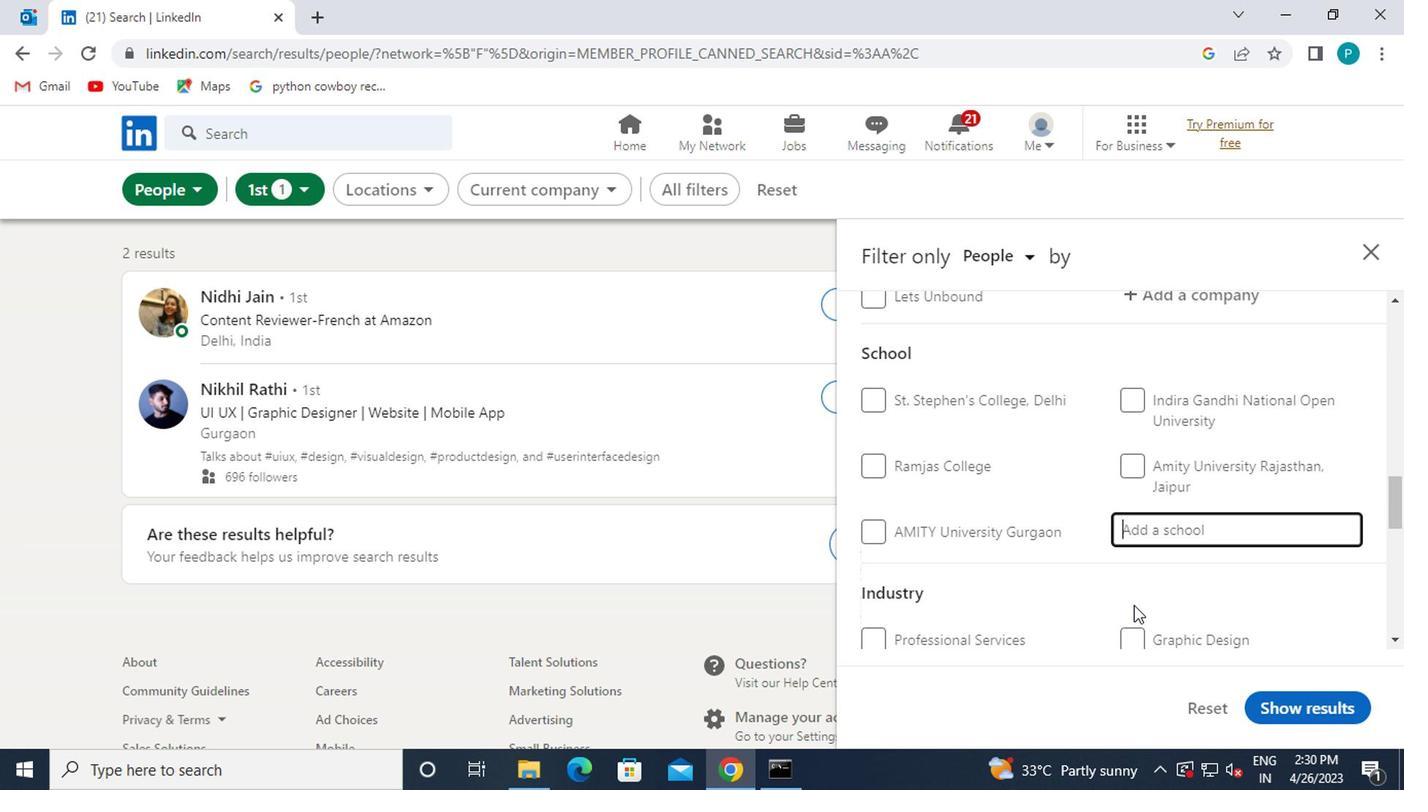
Action: Key pressed DEHLI<Key.space>
Screenshot: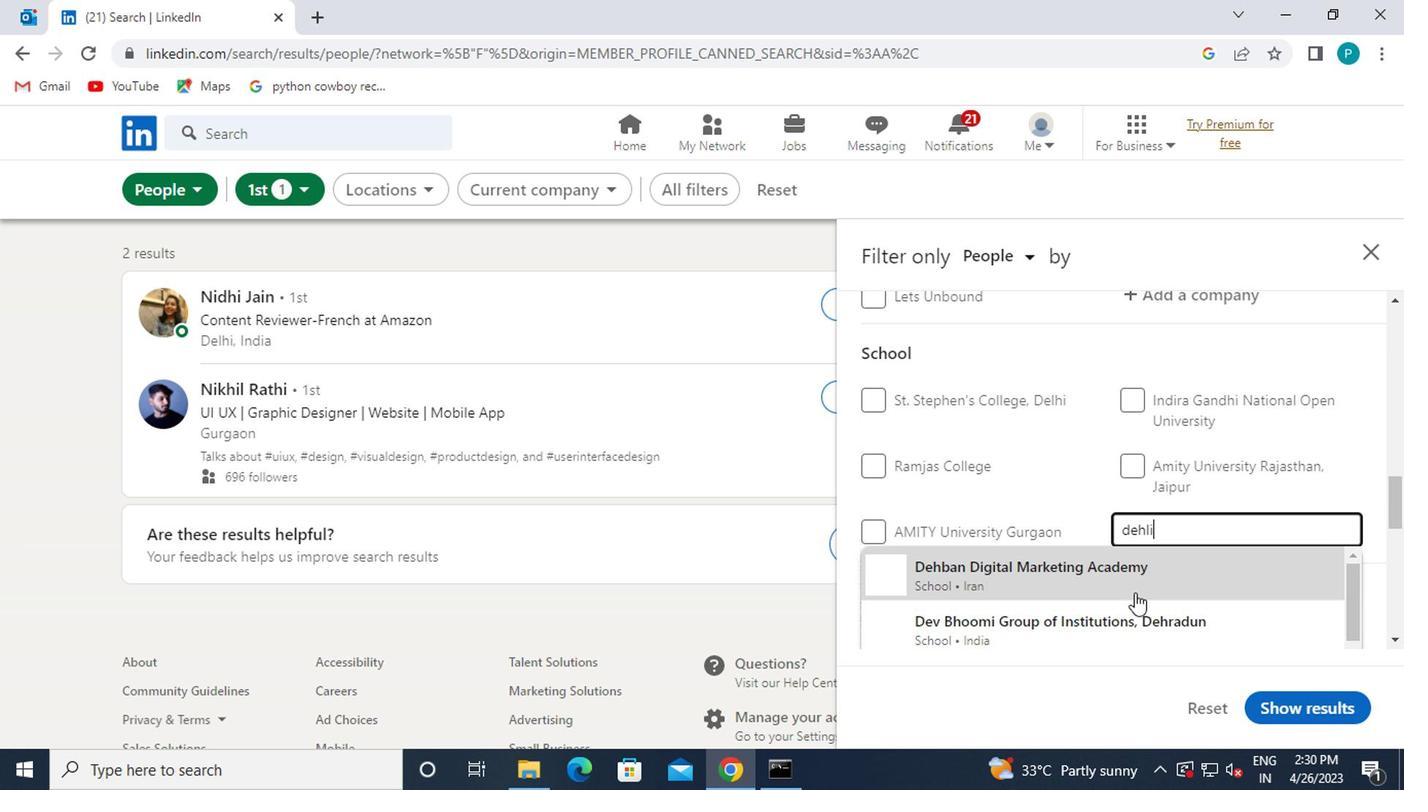 
Action: Mouse moved to (1179, 561)
Screenshot: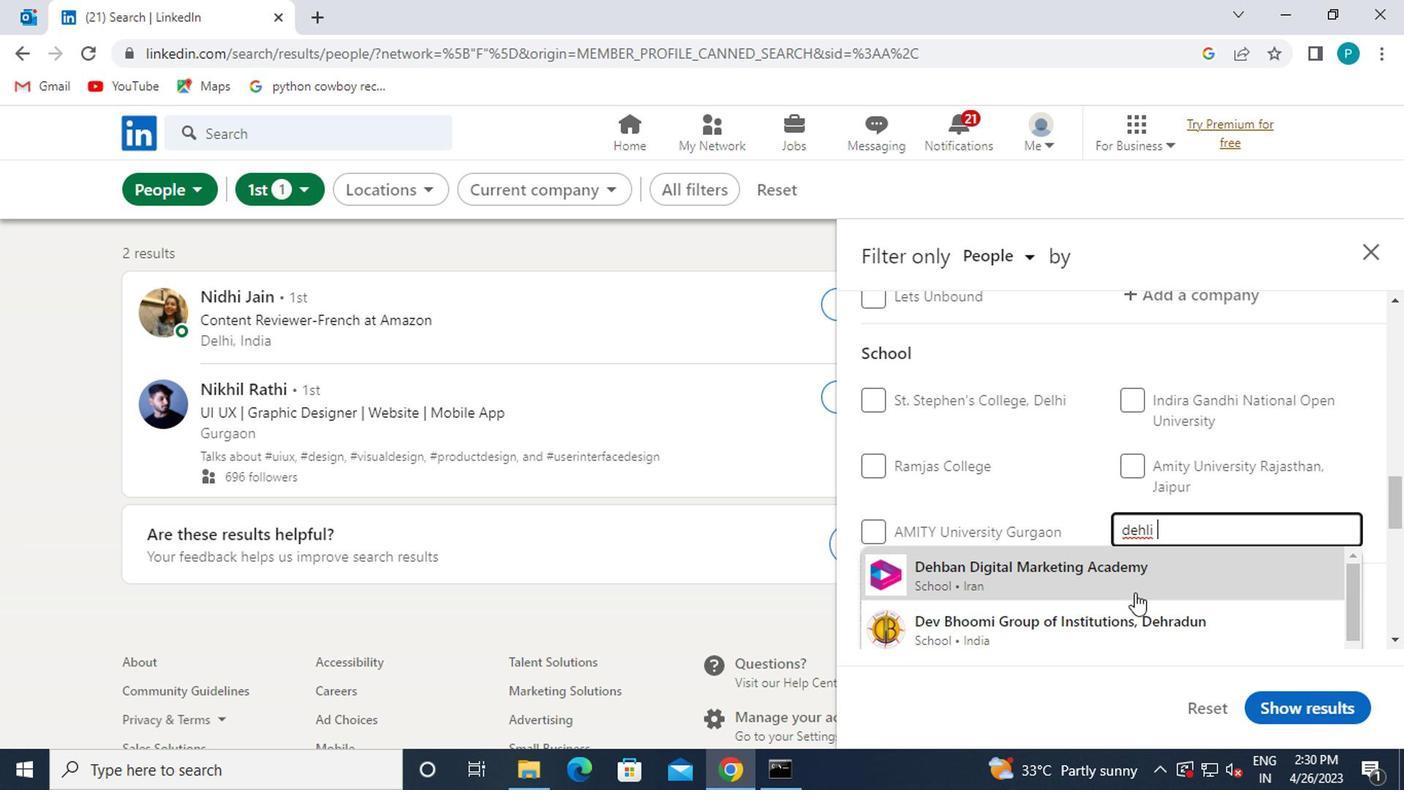 
Action: Key pressed P
Screenshot: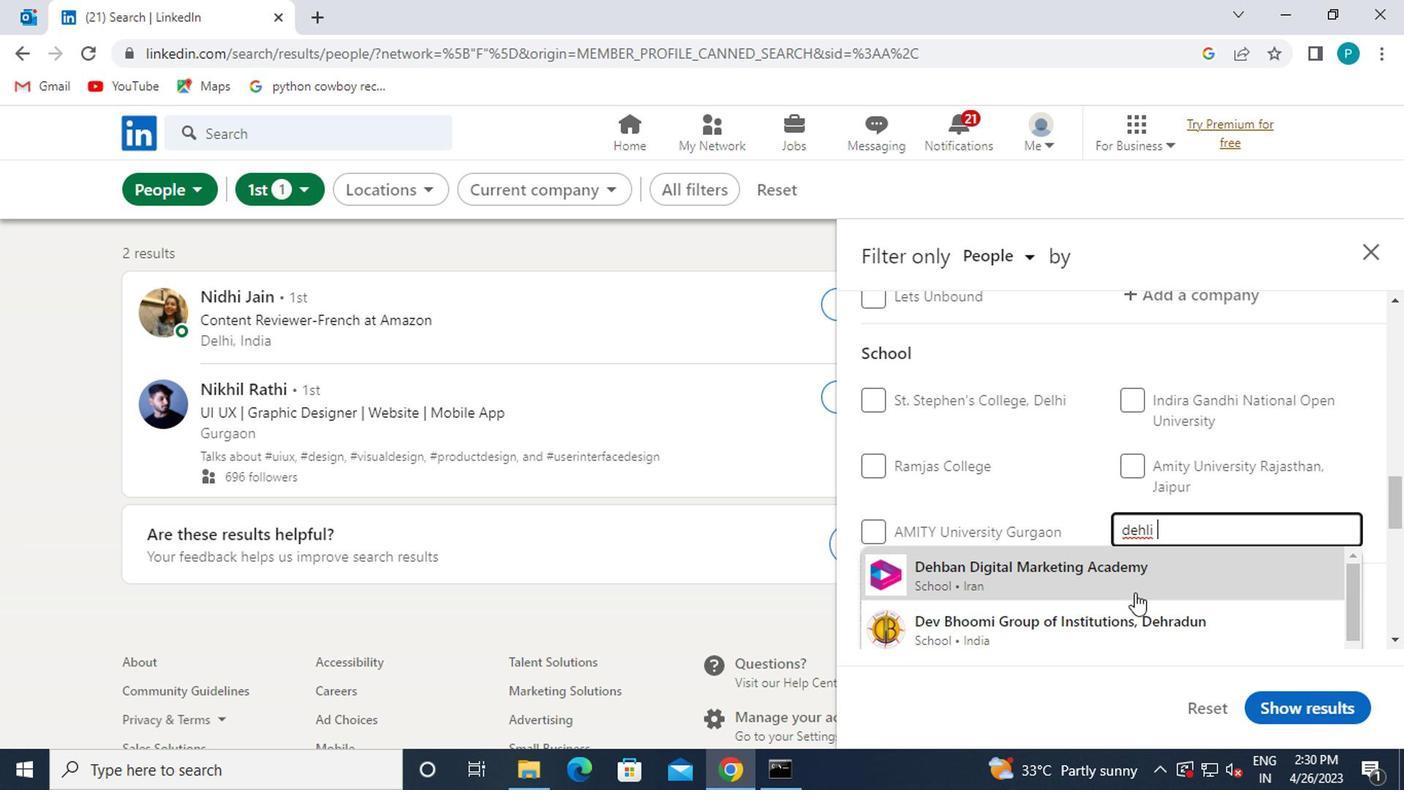 
Action: Mouse moved to (1202, 535)
Screenshot: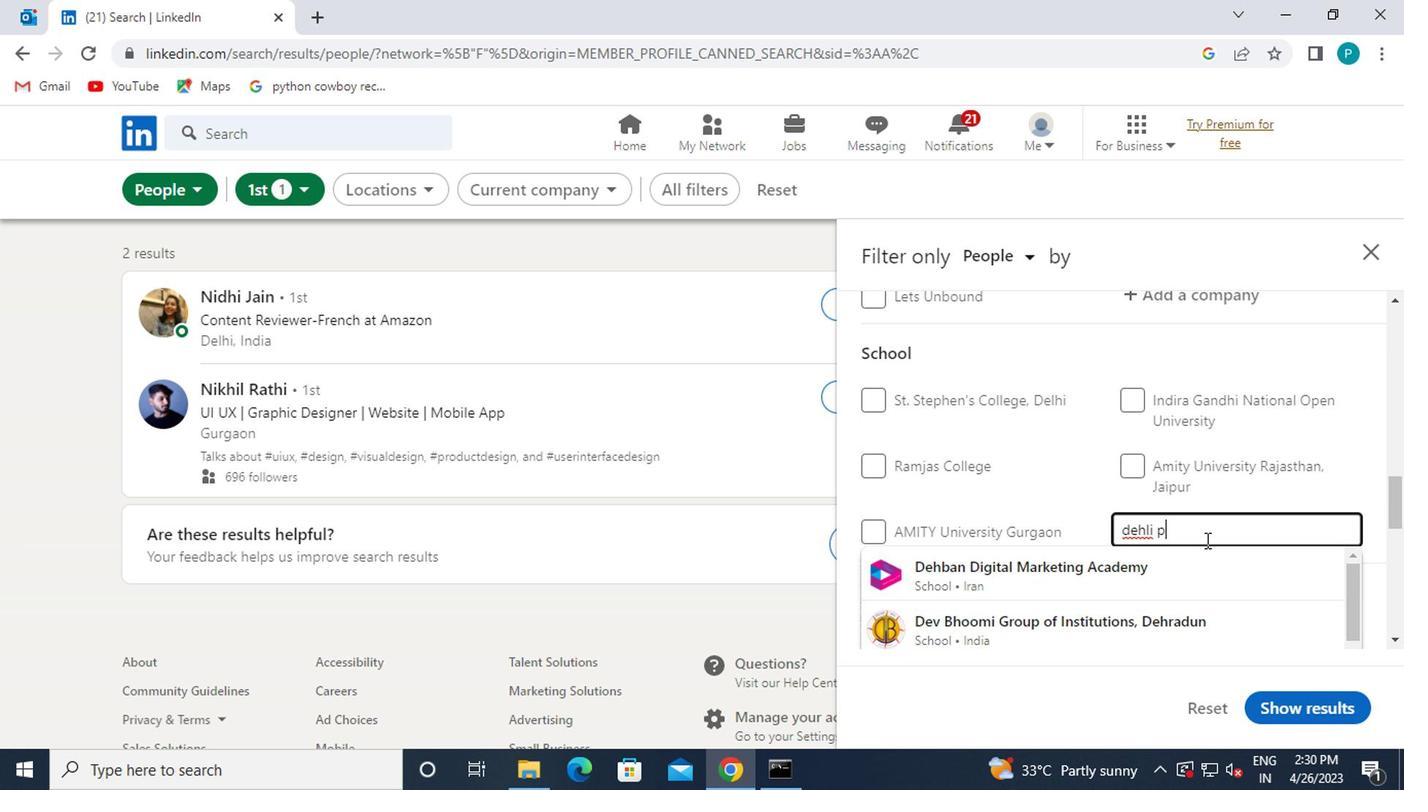 
Action: Key pressed U<Key.backspace><Key.backspace><Key.backspace><Key.backspace><Key.backspace><Key.backspace>LHI<Key.space>PUBLIC<Key.space>
Screenshot: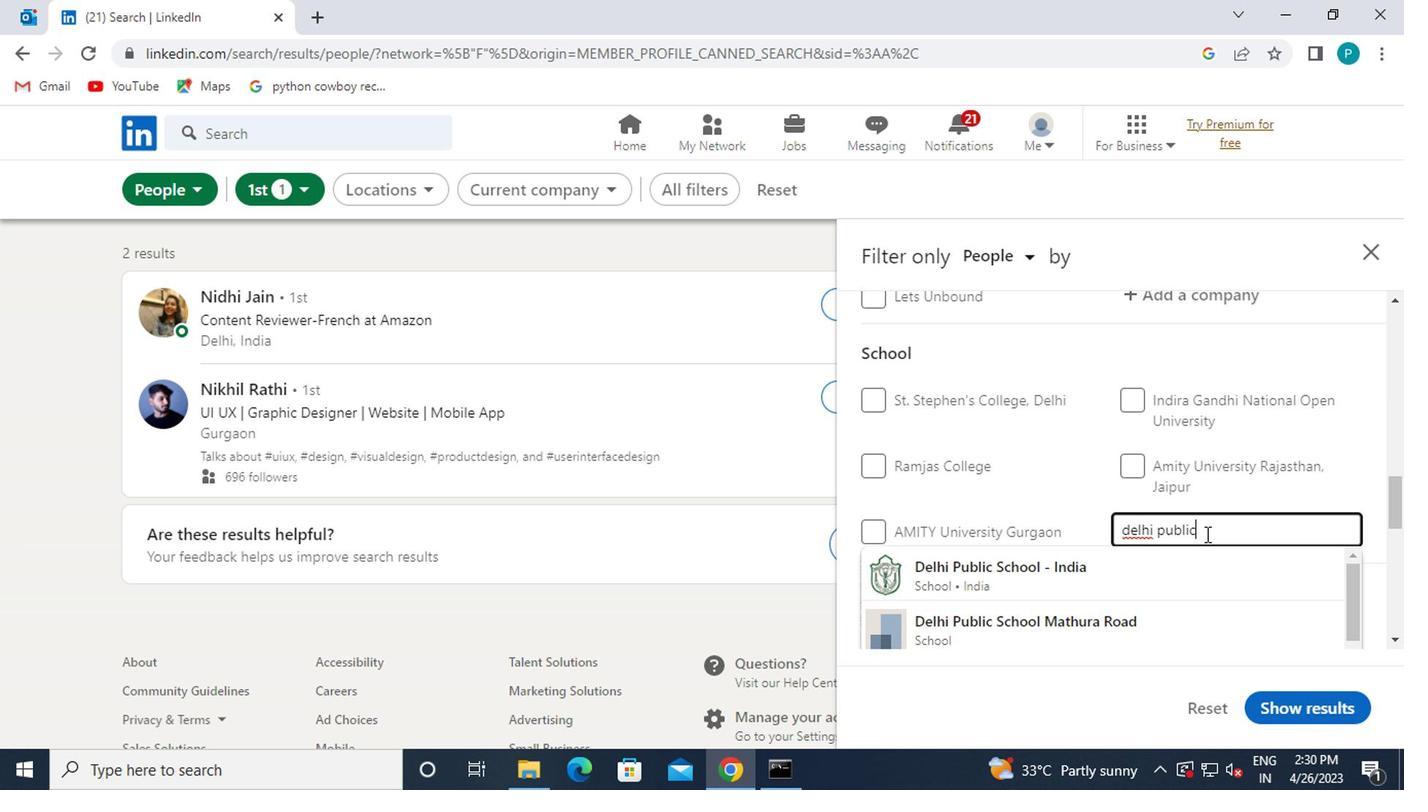 
Action: Mouse moved to (1076, 590)
Screenshot: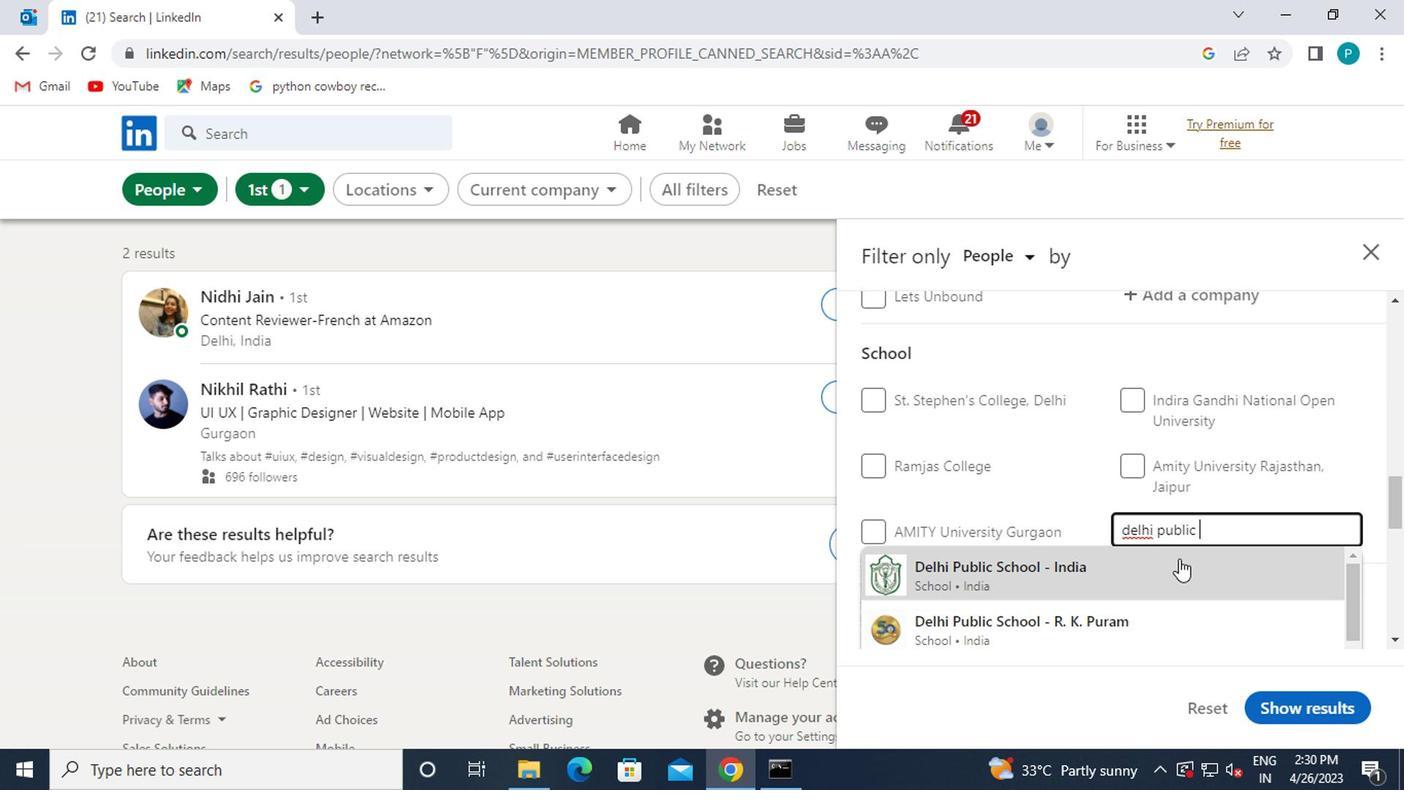 
Action: Mouse scrolled (1076, 589) with delta (0, 0)
Screenshot: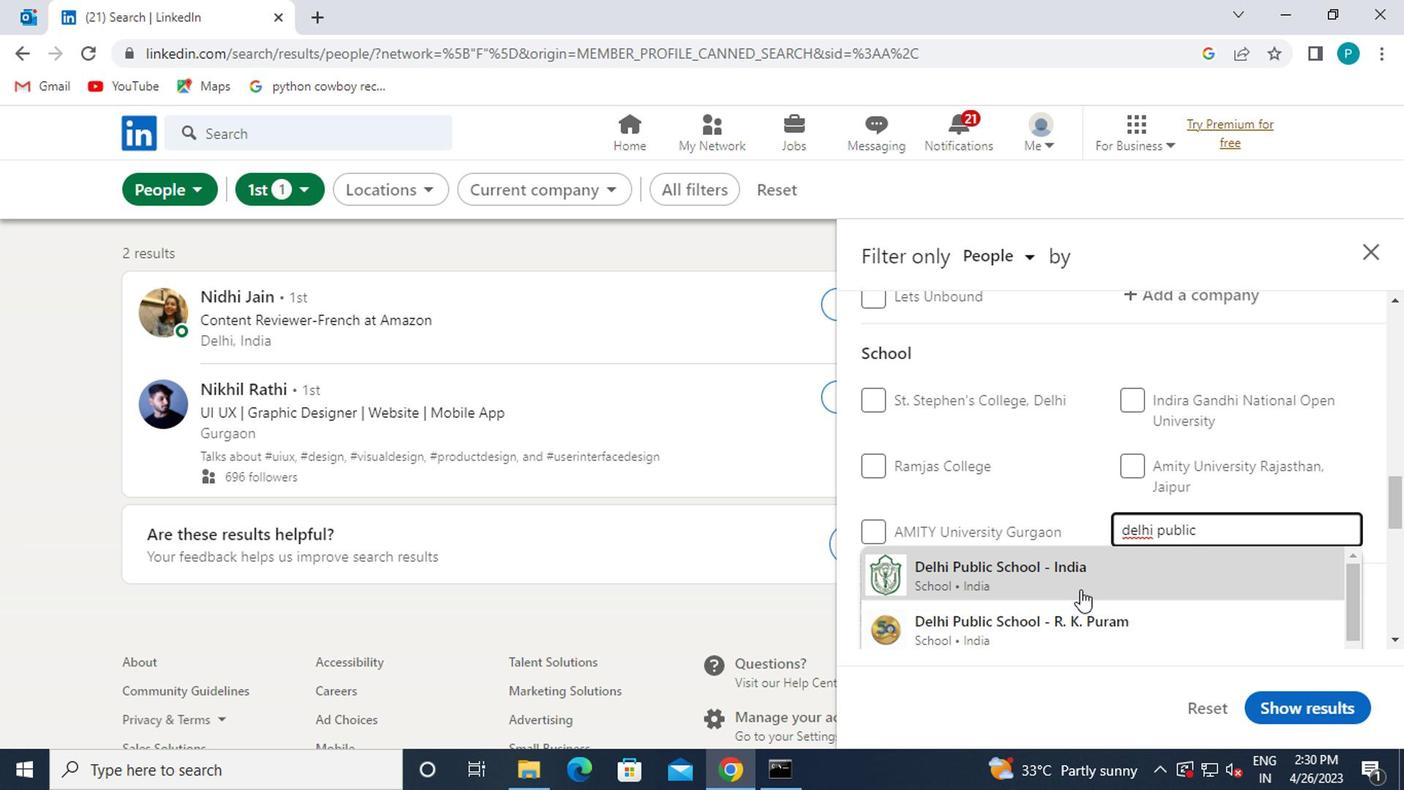 
Action: Mouse scrolled (1076, 591) with delta (0, 1)
Screenshot: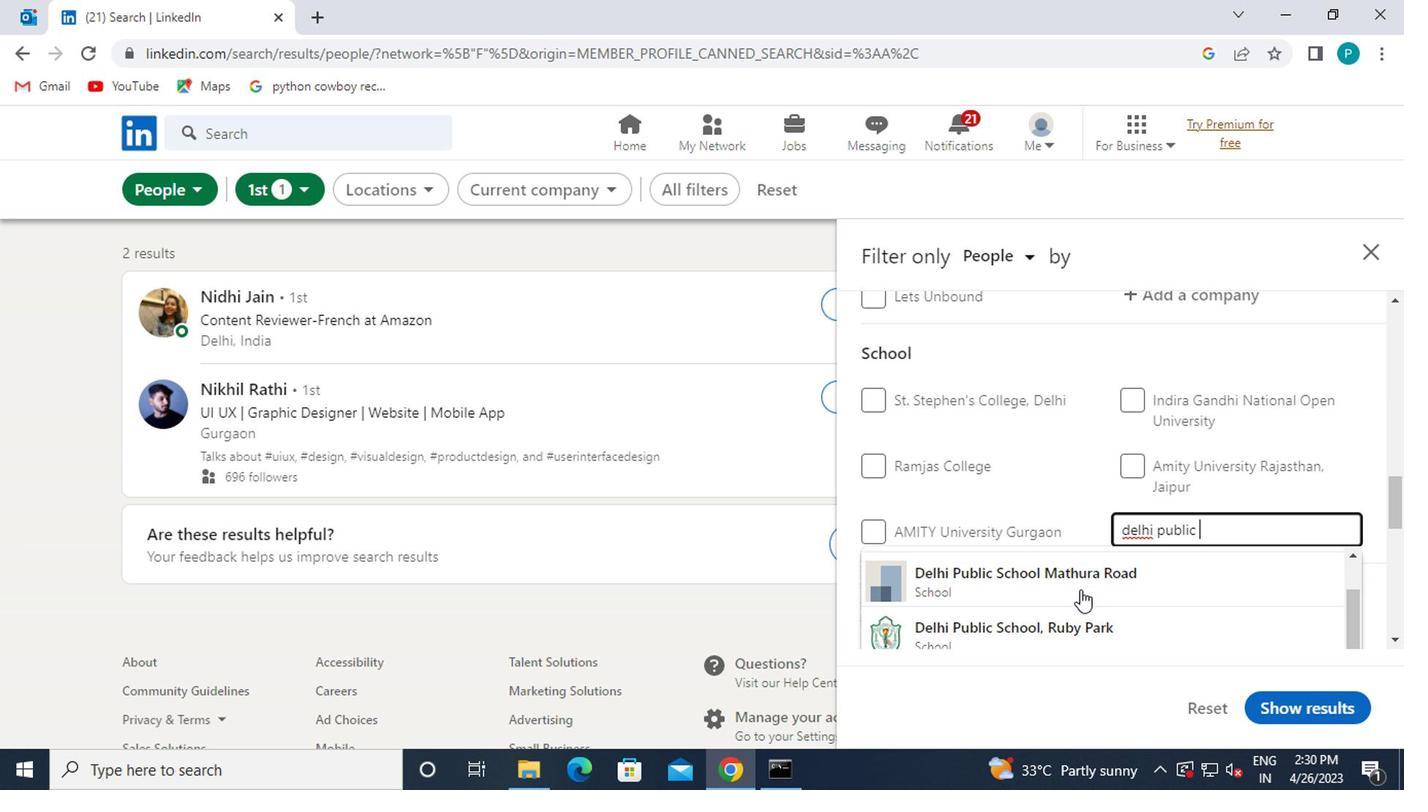 
Action: Mouse moved to (1066, 579)
Screenshot: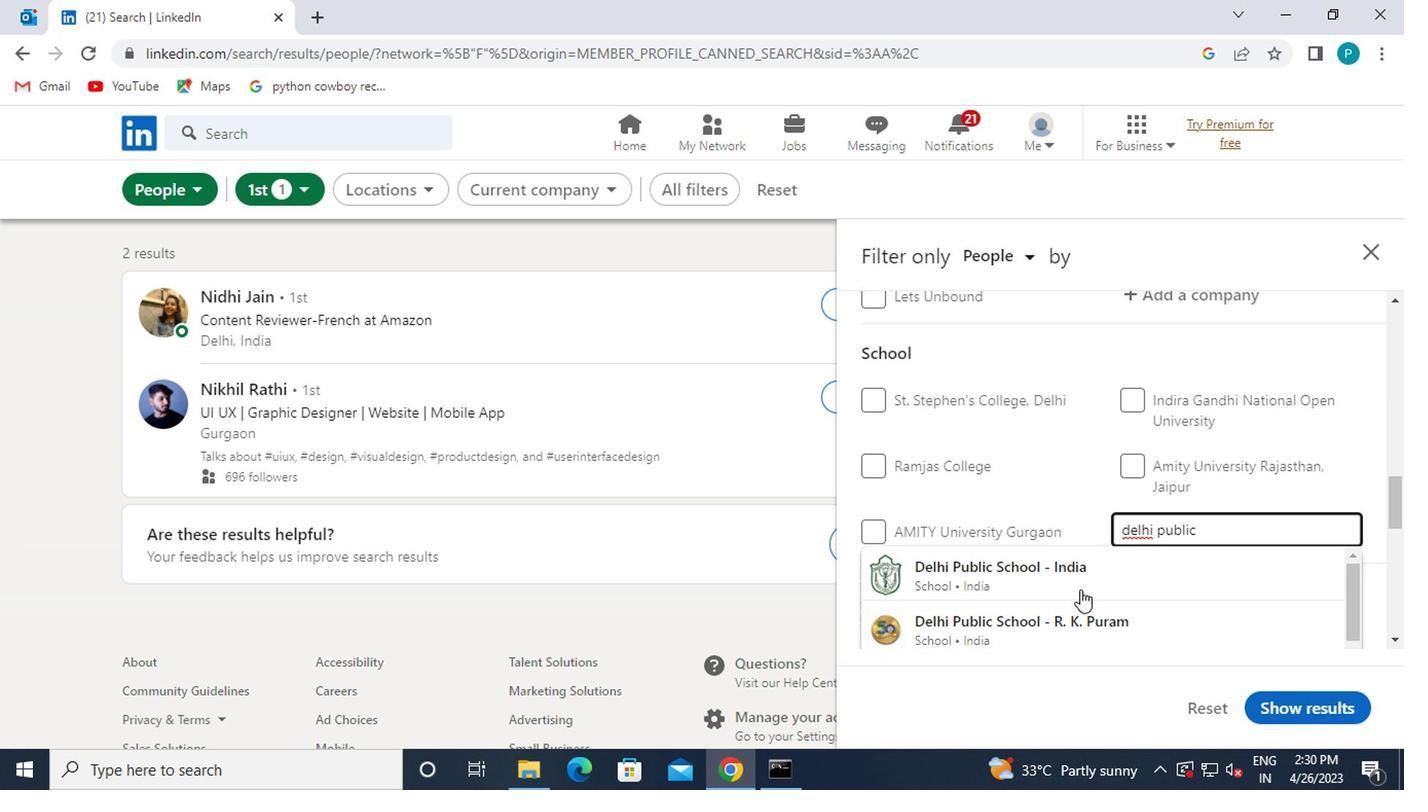
Action: Mouse pressed left at (1066, 579)
Screenshot: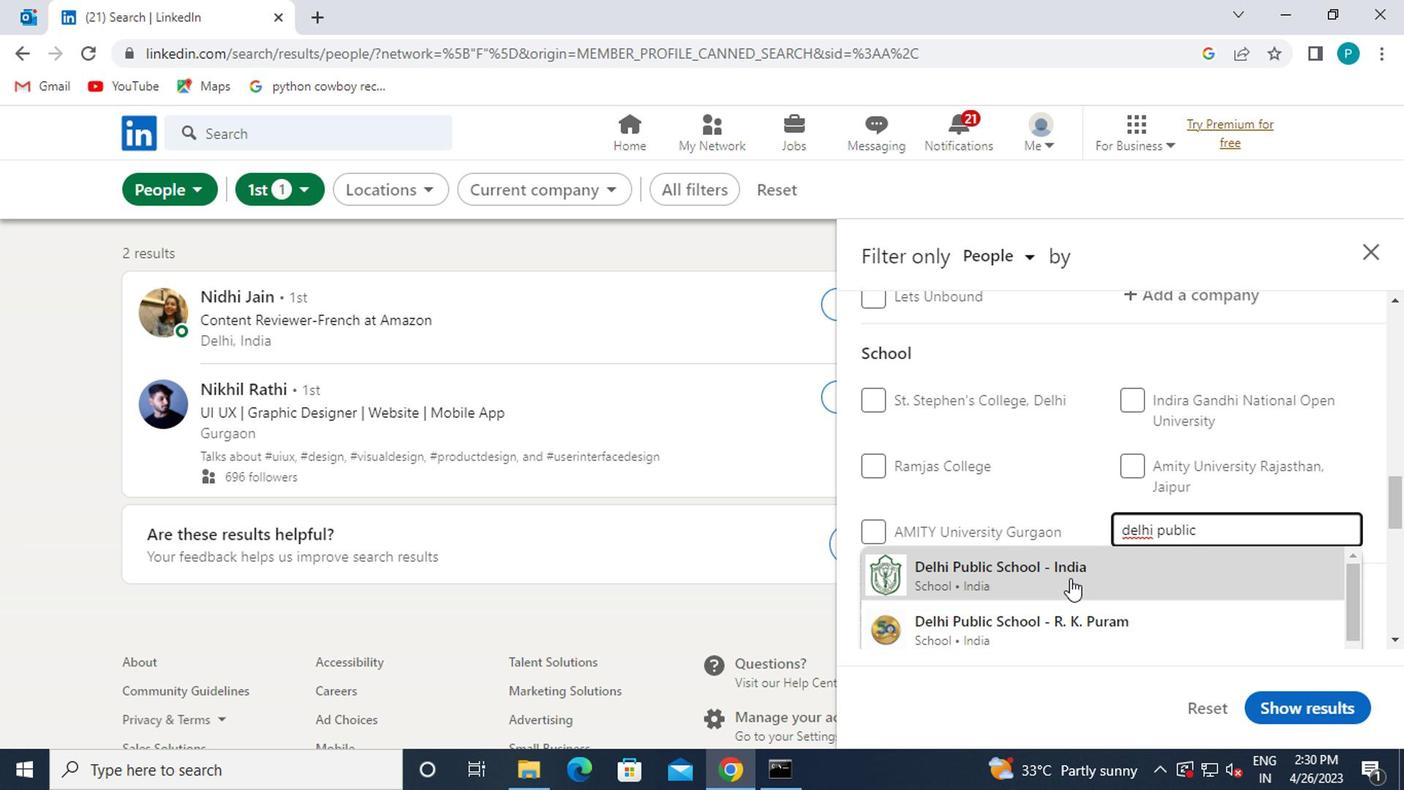 
Action: Mouse moved to (1065, 579)
Screenshot: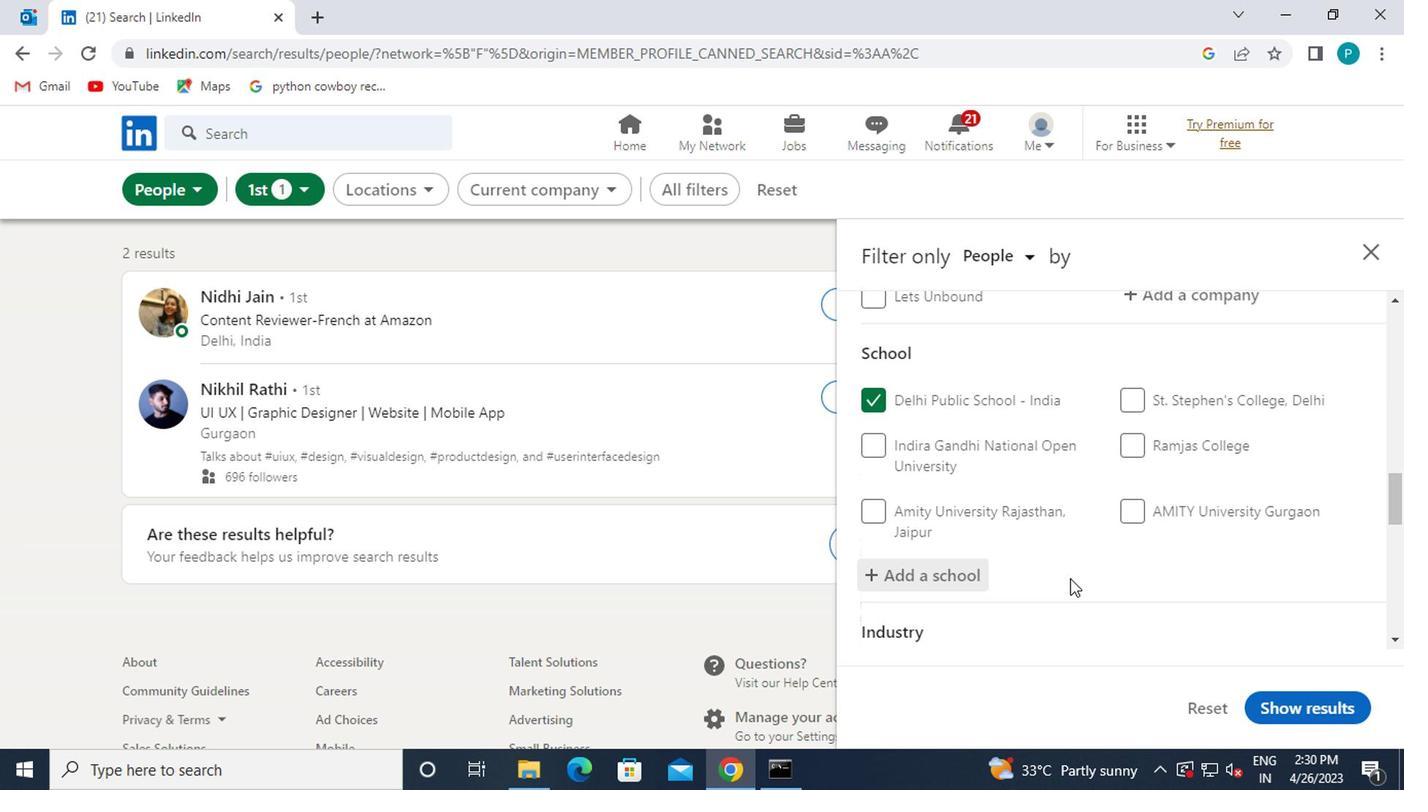 
Action: Mouse scrolled (1065, 577) with delta (0, -1)
Screenshot: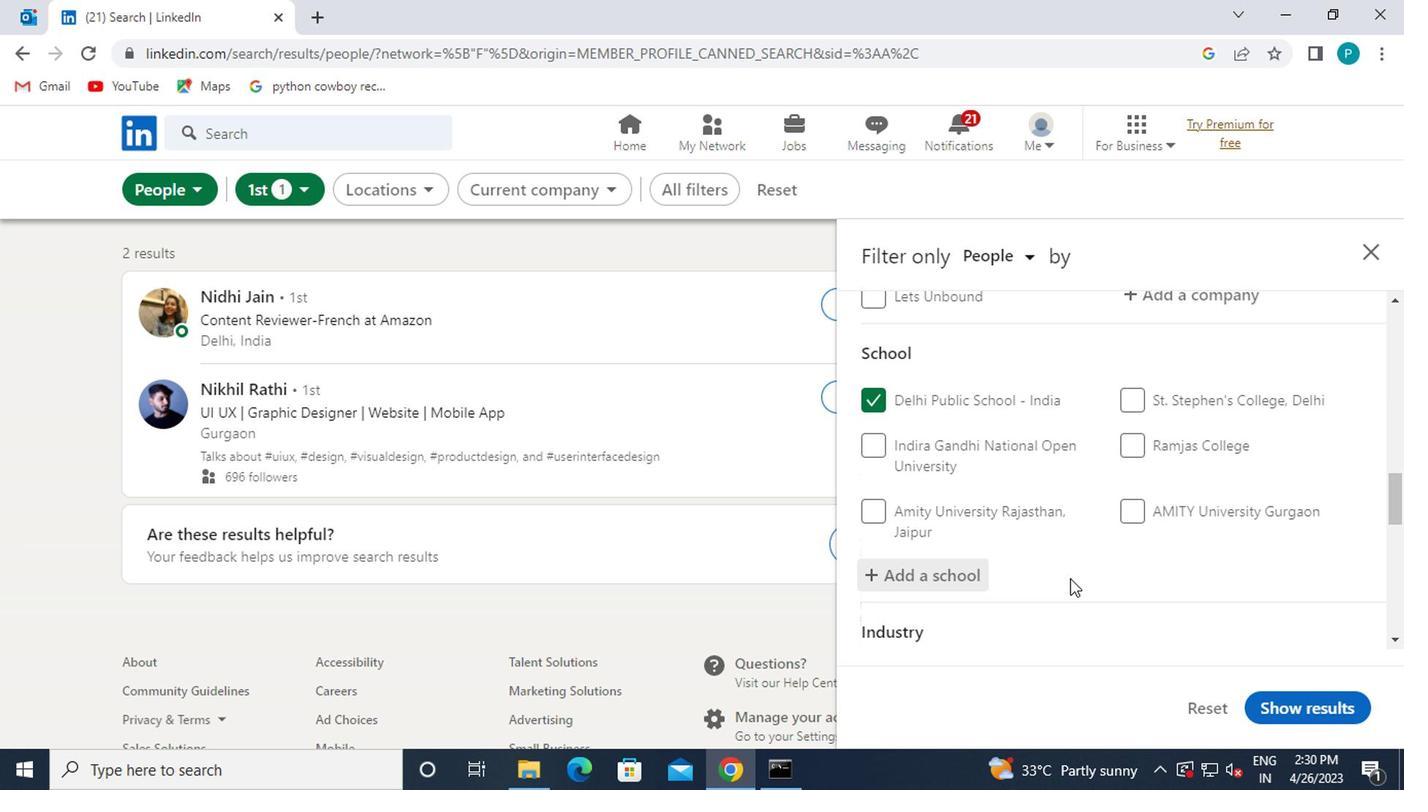 
Action: Mouse scrolled (1065, 577) with delta (0, -1)
Screenshot: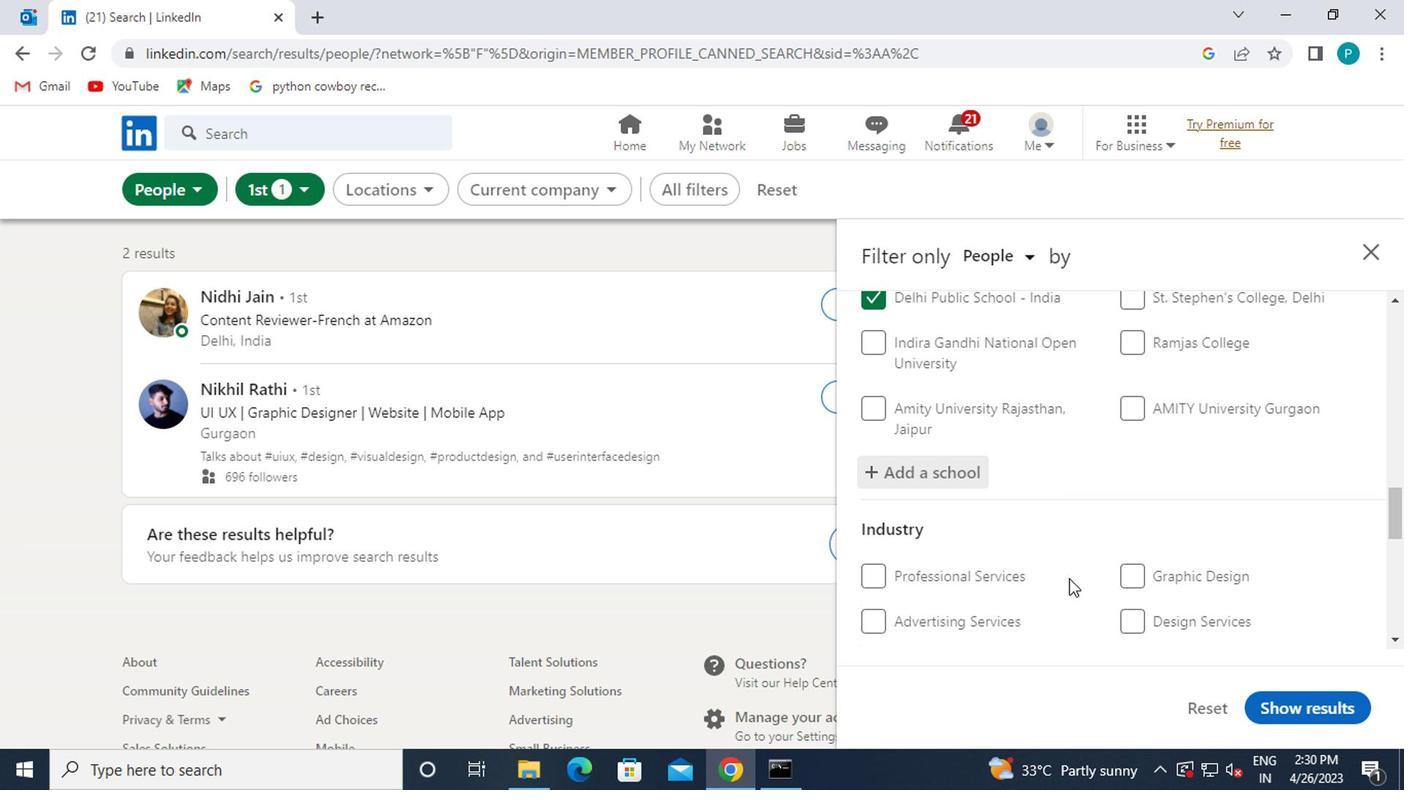 
Action: Mouse moved to (968, 561)
Screenshot: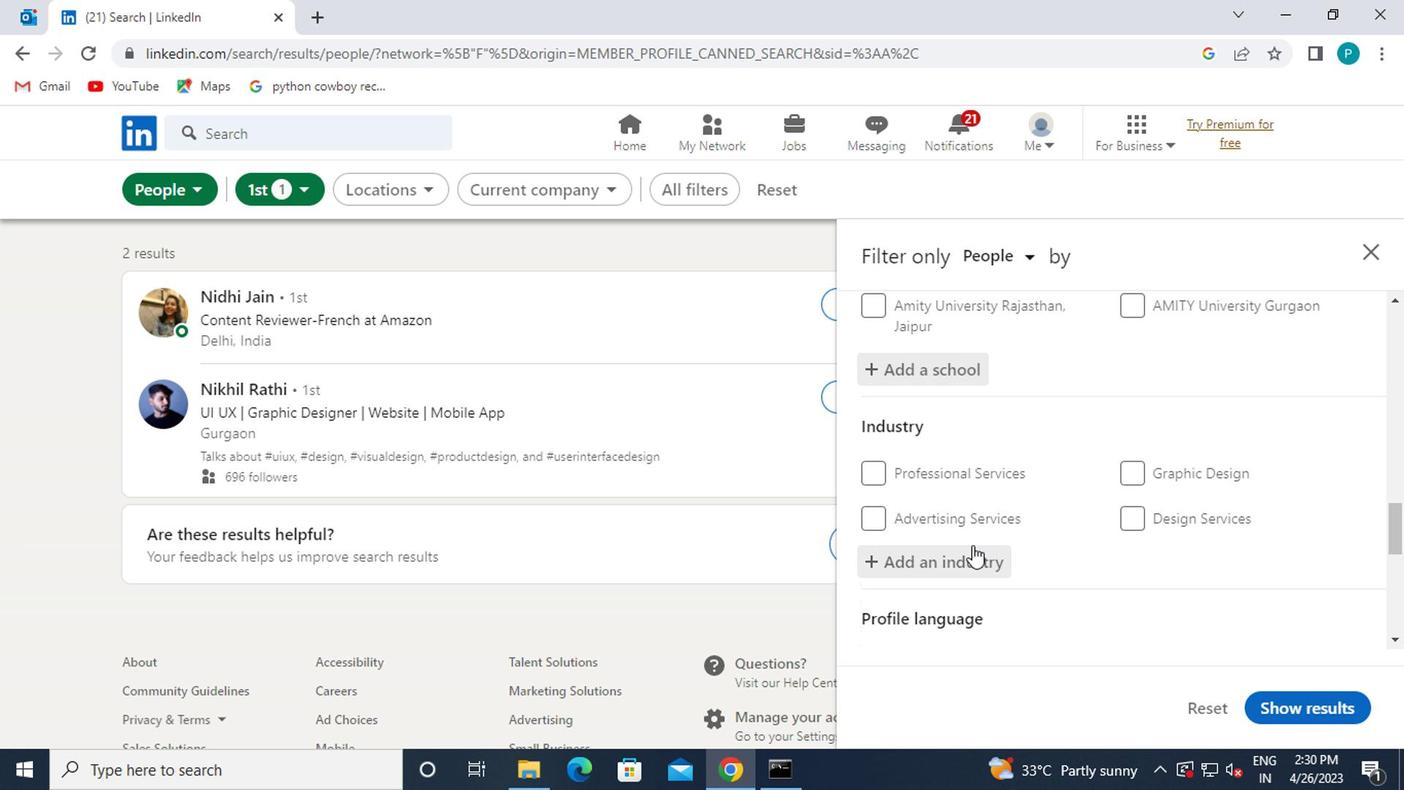
Action: Mouse pressed left at (968, 561)
Screenshot: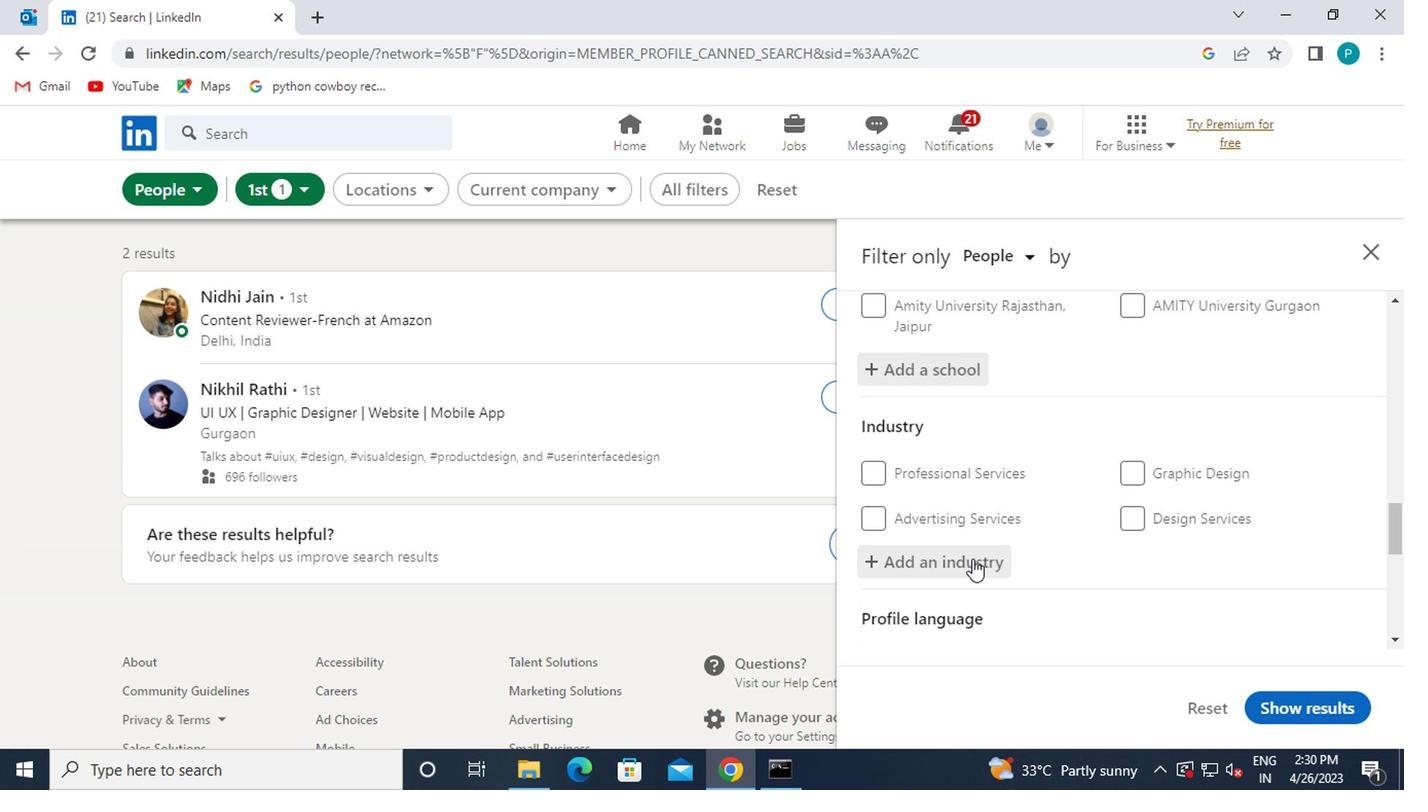 
Action: Mouse scrolled (968, 561) with delta (0, 0)
Screenshot: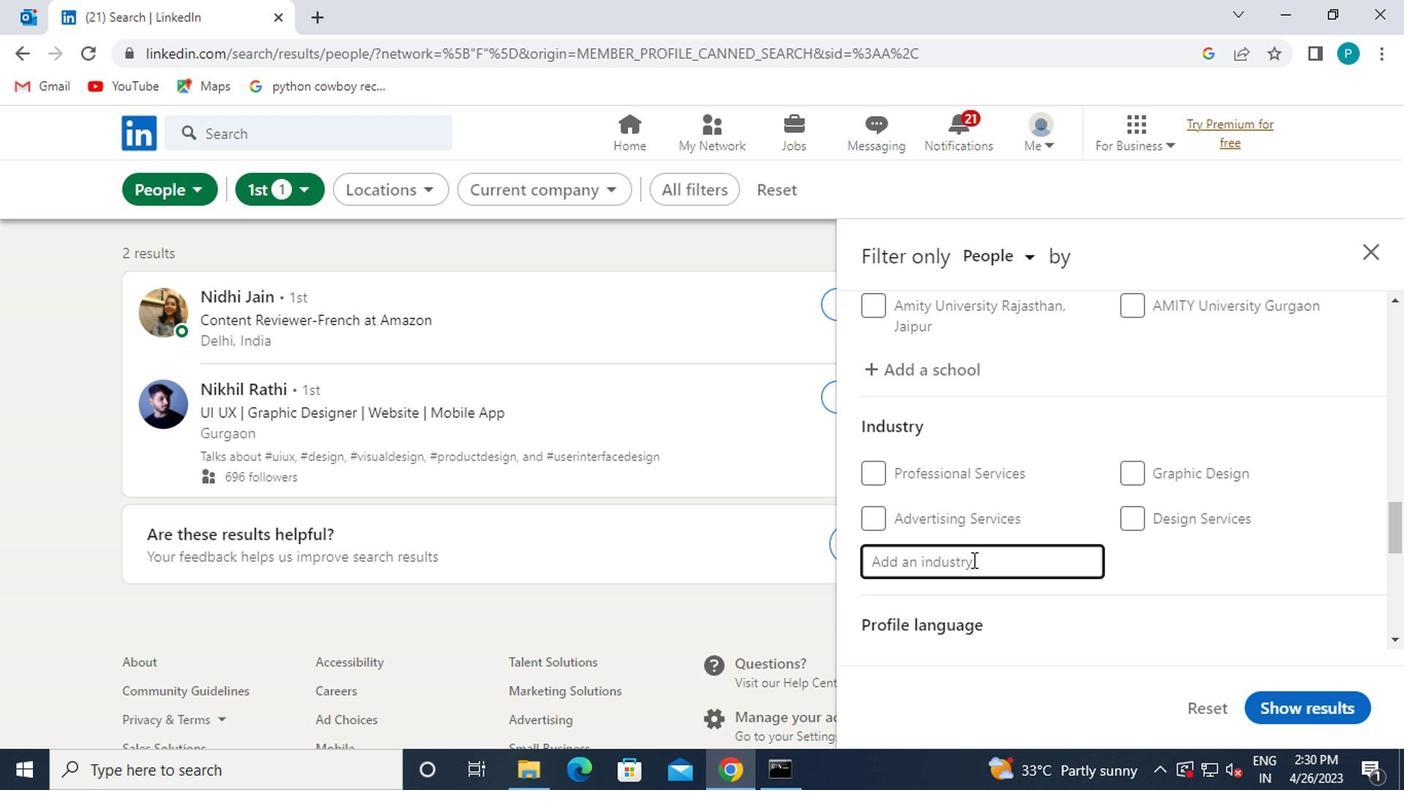 
Action: Key pressed W
Screenshot: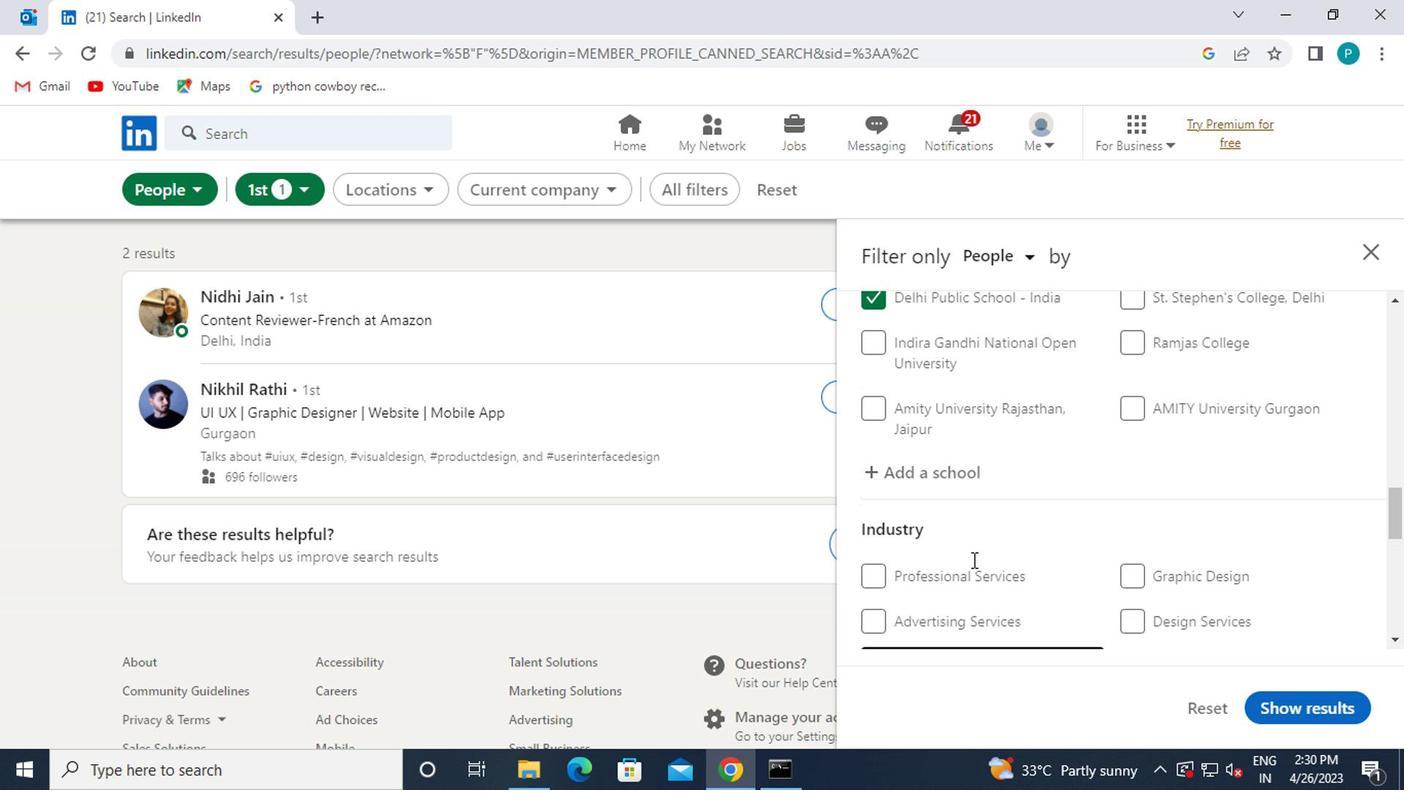 
Action: Mouse scrolled (968, 559) with delta (0, -1)
Screenshot: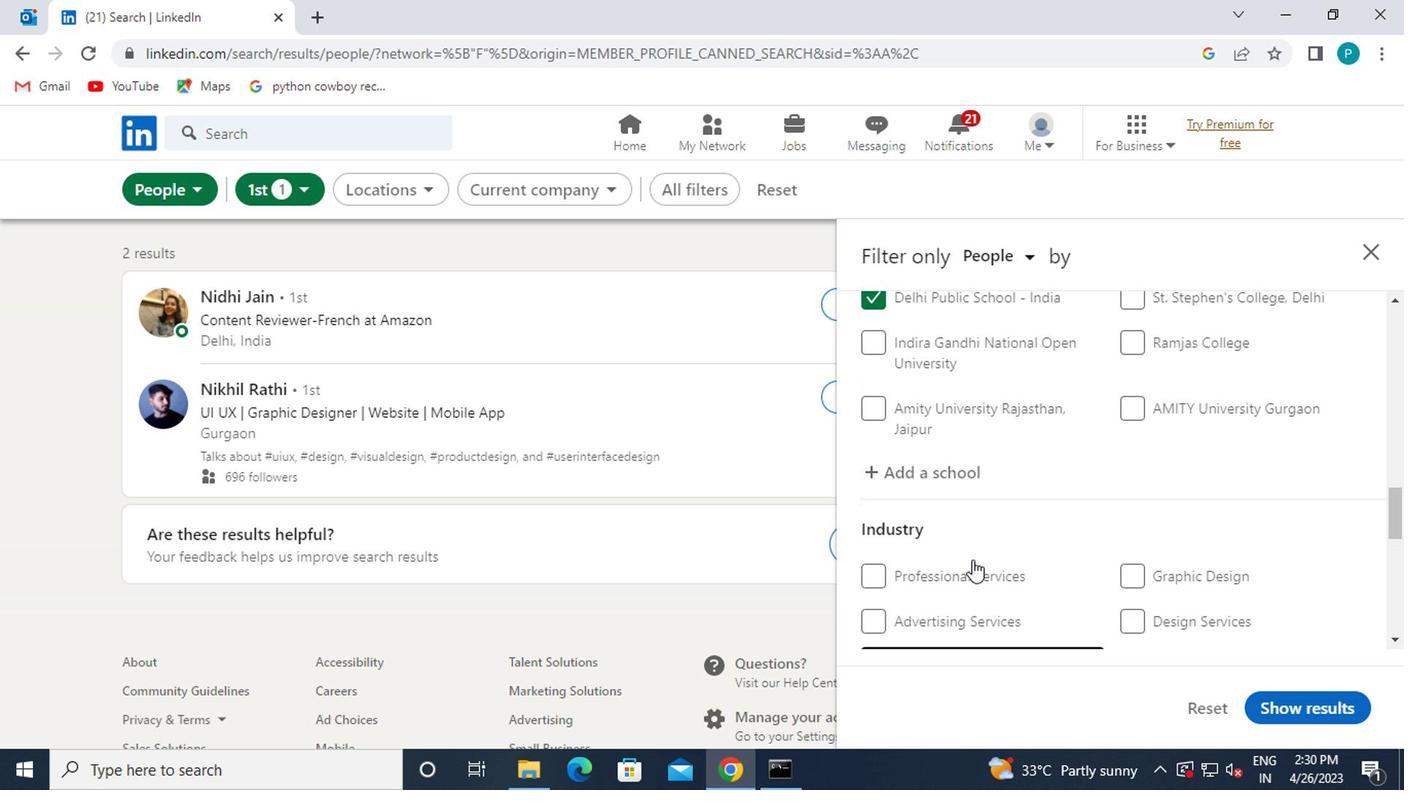 
Action: Mouse moved to (1098, 559)
Screenshot: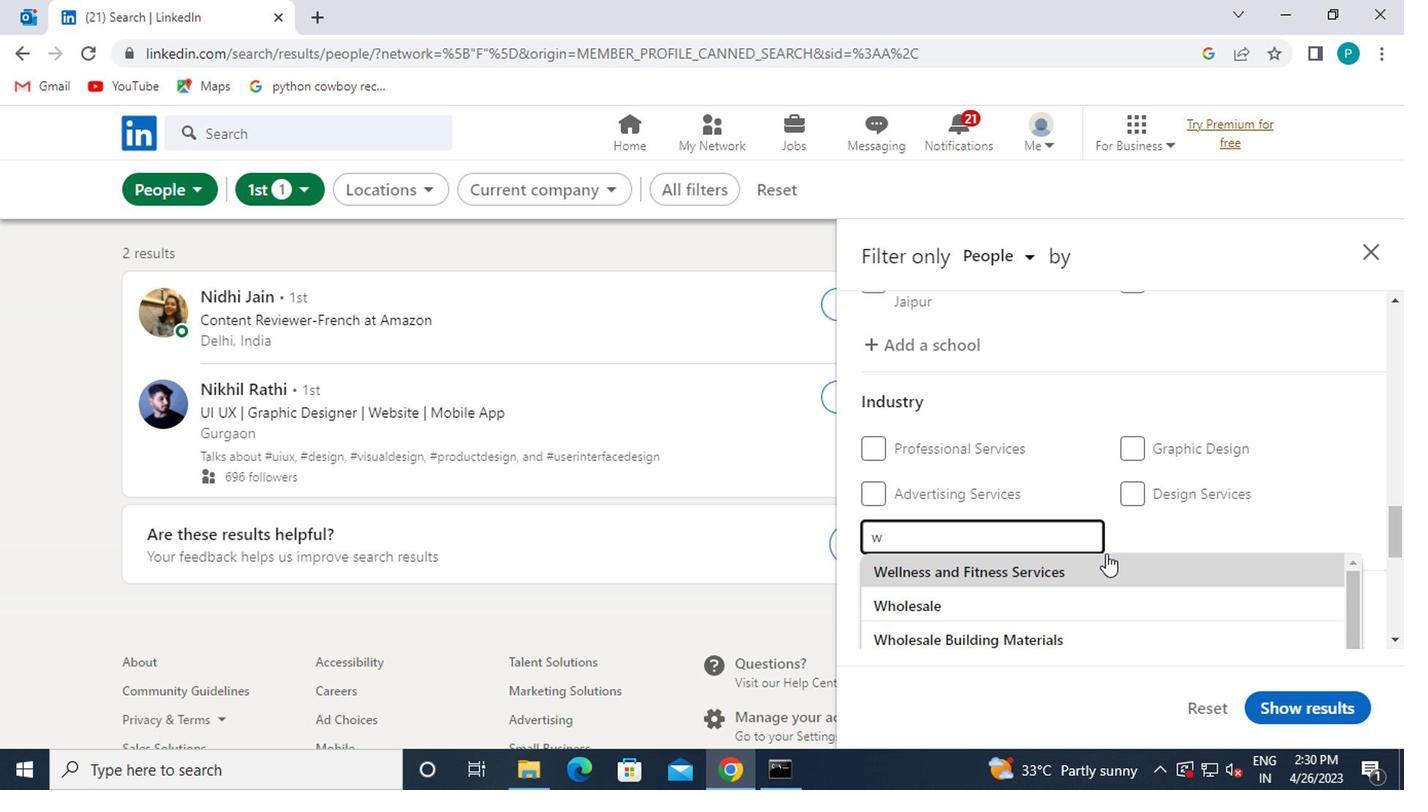 
Action: Mouse pressed left at (1098, 559)
Screenshot: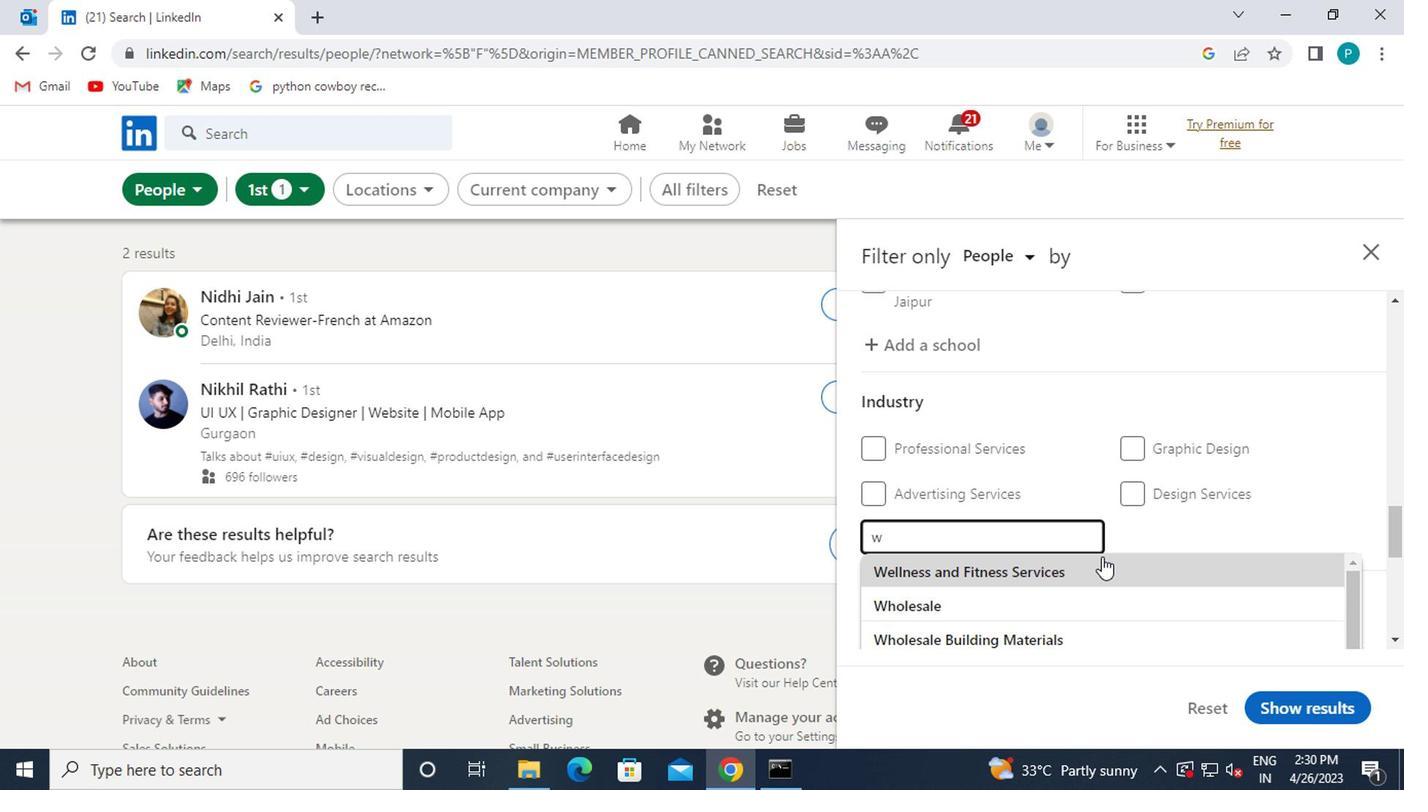 
Action: Mouse moved to (1094, 549)
Screenshot: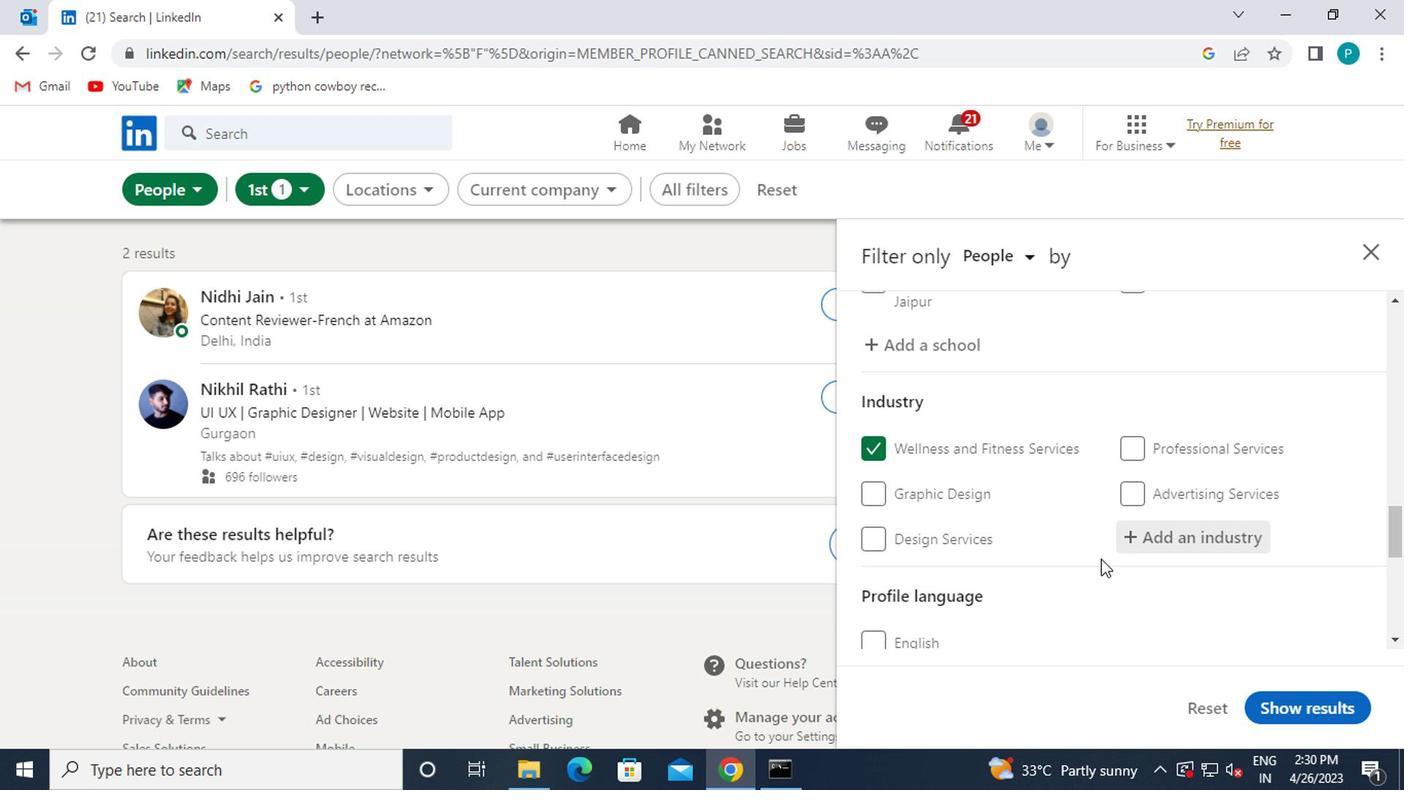 
Action: Mouse scrolled (1094, 548) with delta (0, 0)
Screenshot: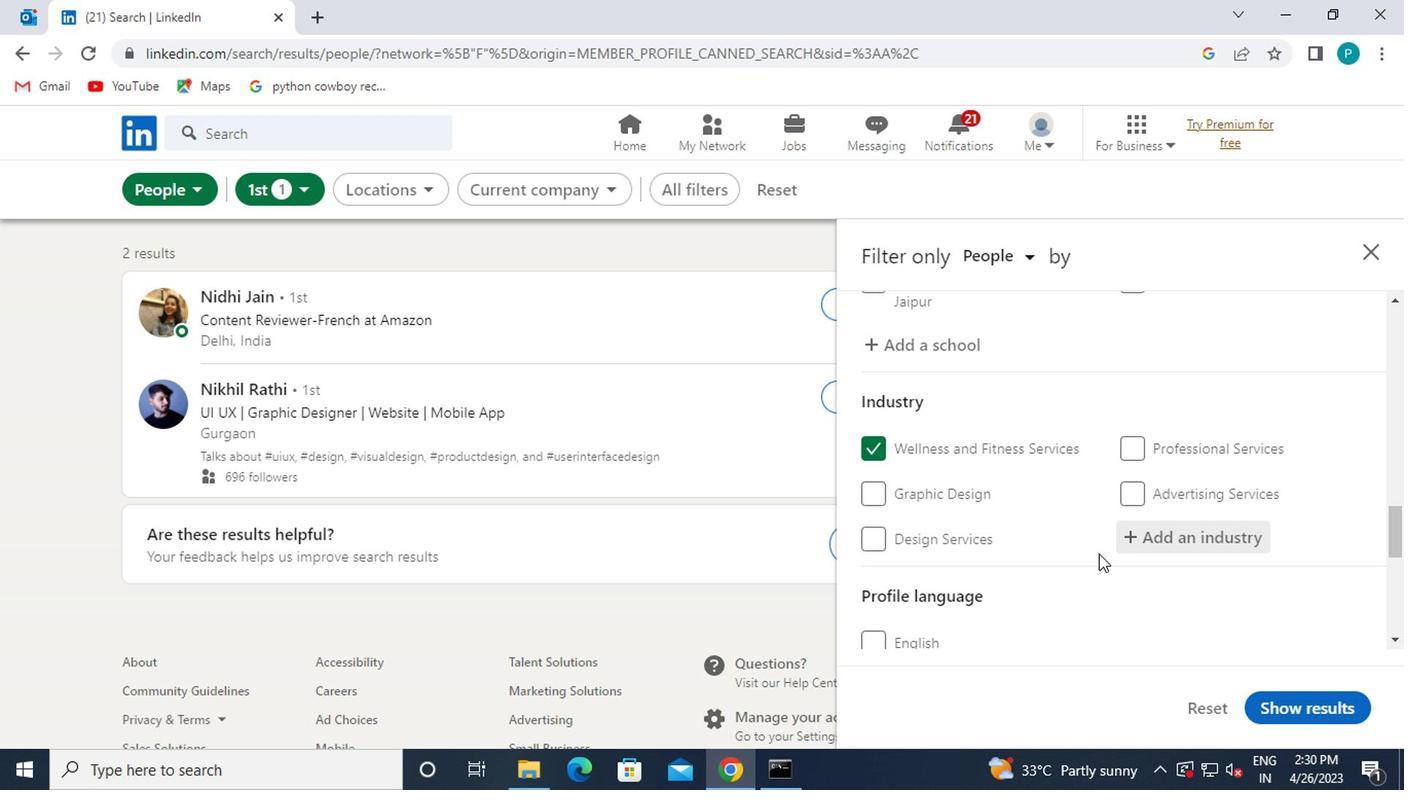 
Action: Mouse scrolled (1094, 548) with delta (0, 0)
Screenshot: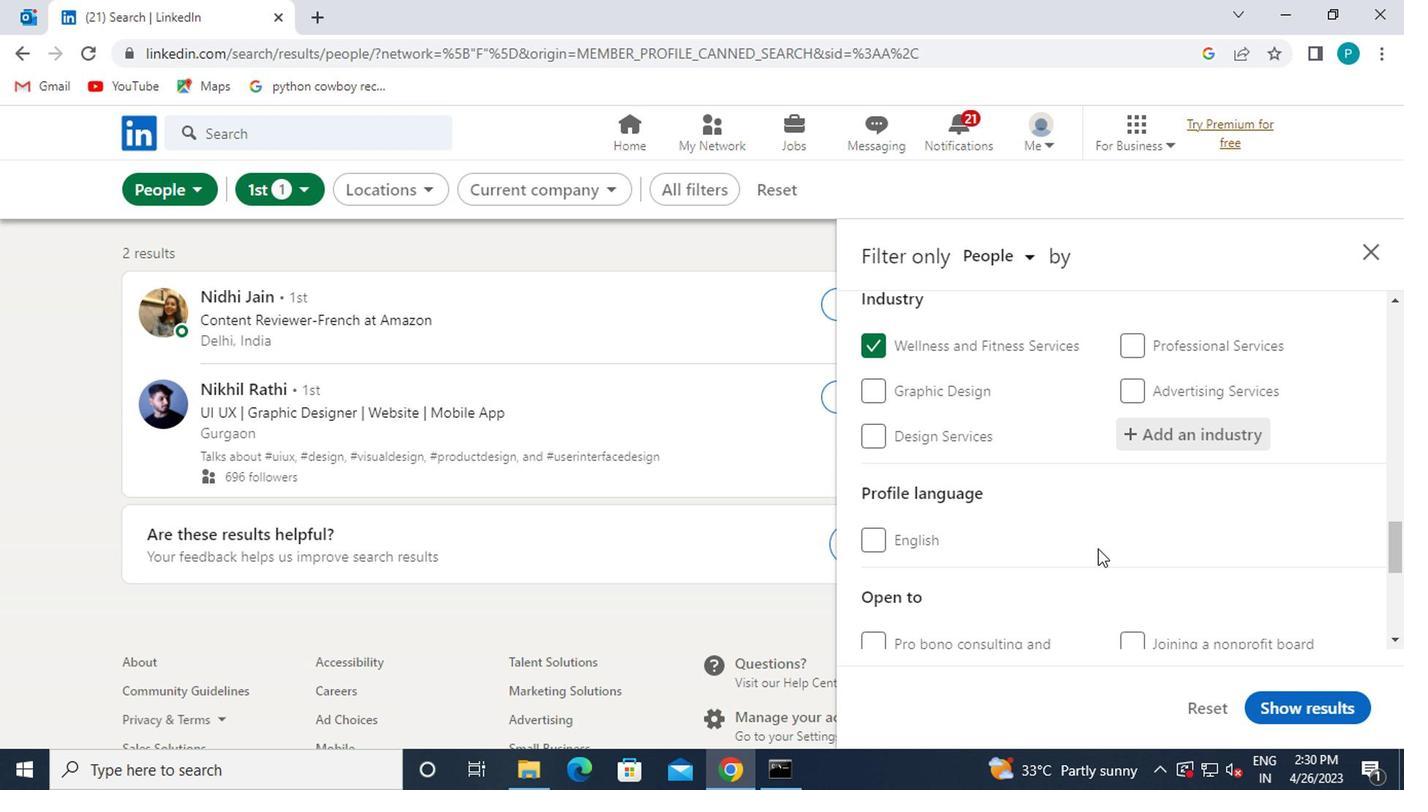 
Action: Mouse moved to (868, 449)
Screenshot: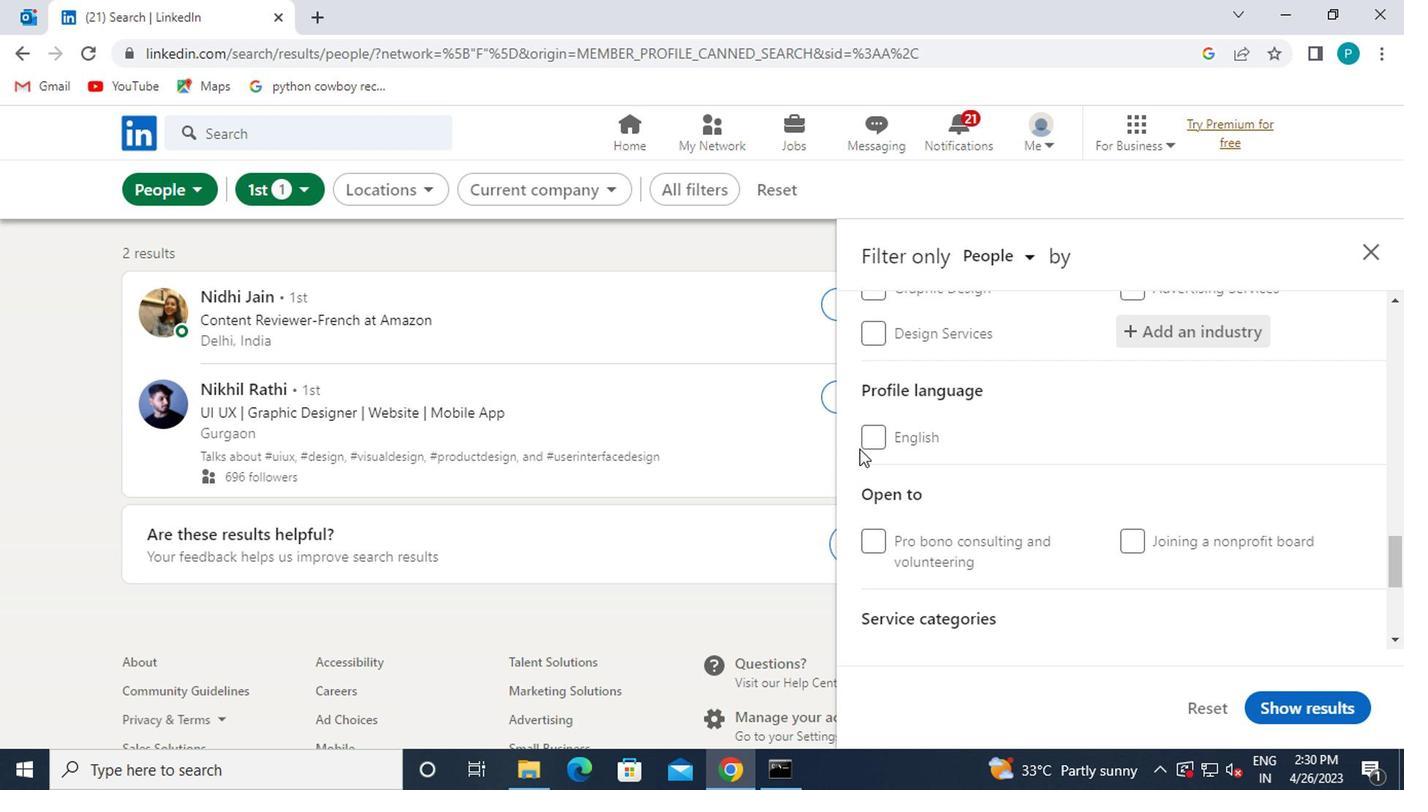 
Action: Mouse pressed left at (868, 449)
Screenshot: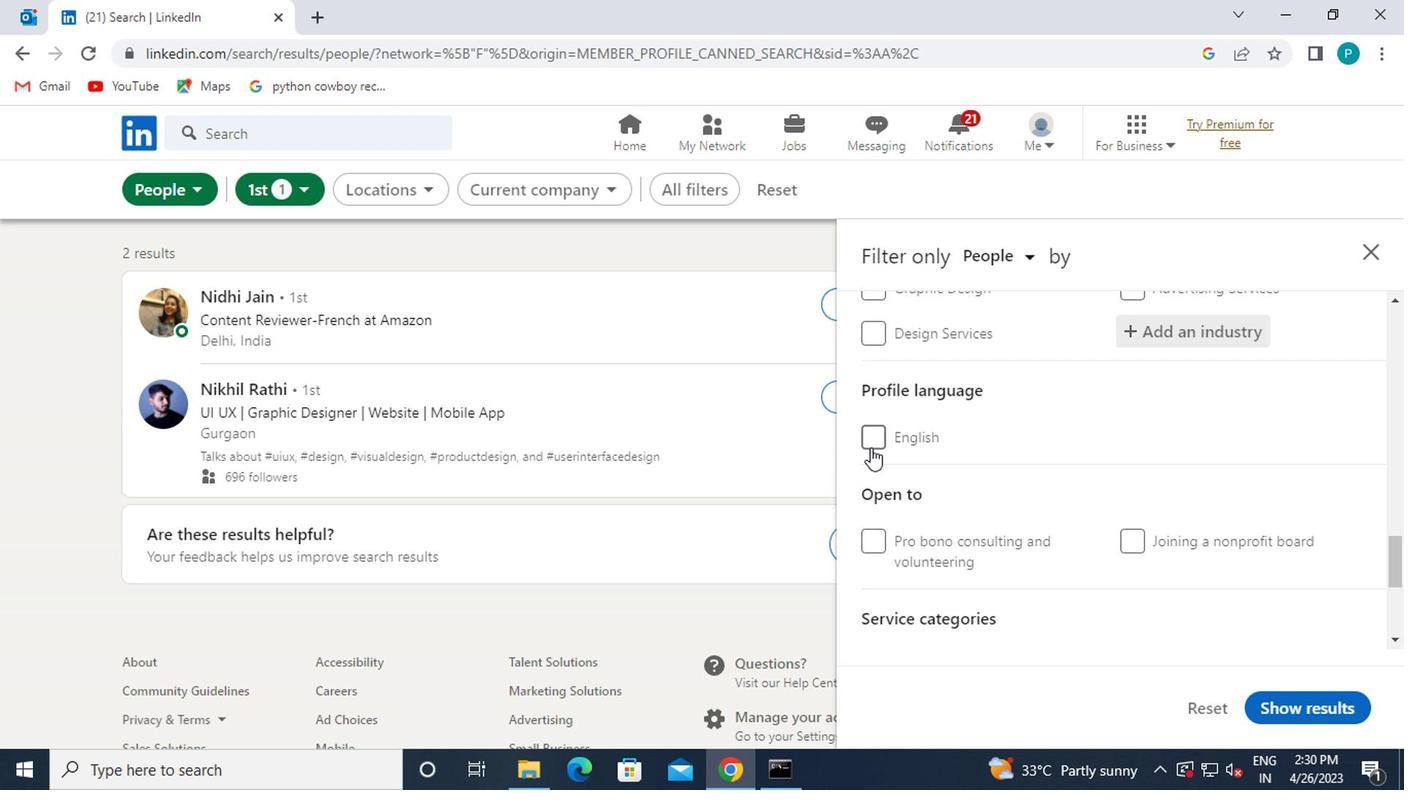 
Action: Mouse moved to (910, 523)
Screenshot: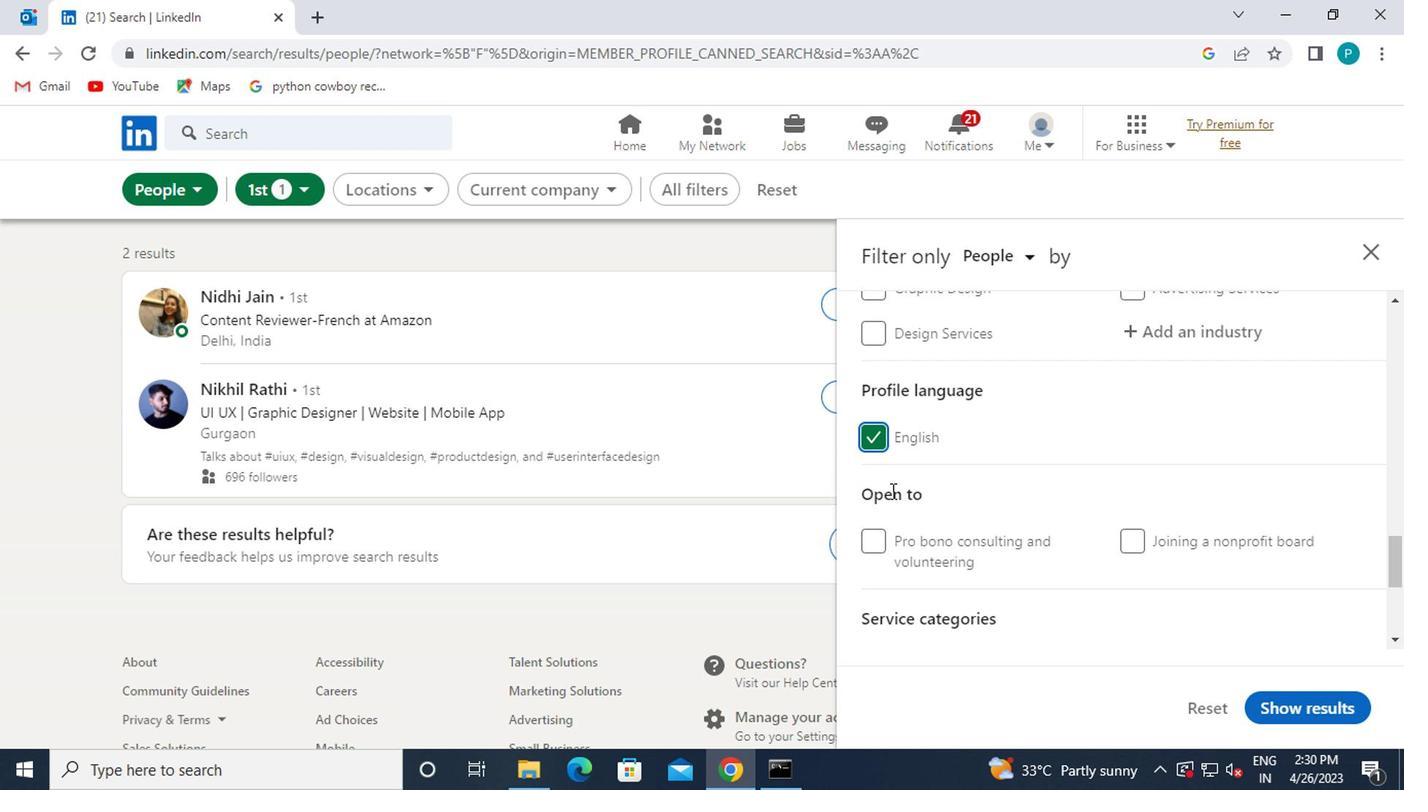 
Action: Mouse scrolled (910, 521) with delta (0, -1)
Screenshot: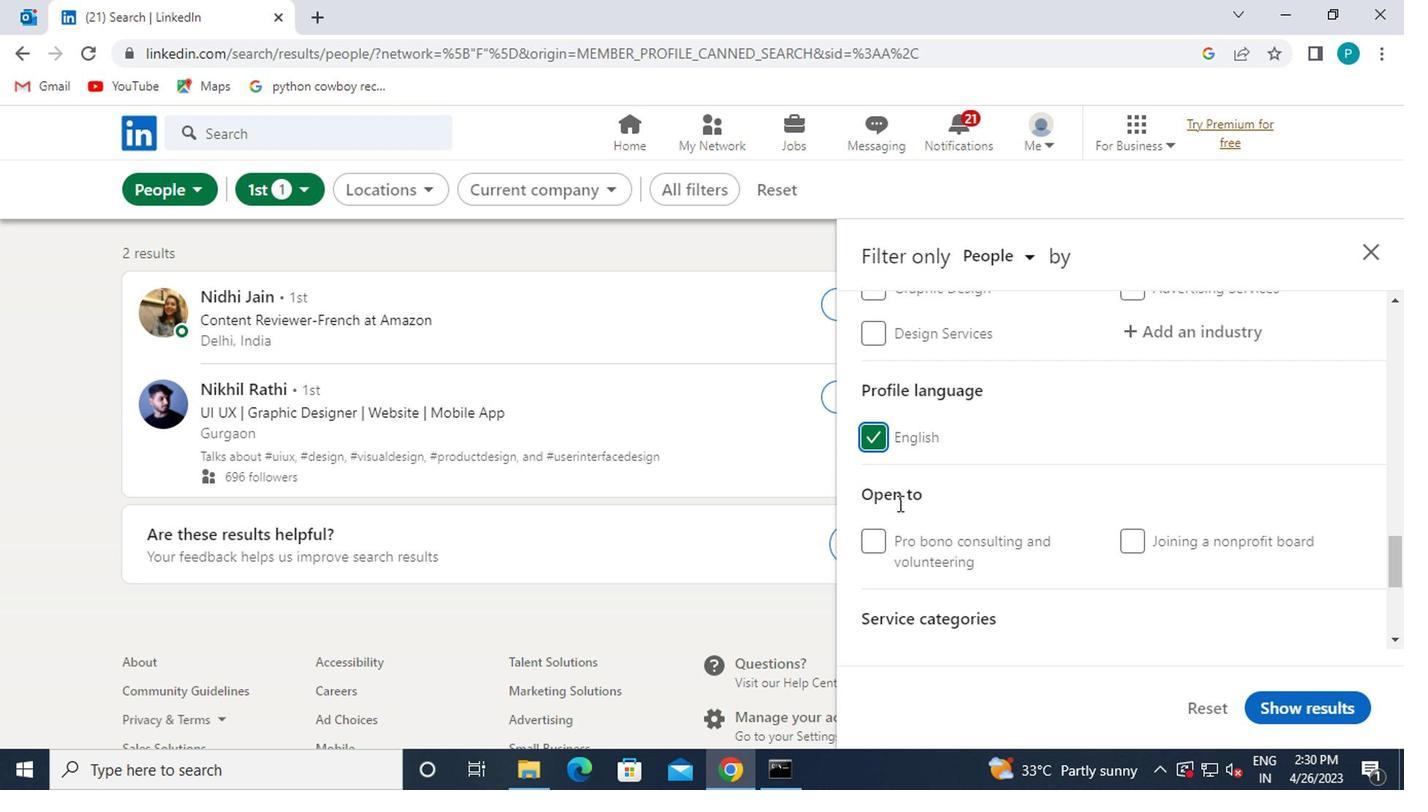
Action: Mouse moved to (921, 548)
Screenshot: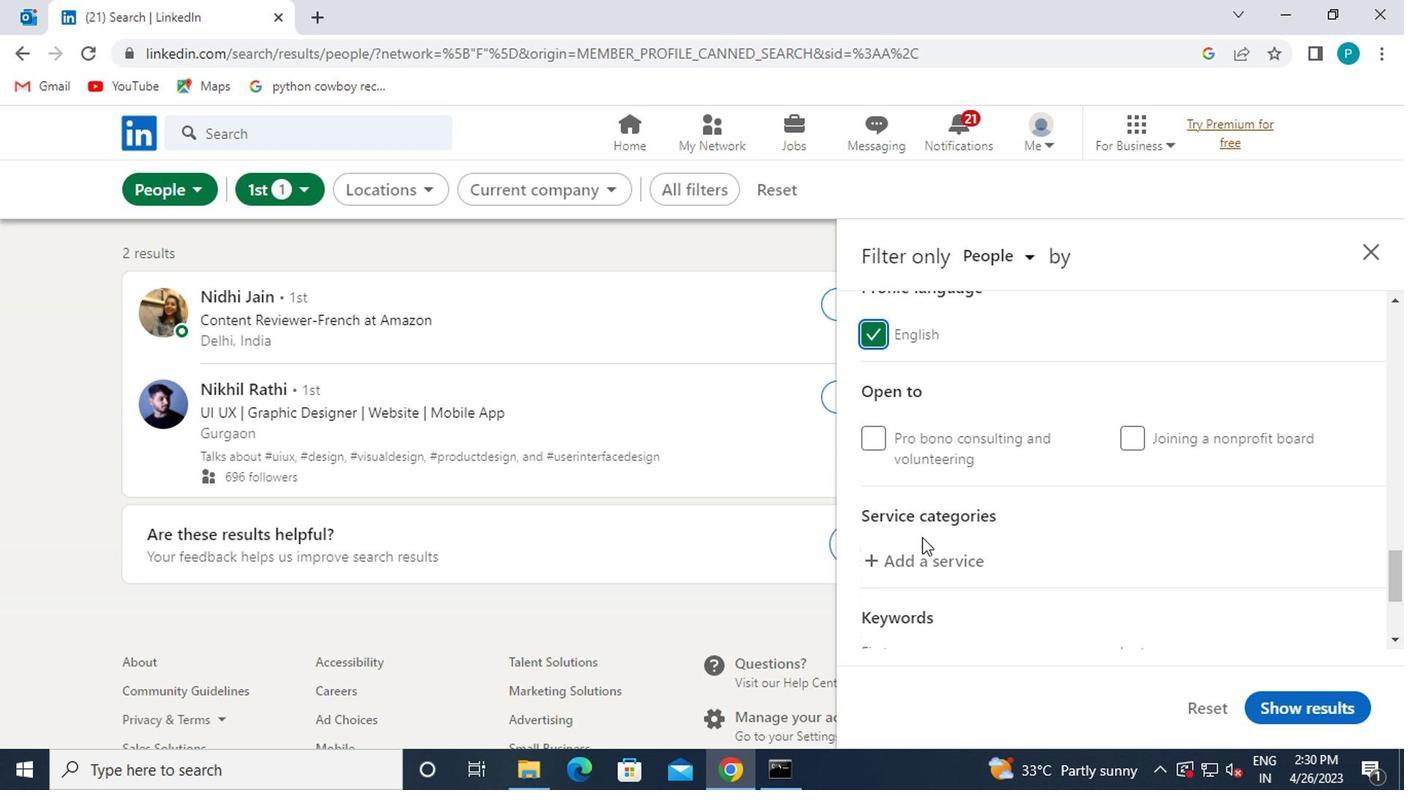 
Action: Mouse pressed left at (921, 548)
Screenshot: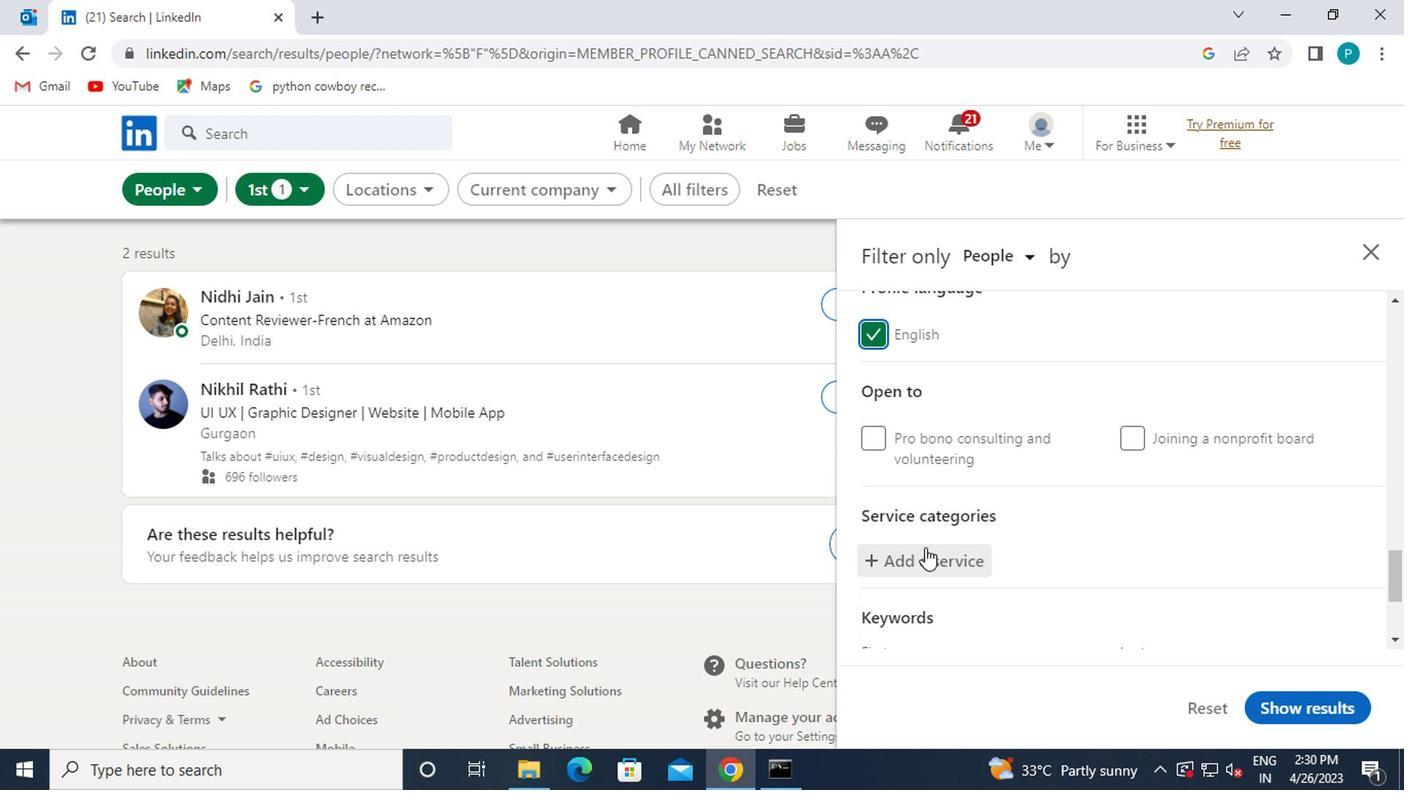 
Action: Mouse moved to (1076, 525)
Screenshot: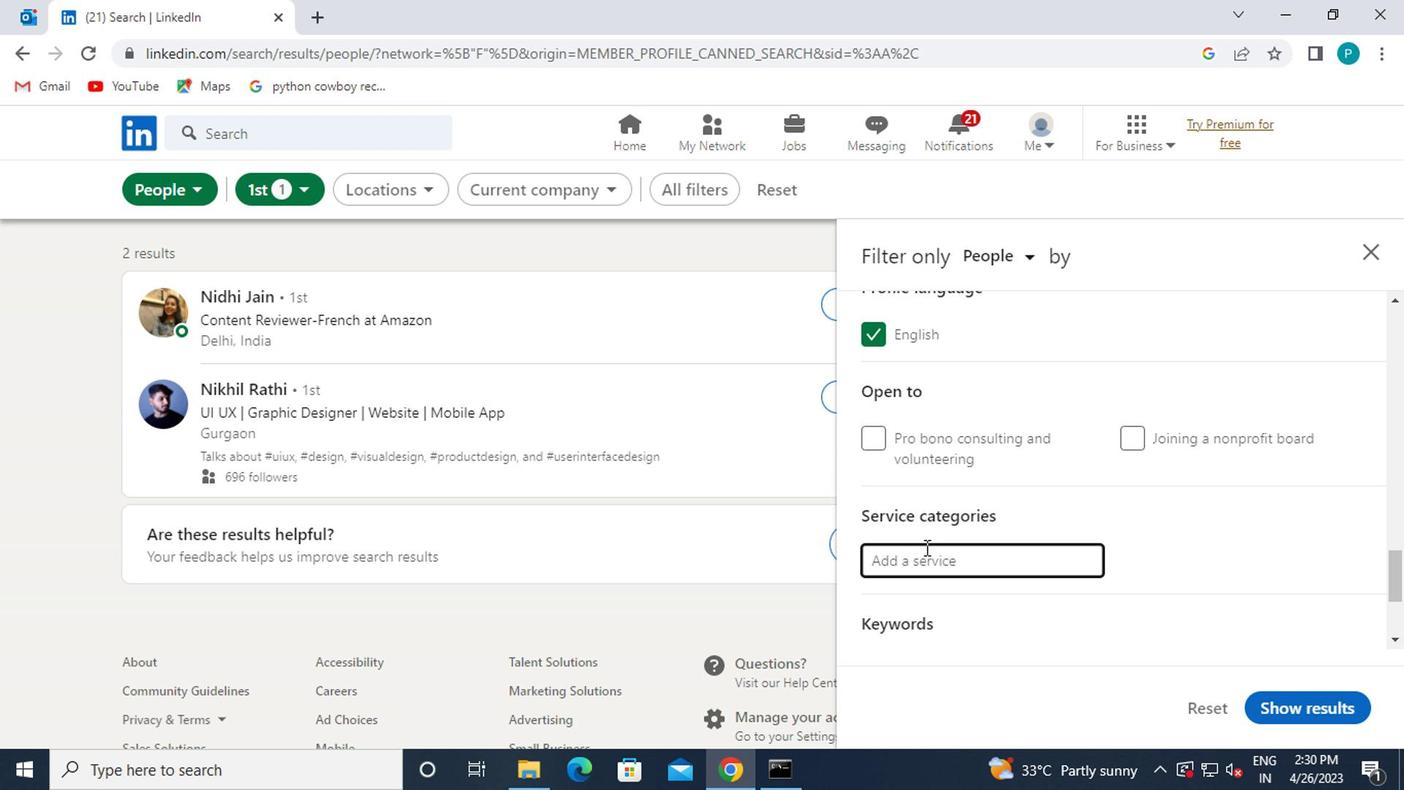
Action: Key pressed COMPUTER
Screenshot: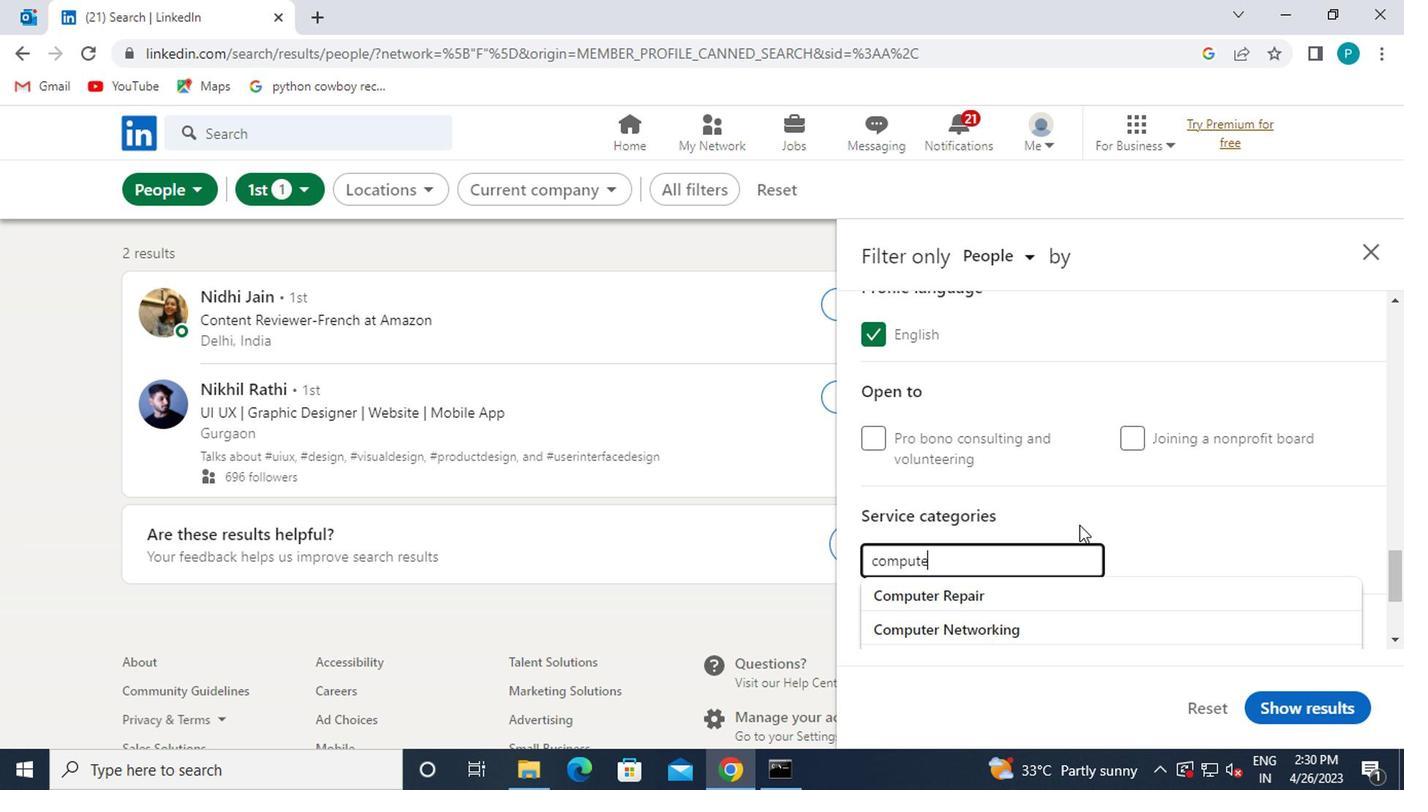 
Action: Mouse scrolled (1076, 524) with delta (0, -1)
Screenshot: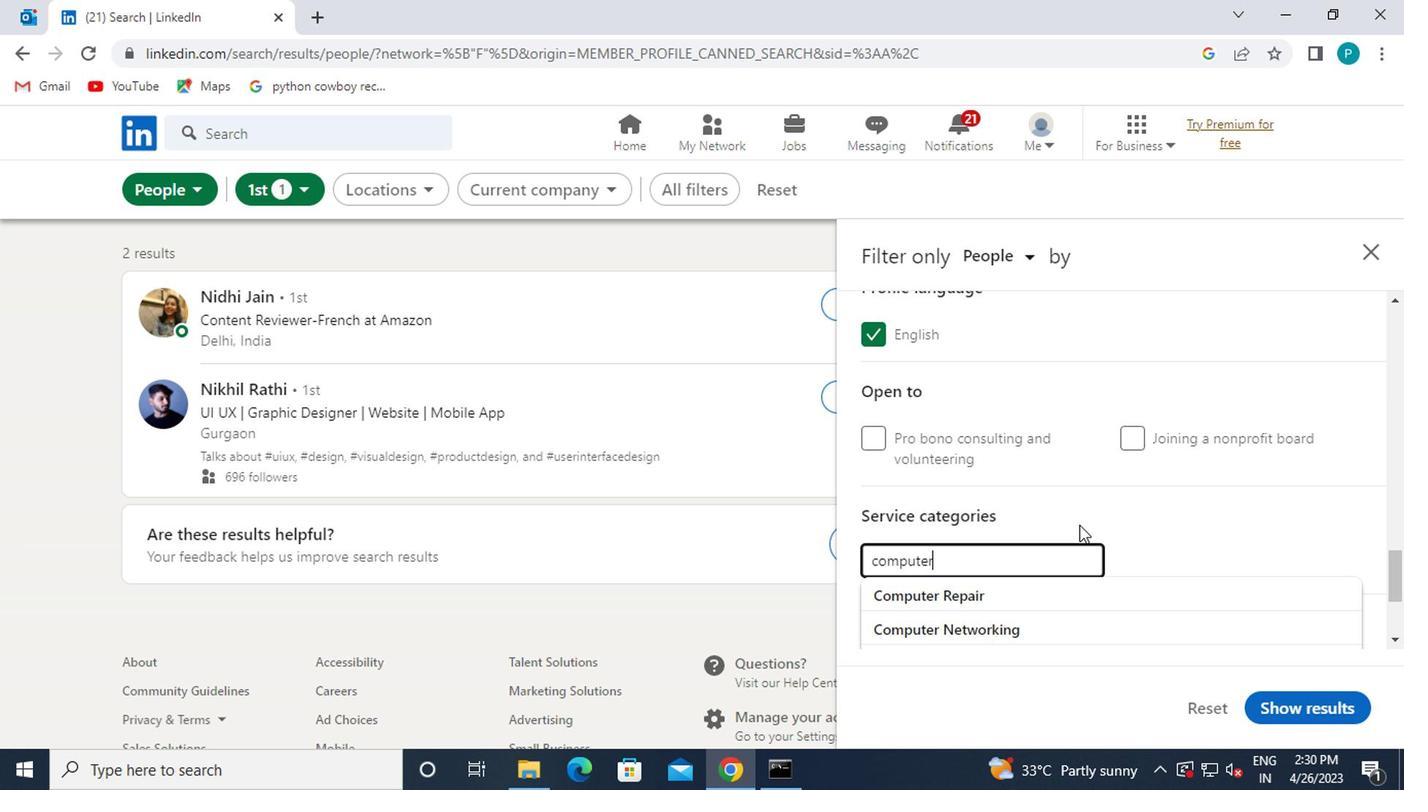 
Action: Key pressed <Key.space>
Screenshot: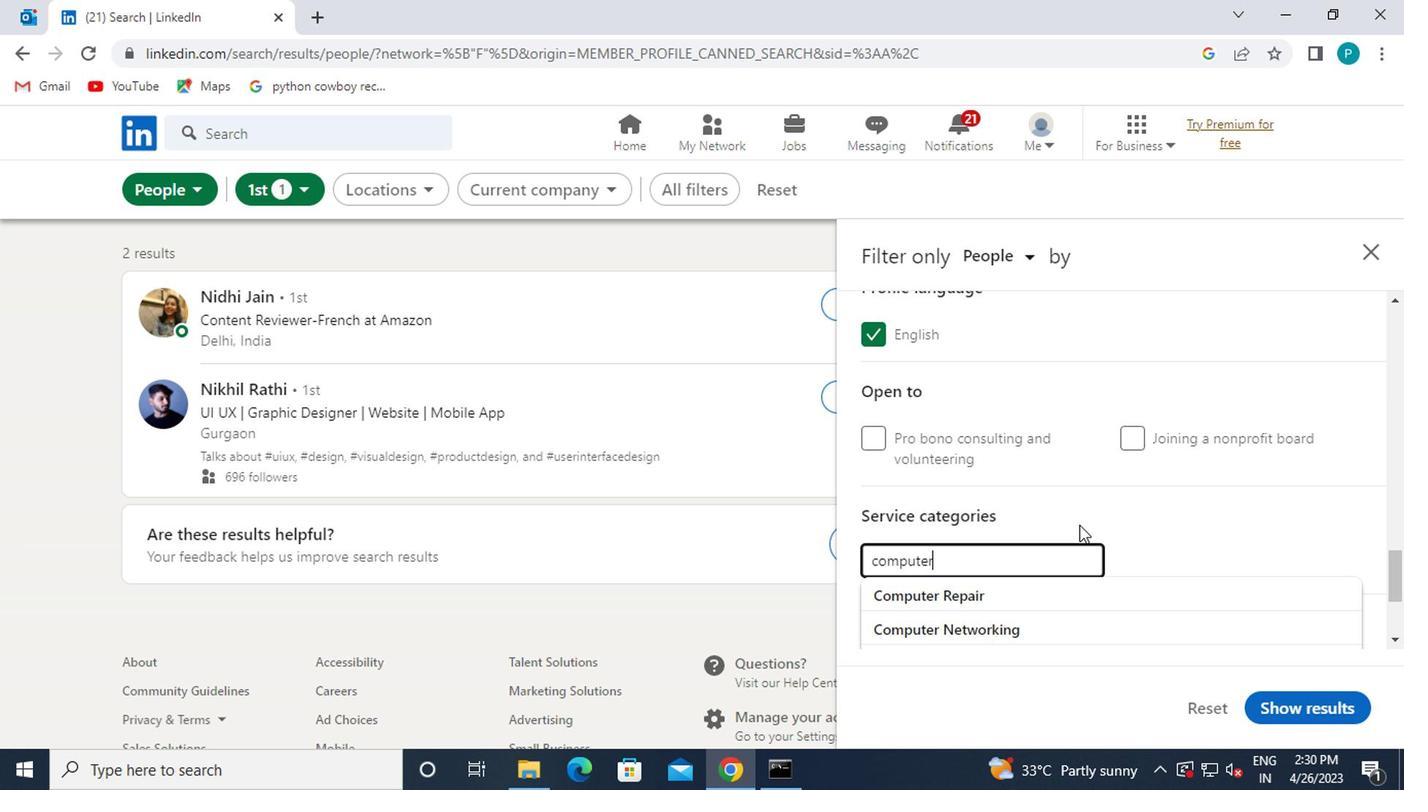 
Action: Mouse pressed left at (1076, 525)
Screenshot: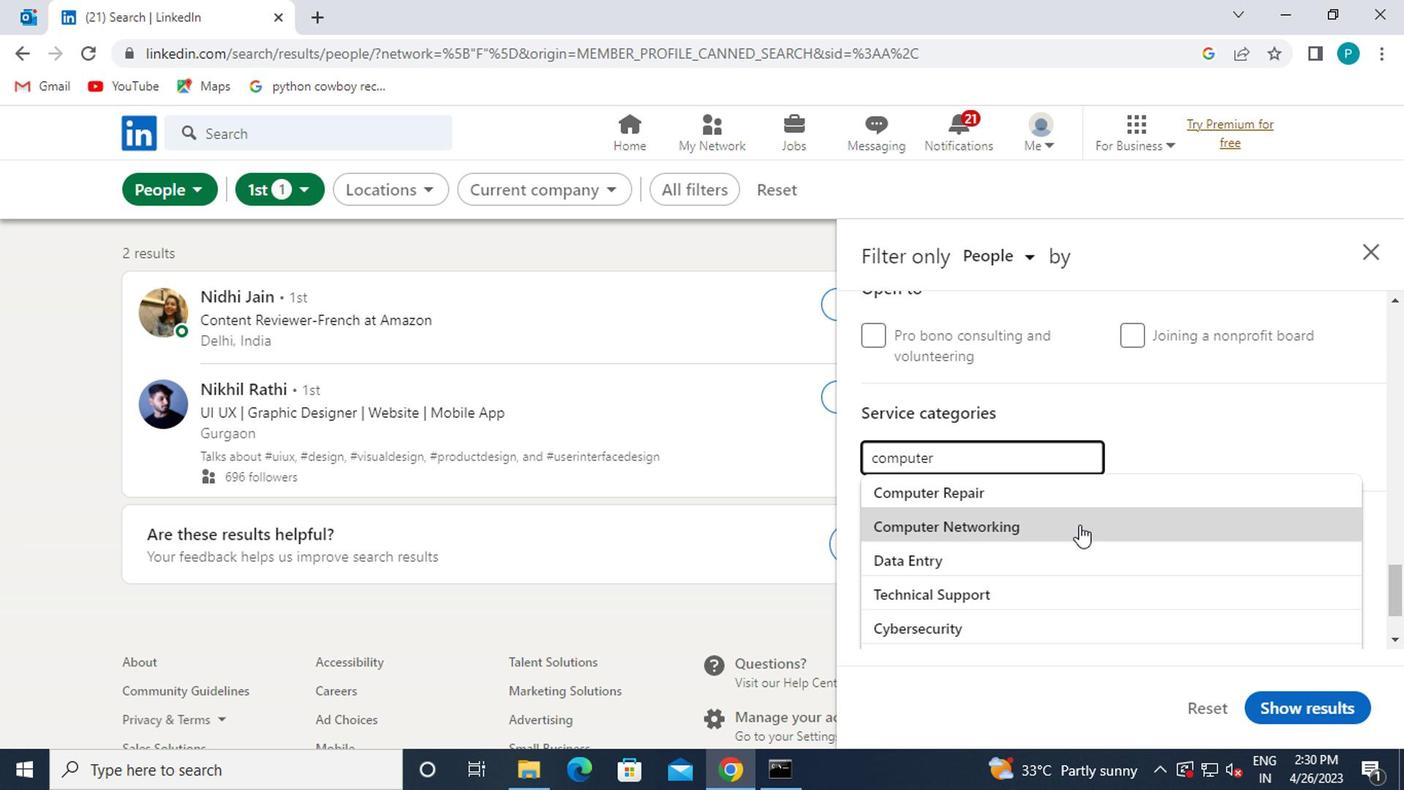 
Action: Mouse scrolled (1076, 524) with delta (0, -1)
Screenshot: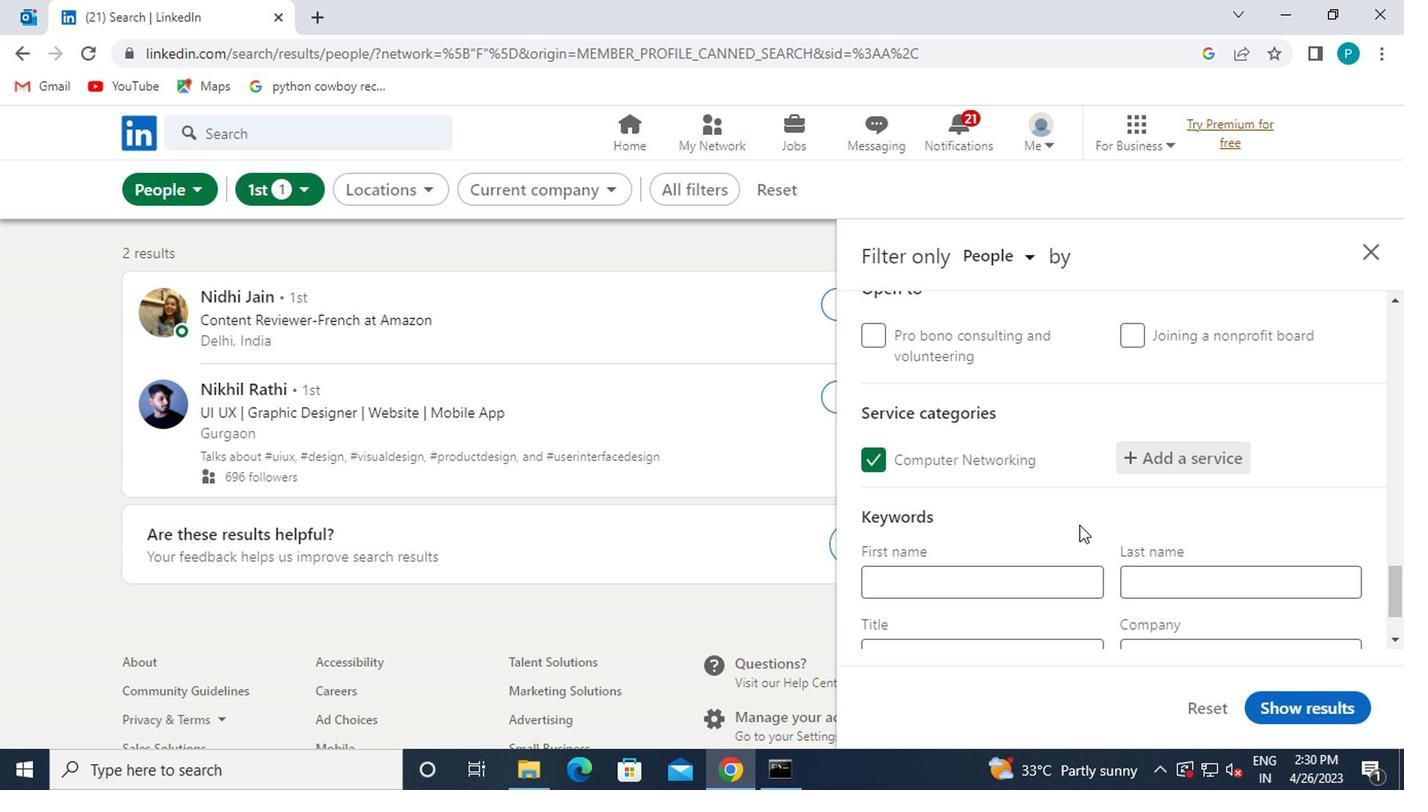 
Action: Mouse moved to (1054, 546)
Screenshot: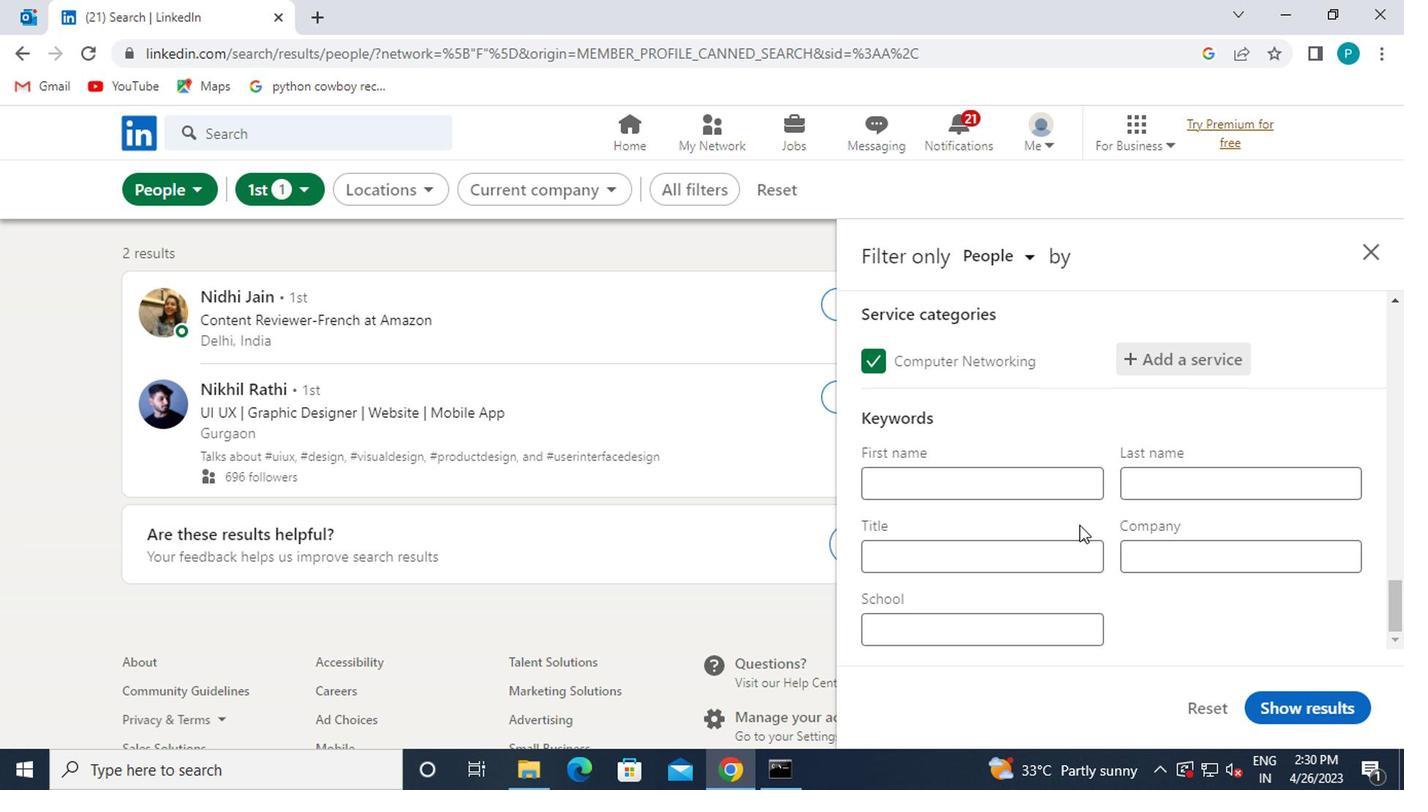 
Action: Mouse pressed left at (1054, 546)
Screenshot: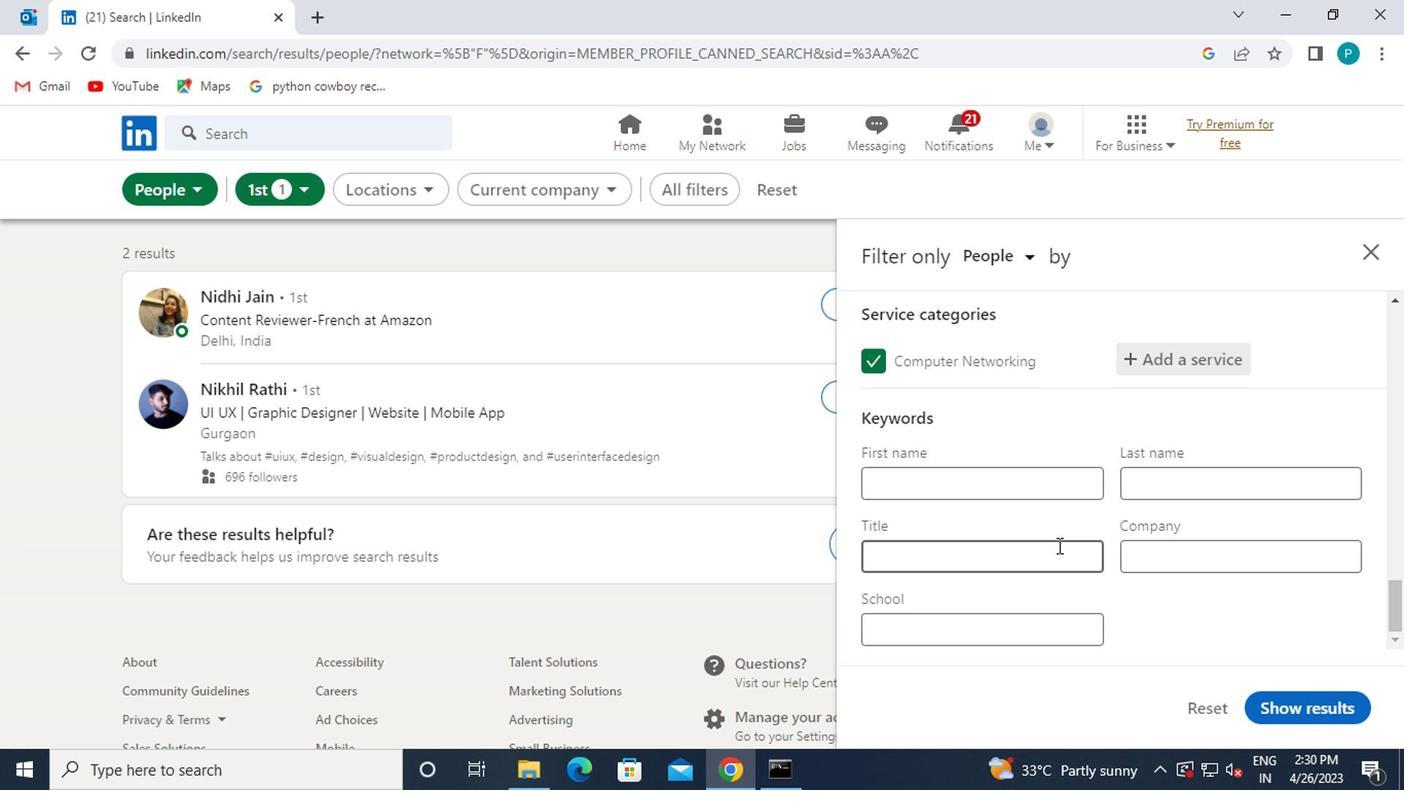 
Action: Key pressed EXECUTIVE
Screenshot: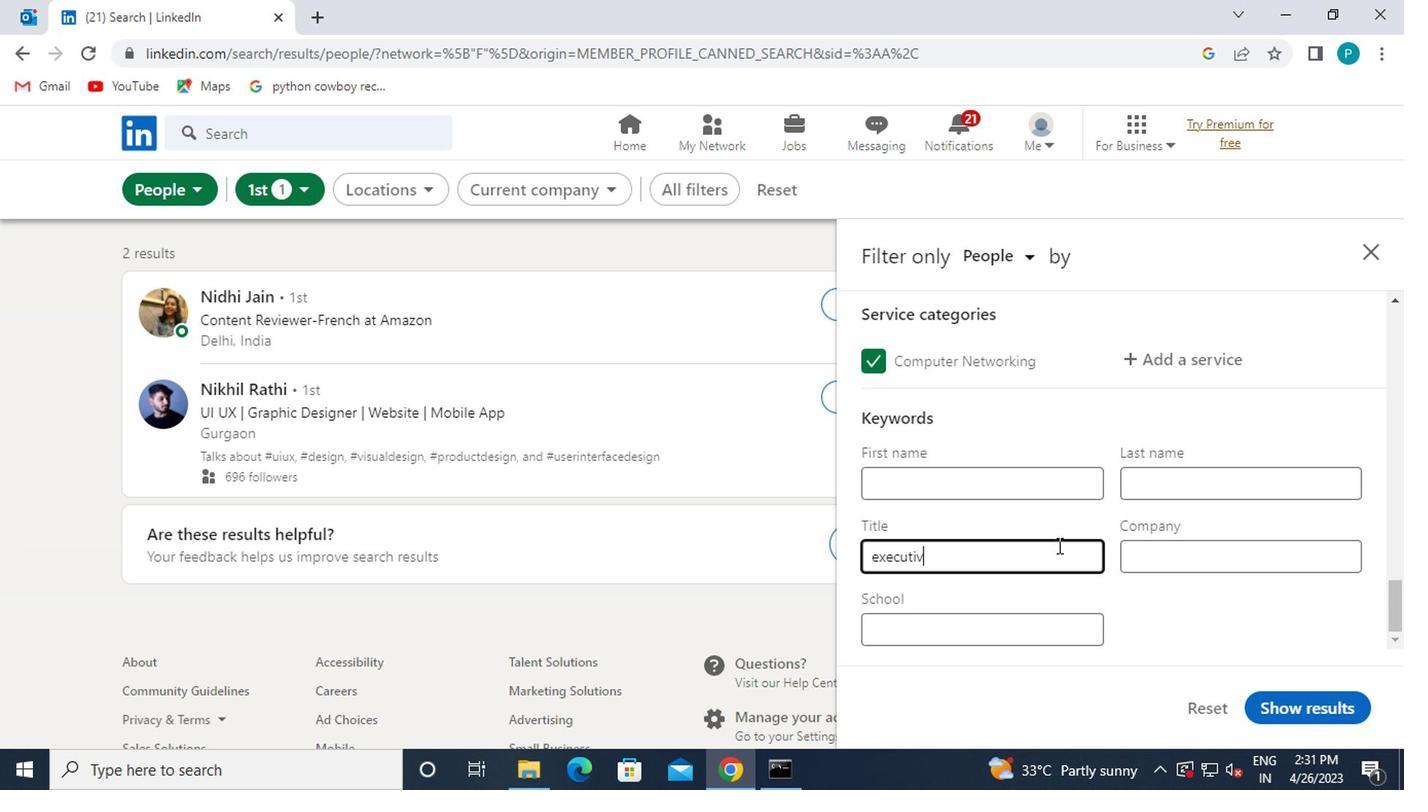 
Action: Mouse moved to (1296, 702)
Screenshot: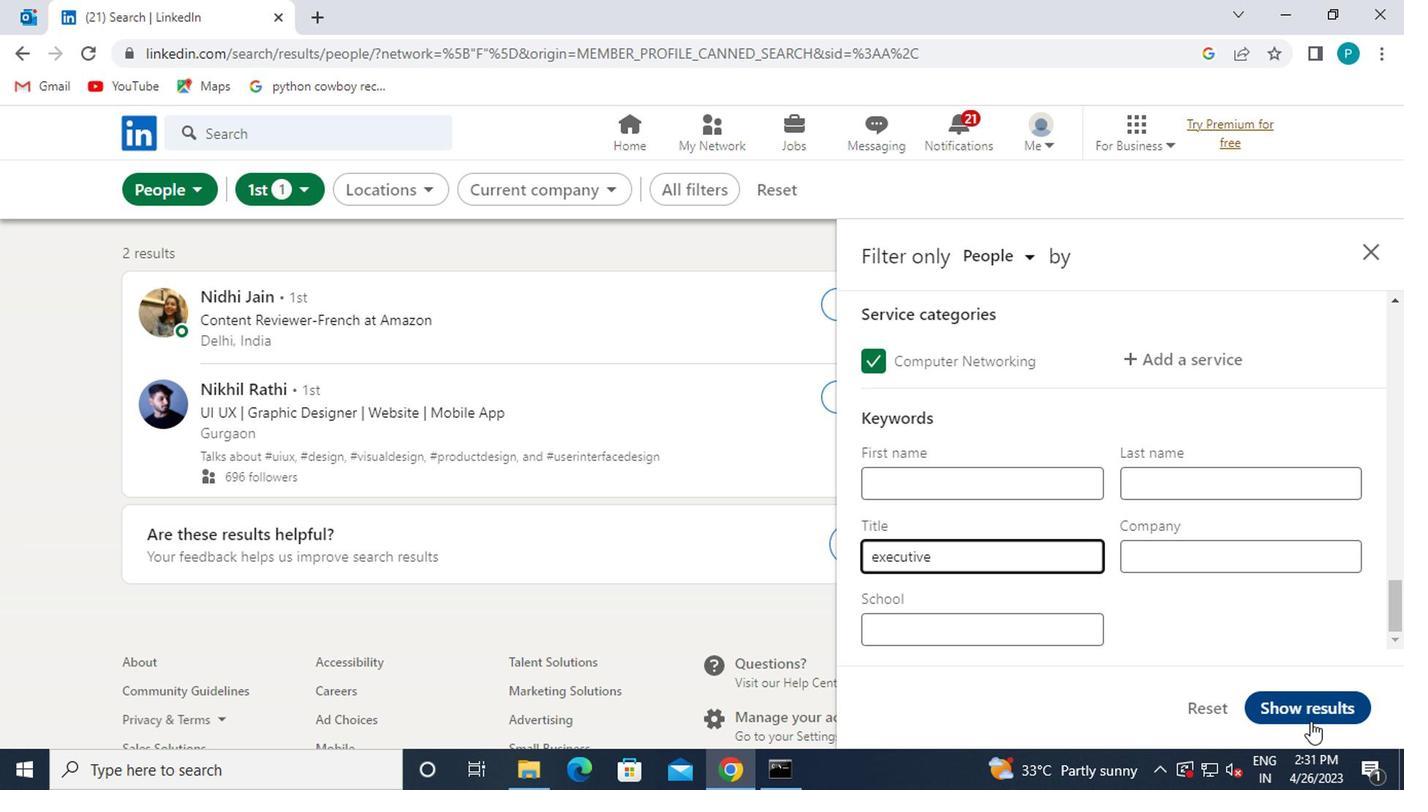 
Action: Mouse pressed left at (1296, 702)
Screenshot: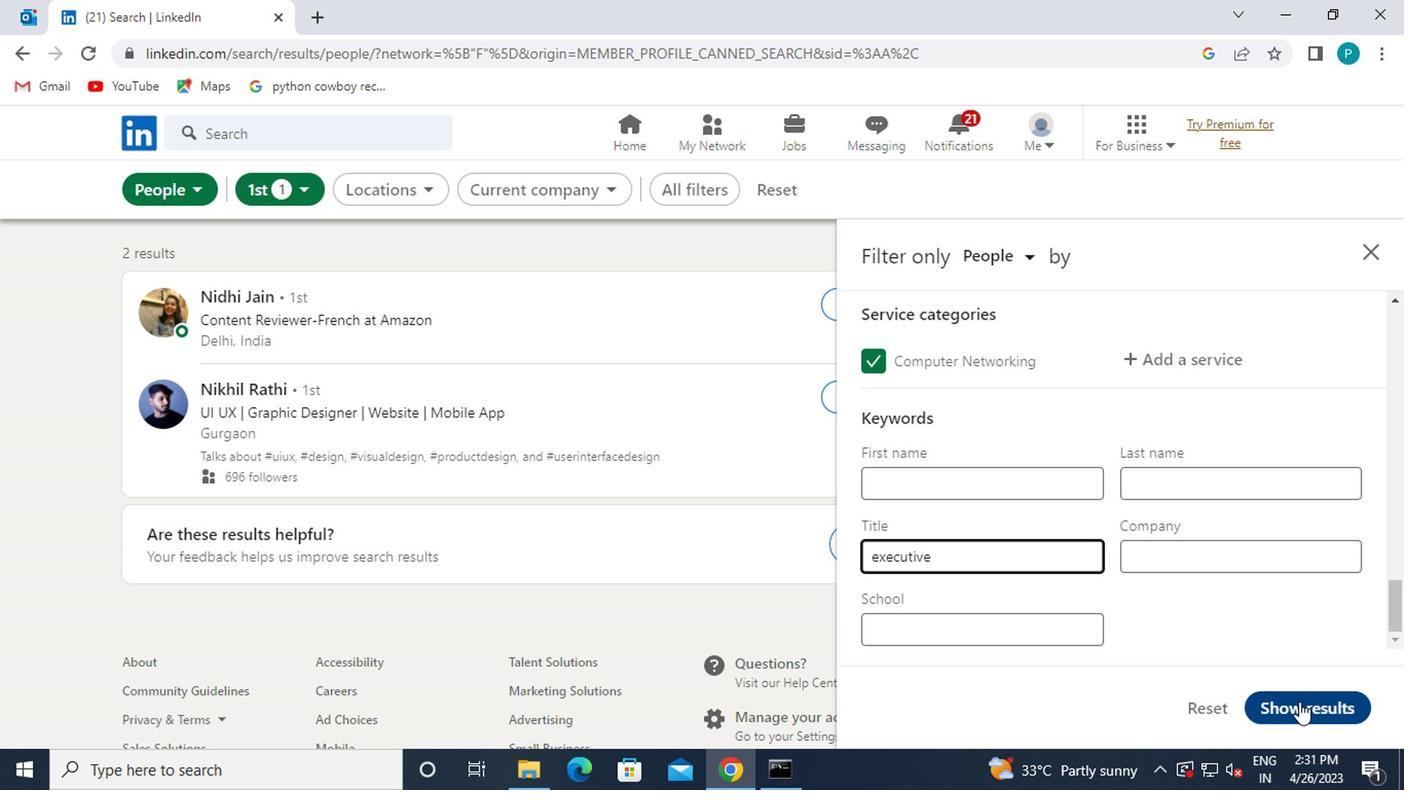 
Action: Mouse moved to (1273, 694)
Screenshot: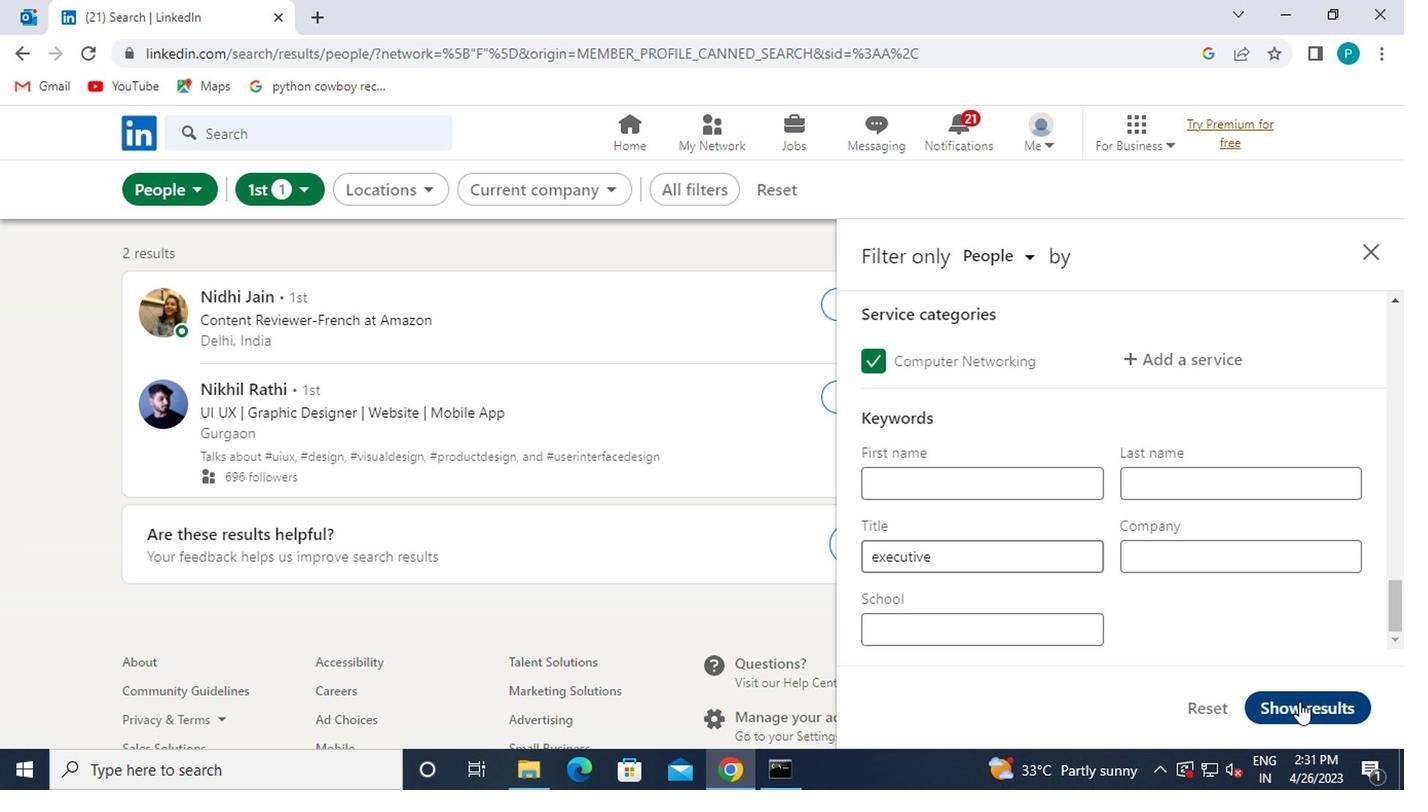 
